 Task: Research Airbnb options in Belo sur Tsiribihina, Madagascar from 8th December, 2023 to 15th December, 2023 for 8 adults. Place can be shared room with 5 bedrooms having 8 beds and 5 bathrooms. Property type can be flat. Amenities needed are: wifi, TV, free parkinig on premises, gym, breakfast.
Action: Mouse moved to (360, 137)
Screenshot: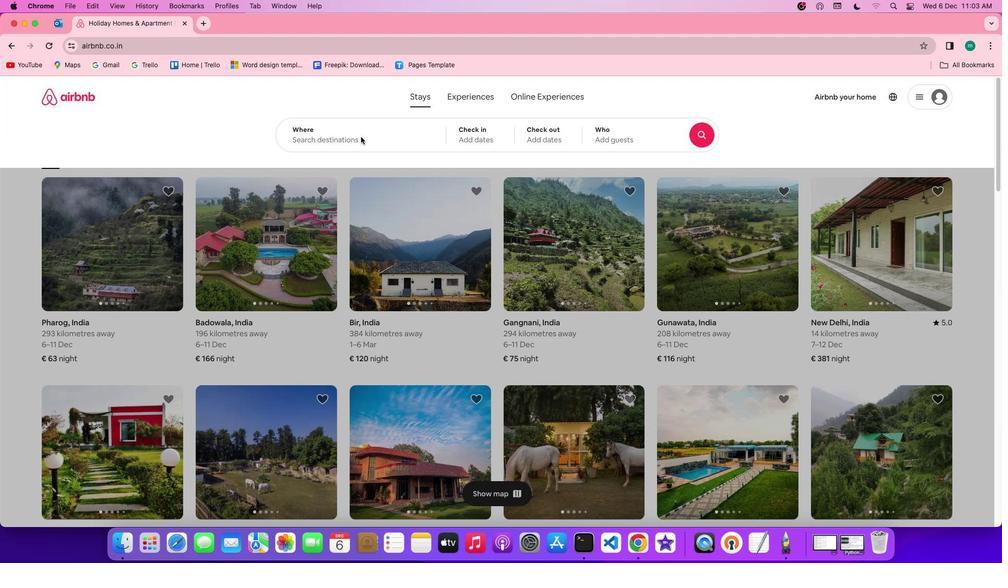 
Action: Mouse pressed left at (360, 137)
Screenshot: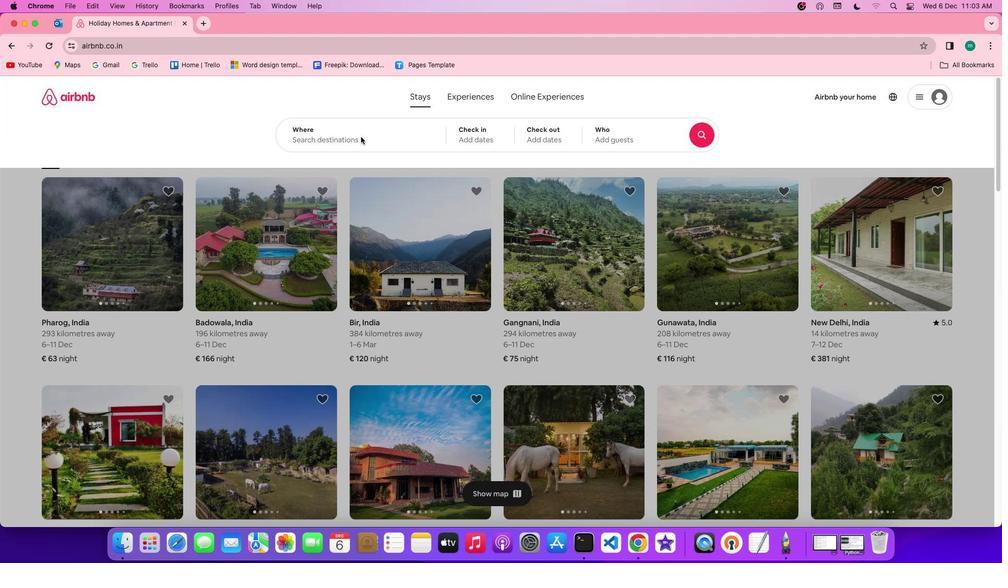 
Action: Mouse moved to (360, 137)
Screenshot: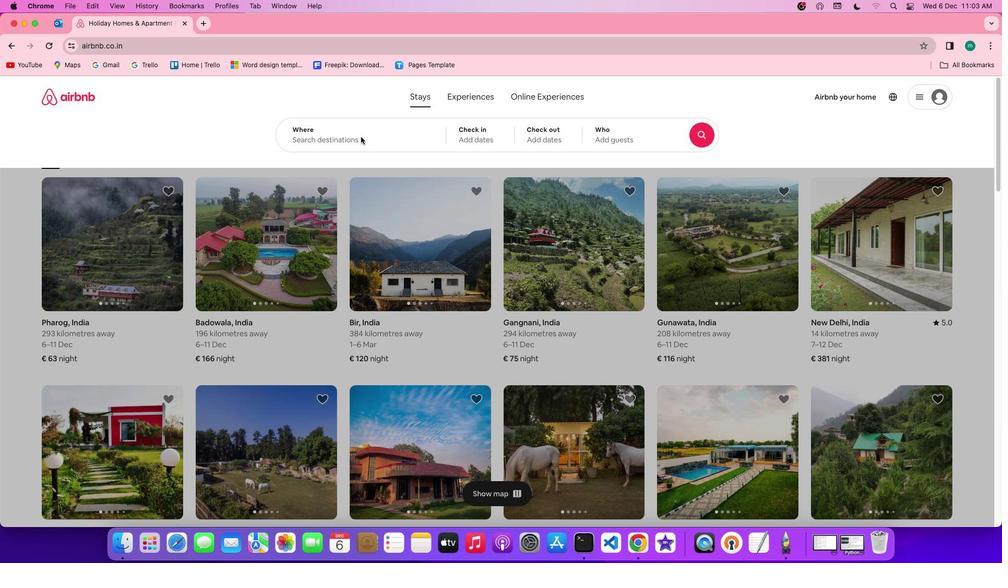 
Action: Mouse pressed left at (360, 137)
Screenshot: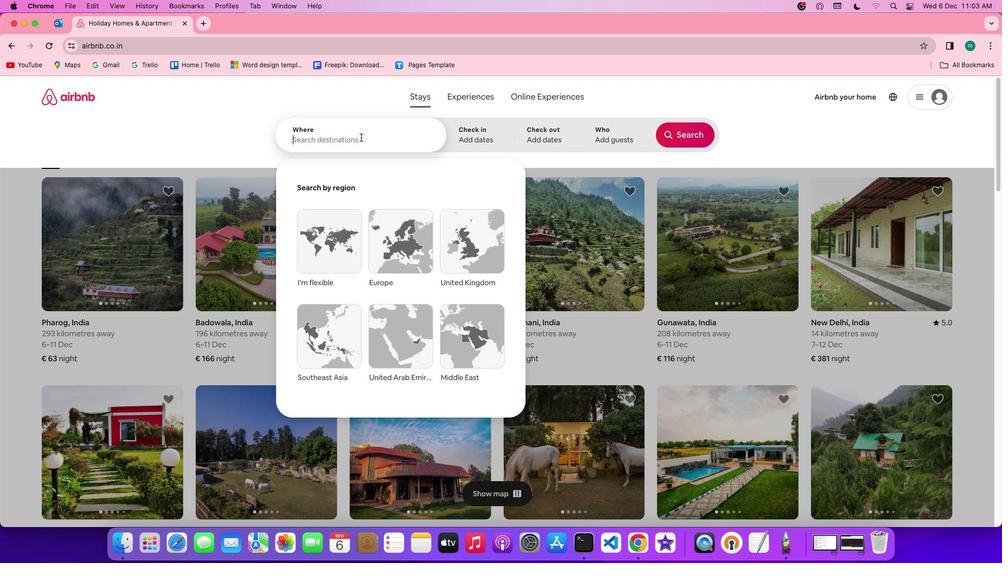
Action: Mouse moved to (345, 141)
Screenshot: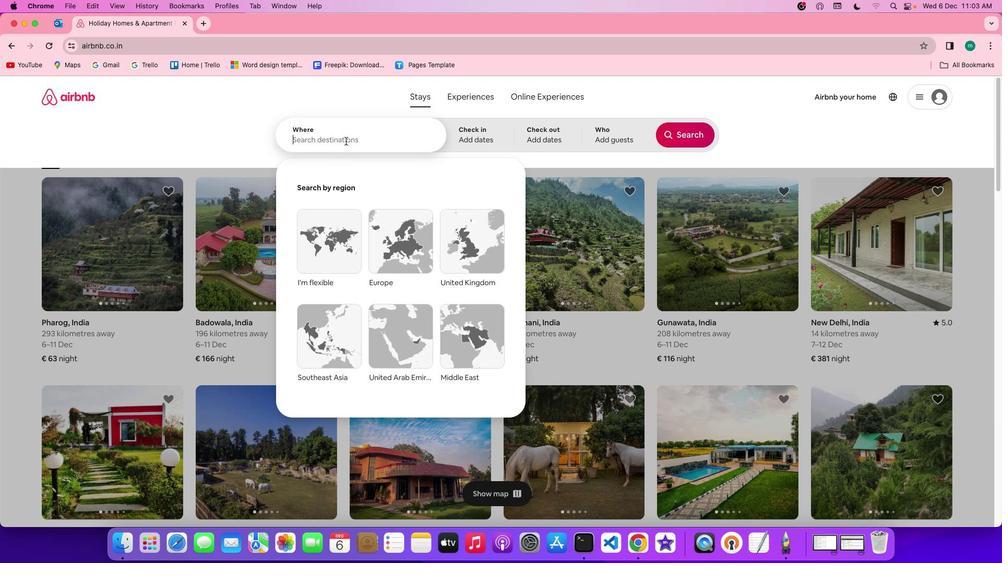 
Action: Key pressed Key.shift'B''e''l''o'Key.spaceKey.shift's''u''r'Key.spaceKey.shift't''s''i''r''i''b''i''h''i''n''a'','Key.spaceKey.shift'm''a''d''g''a''s''c''a''r'
Screenshot: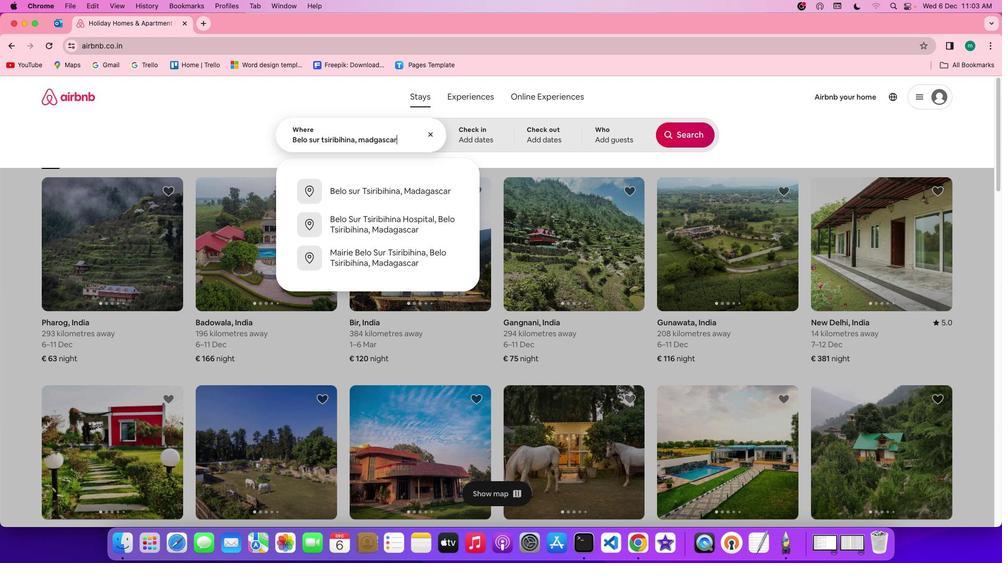
Action: Mouse moved to (481, 146)
Screenshot: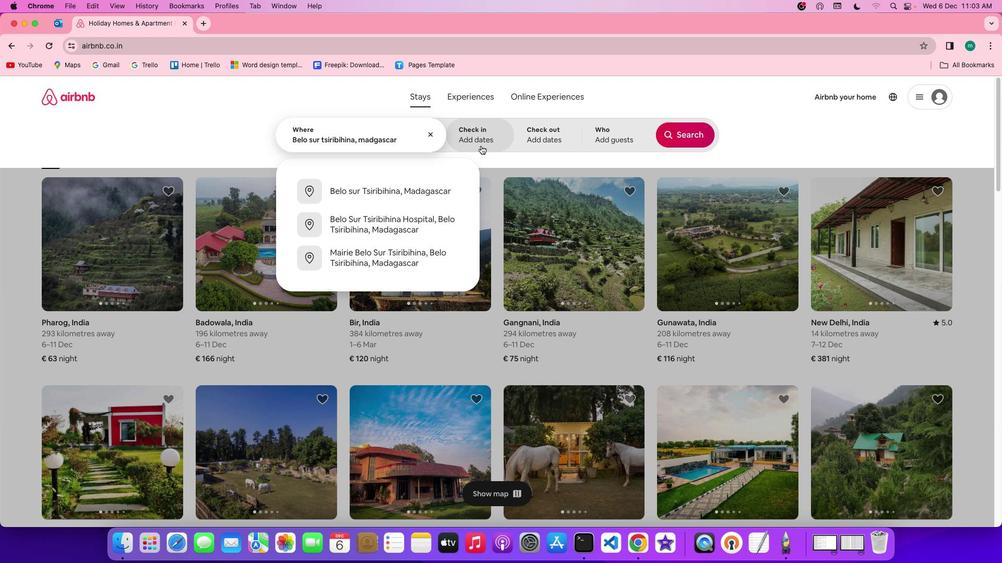
Action: Mouse pressed left at (481, 146)
Screenshot: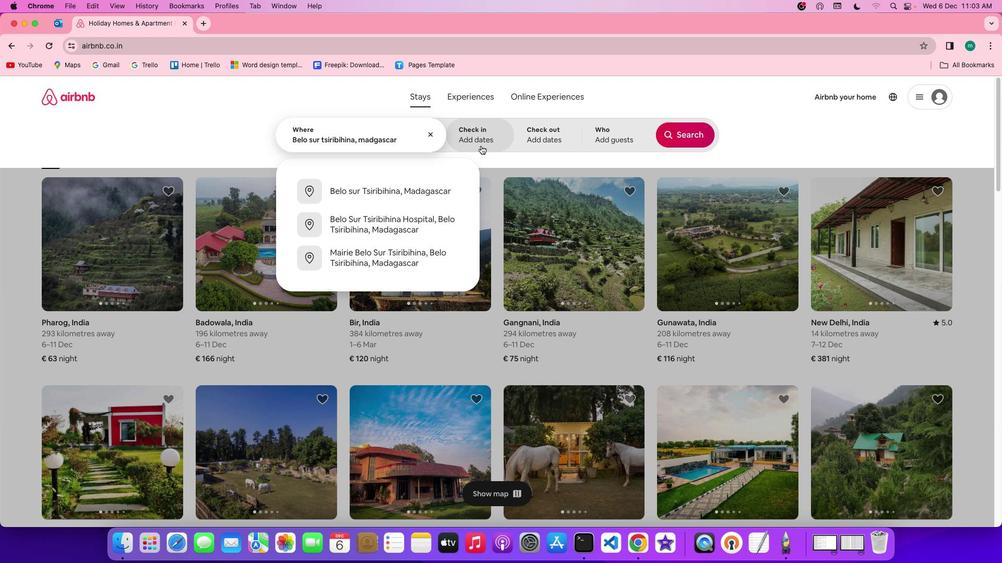 
Action: Mouse moved to (445, 284)
Screenshot: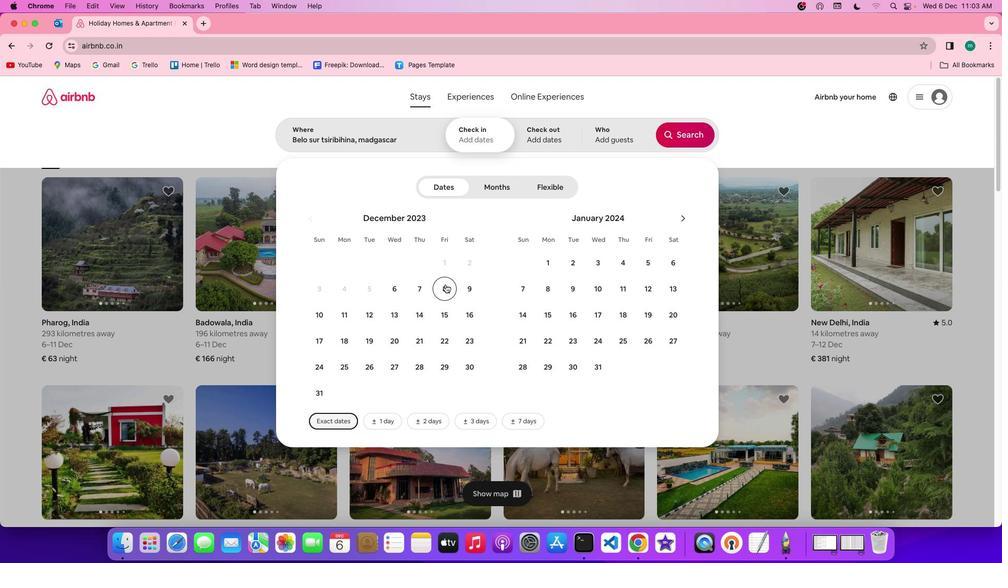 
Action: Mouse pressed left at (445, 284)
Screenshot: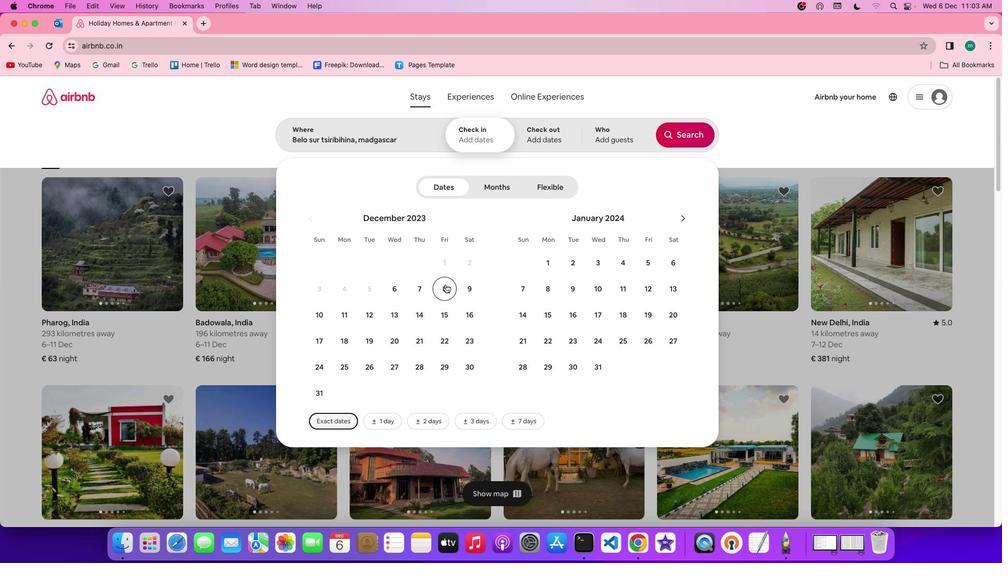 
Action: Mouse moved to (449, 309)
Screenshot: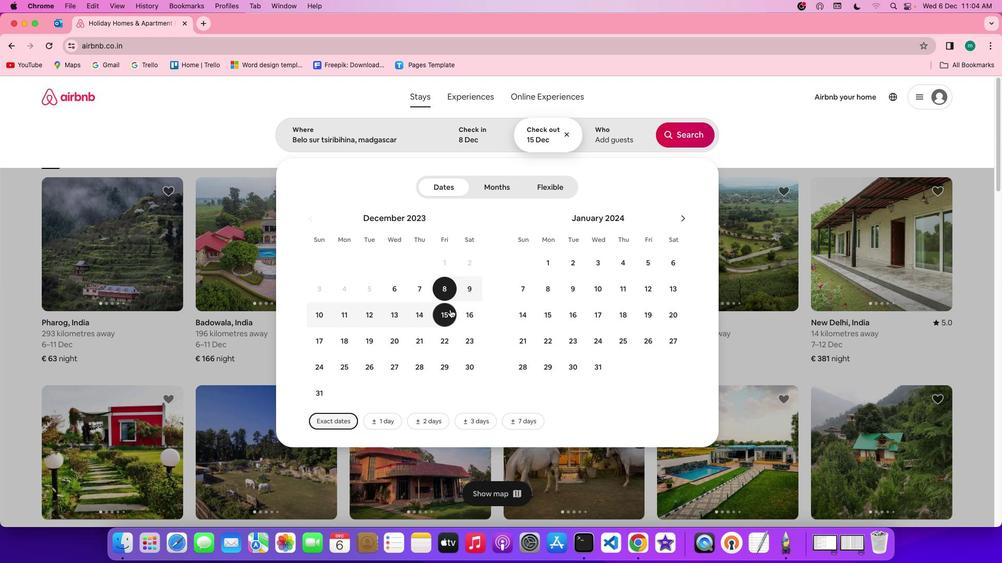
Action: Mouse pressed left at (449, 309)
Screenshot: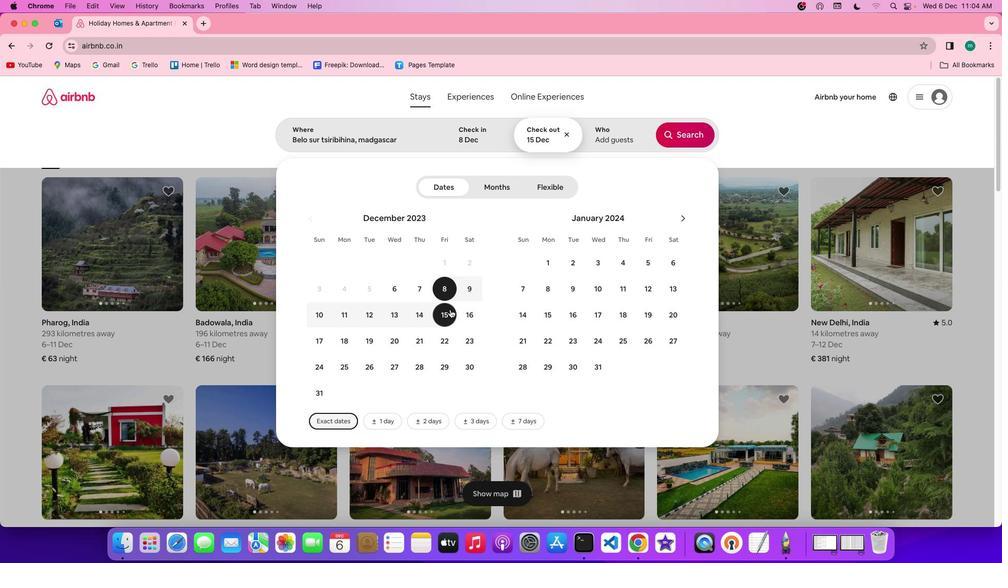 
Action: Mouse moved to (615, 126)
Screenshot: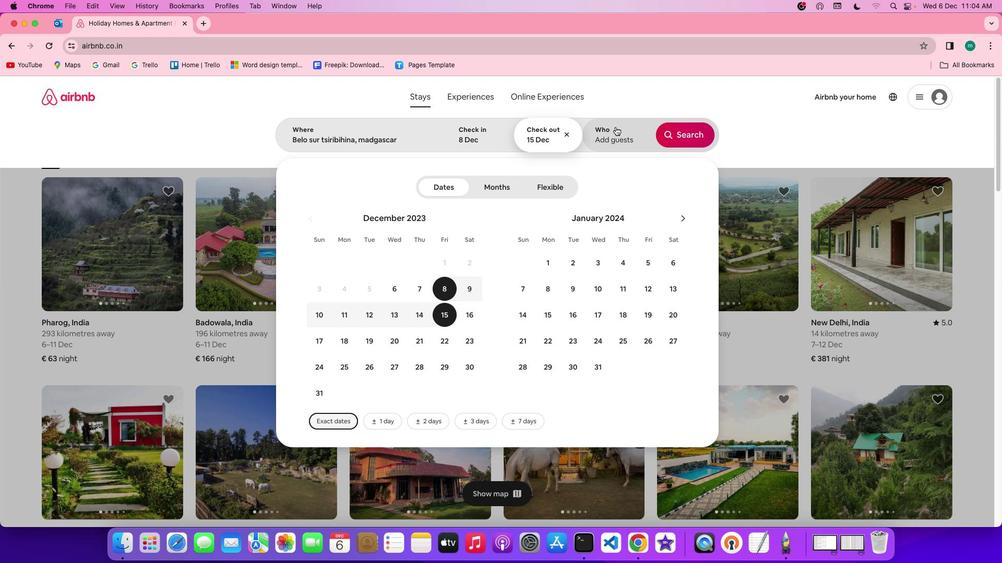 
Action: Mouse pressed left at (615, 126)
Screenshot: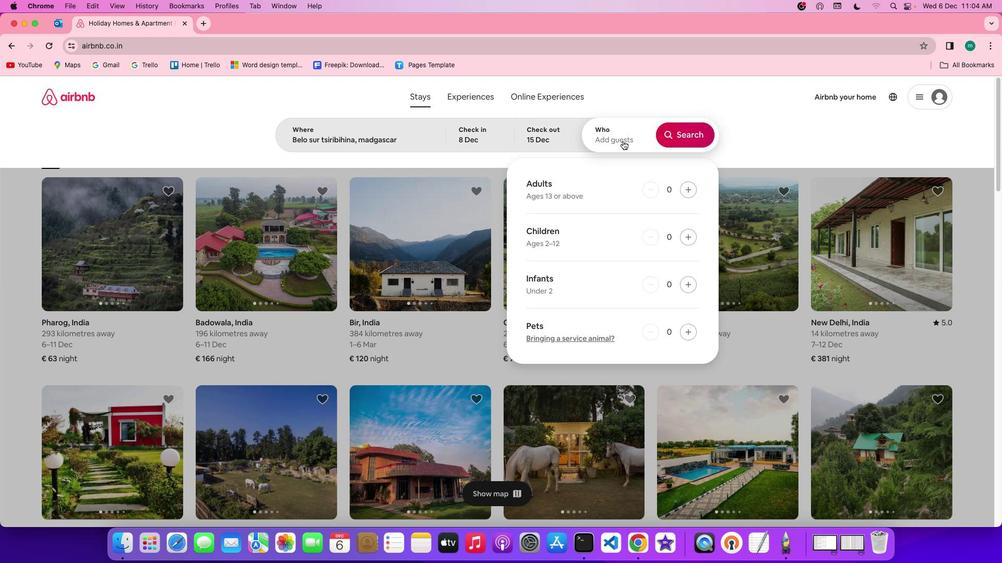 
Action: Mouse moved to (689, 187)
Screenshot: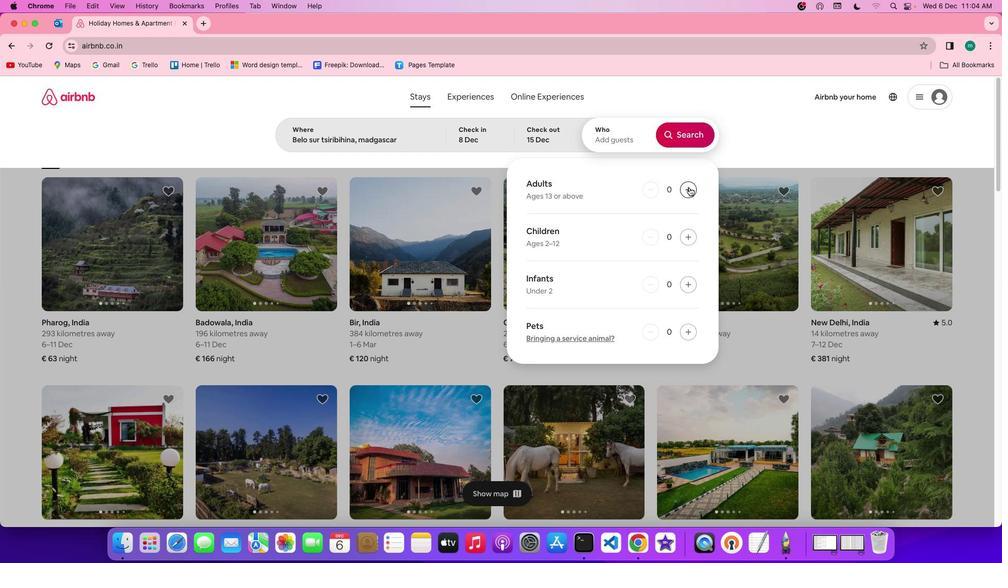 
Action: Mouse pressed left at (689, 187)
Screenshot: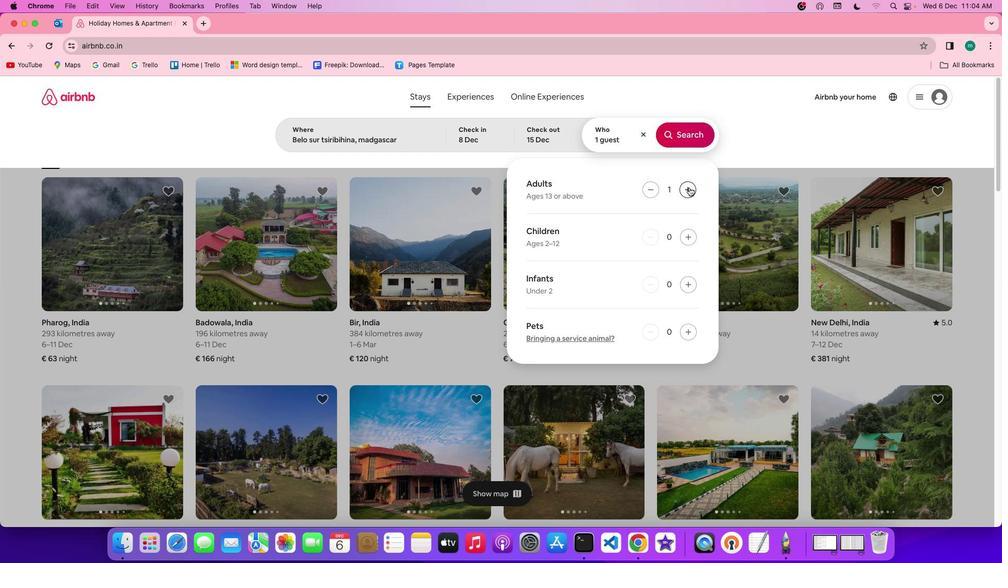 
Action: Mouse pressed left at (689, 187)
Screenshot: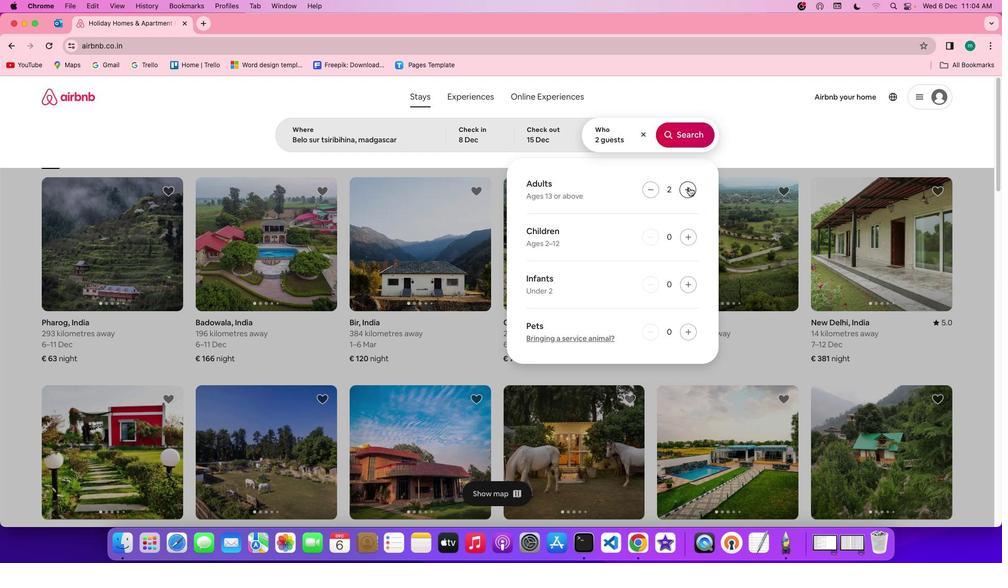 
Action: Mouse pressed left at (689, 187)
Screenshot: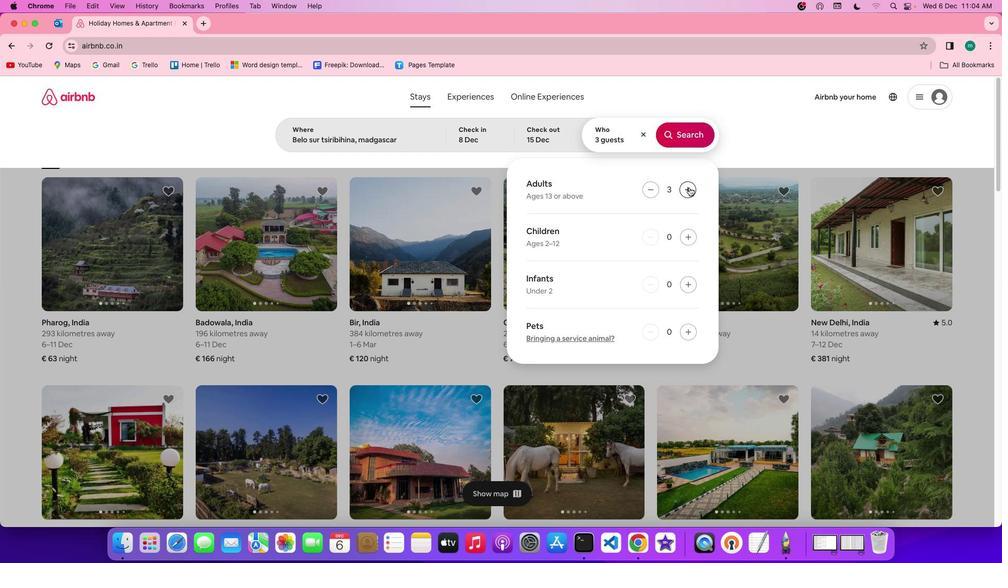 
Action: Mouse pressed left at (689, 187)
Screenshot: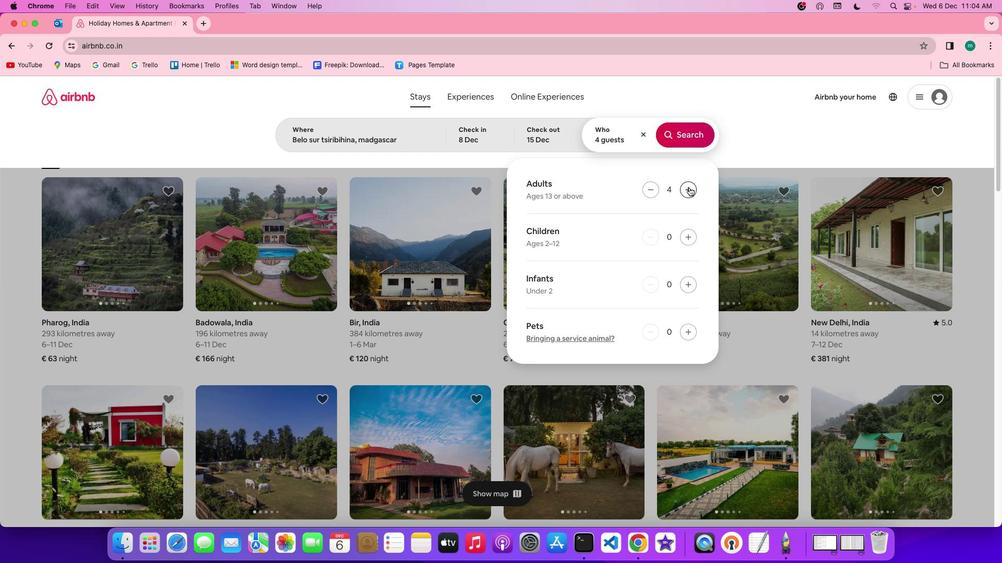 
Action: Mouse pressed left at (689, 187)
Screenshot: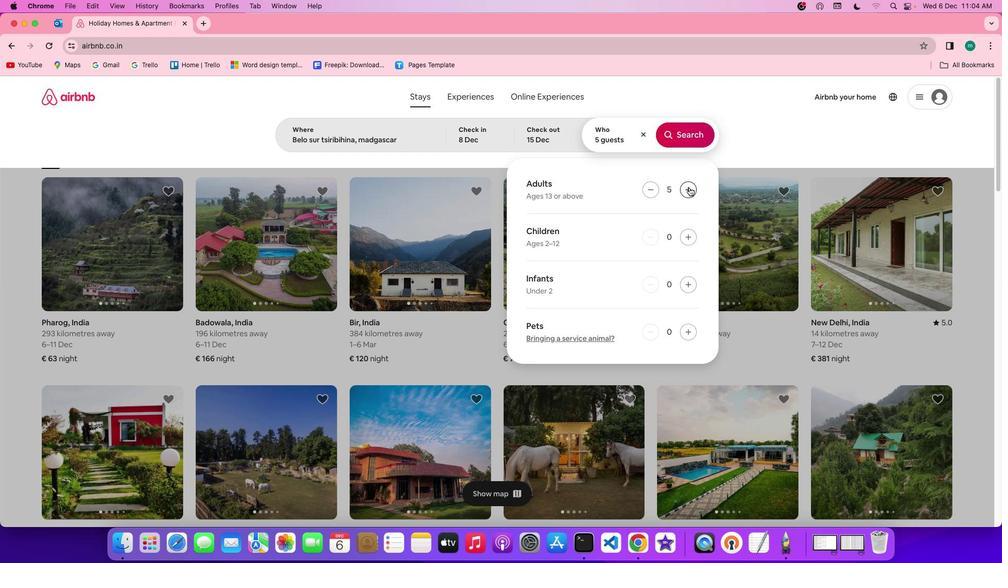 
Action: Mouse pressed left at (689, 187)
Screenshot: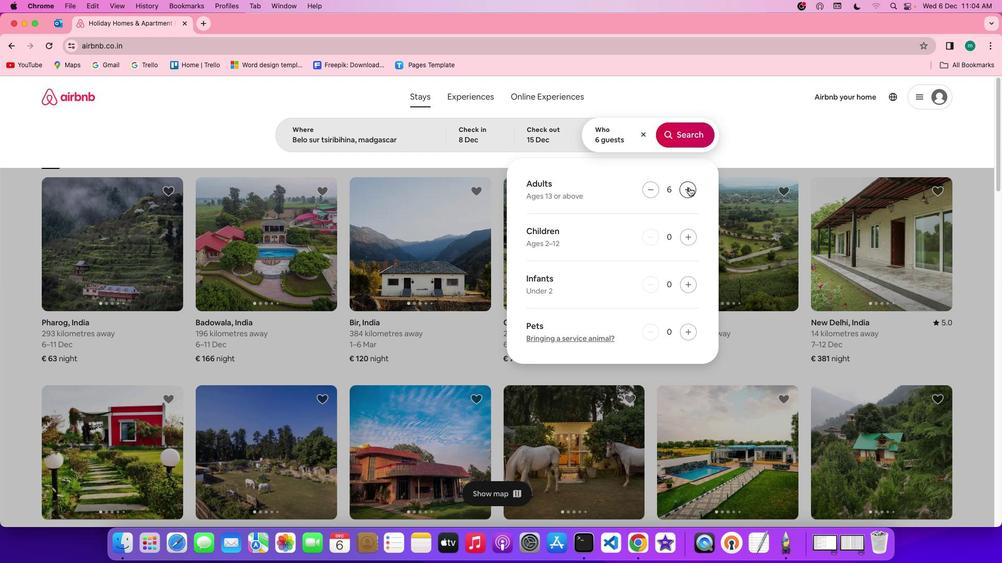 
Action: Mouse pressed left at (689, 187)
Screenshot: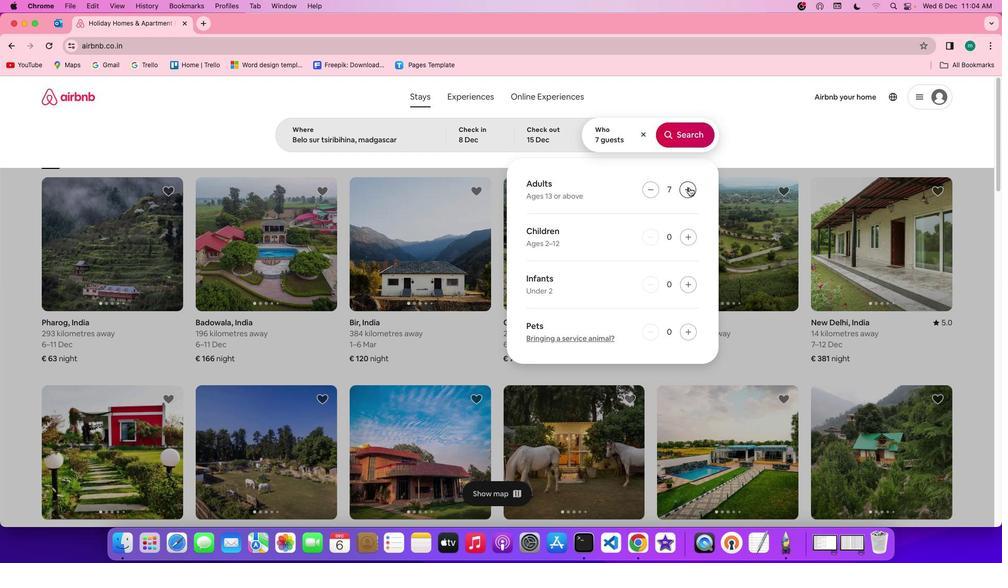 
Action: Mouse pressed left at (689, 187)
Screenshot: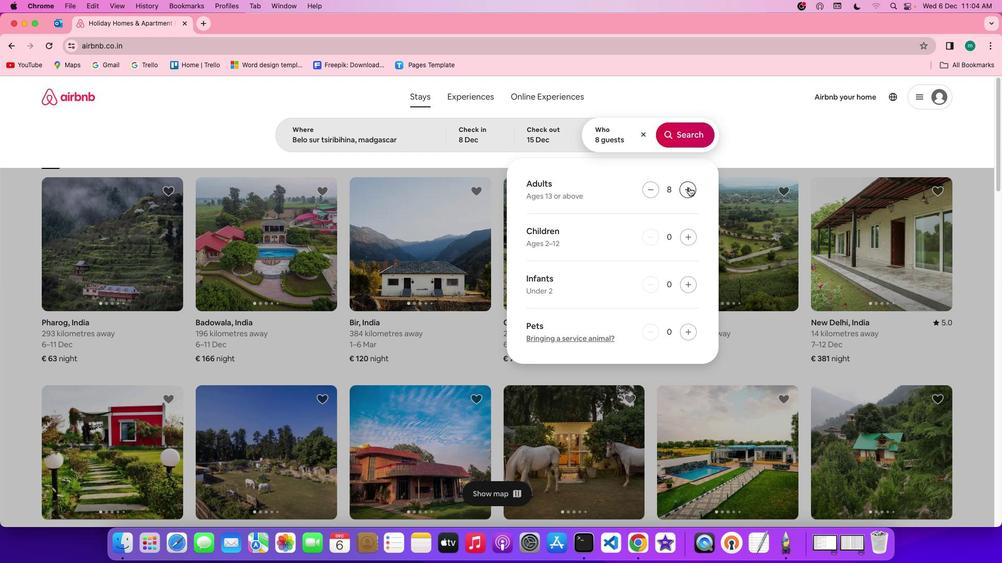 
Action: Mouse moved to (692, 143)
Screenshot: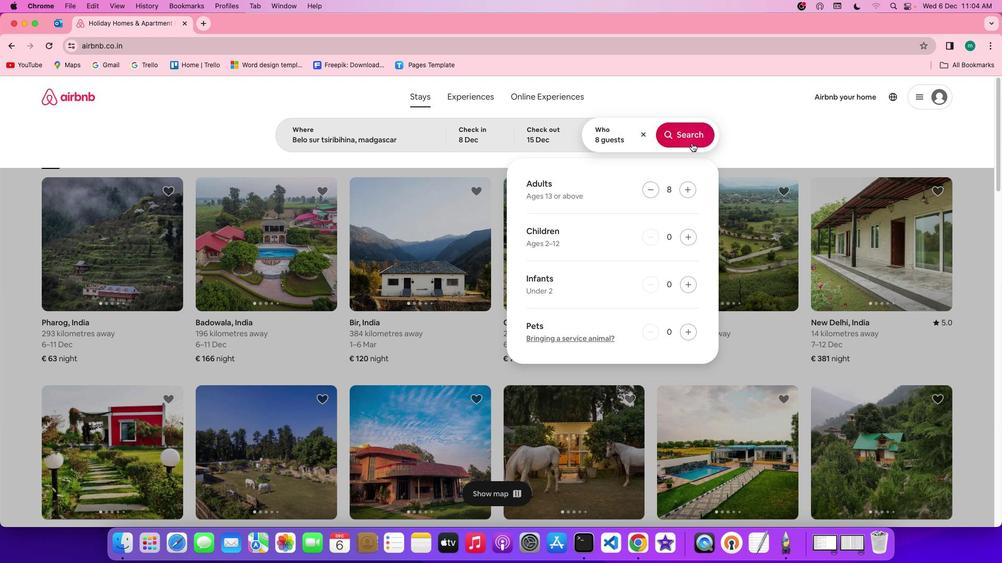 
Action: Mouse pressed left at (692, 143)
Screenshot: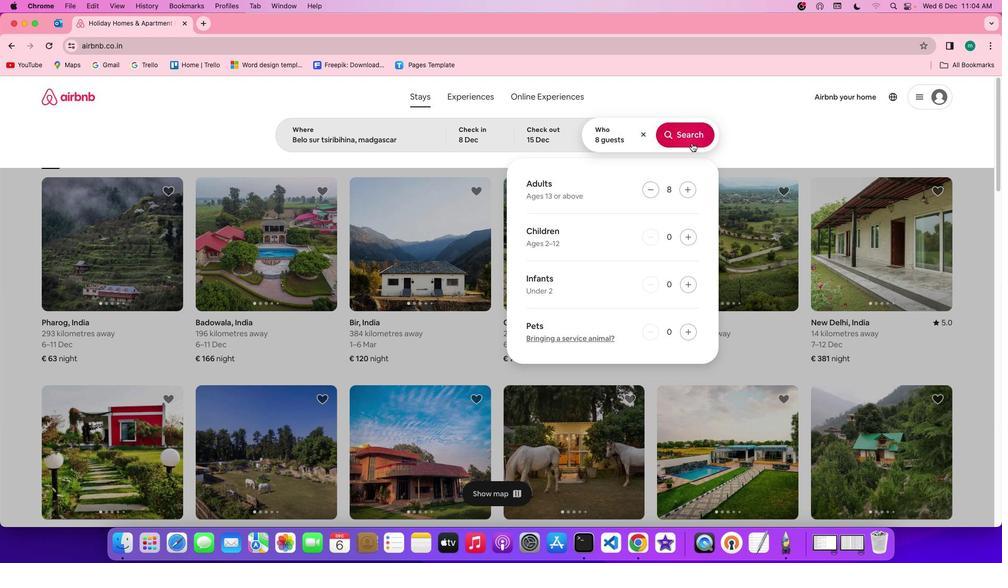
Action: Mouse moved to (828, 133)
Screenshot: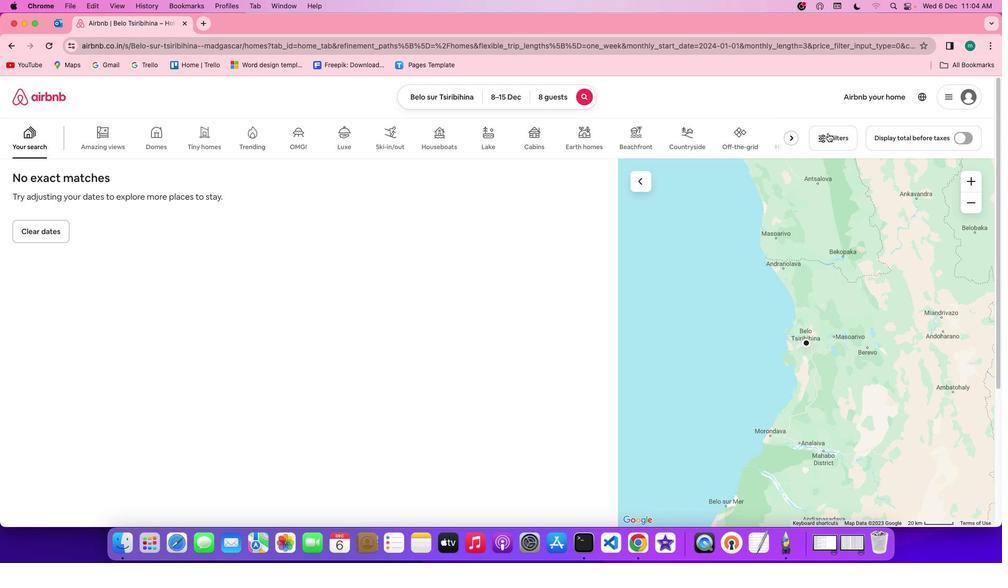 
Action: Mouse pressed left at (828, 133)
Screenshot: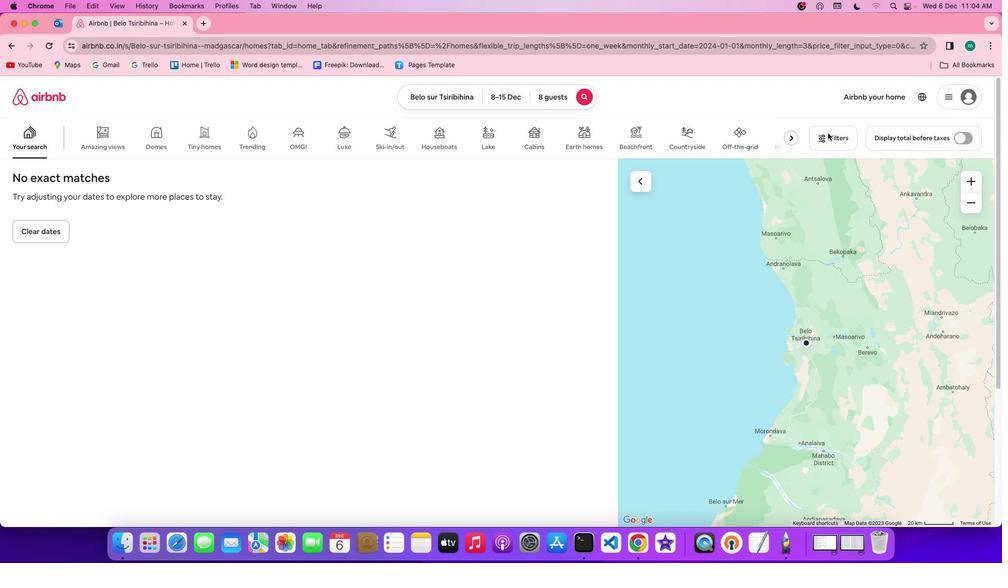
Action: Mouse moved to (536, 317)
Screenshot: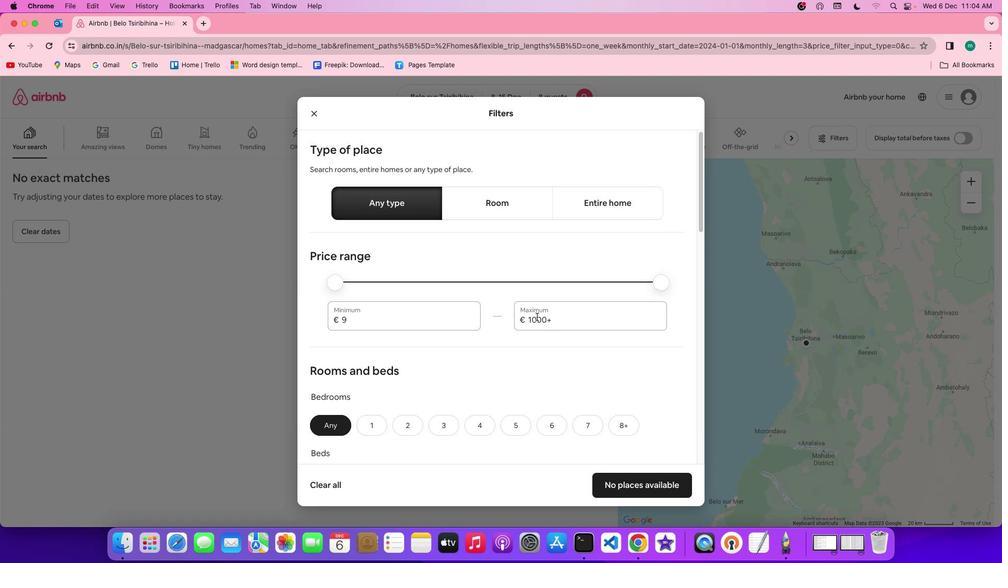 
Action: Mouse scrolled (536, 317) with delta (0, 0)
Screenshot: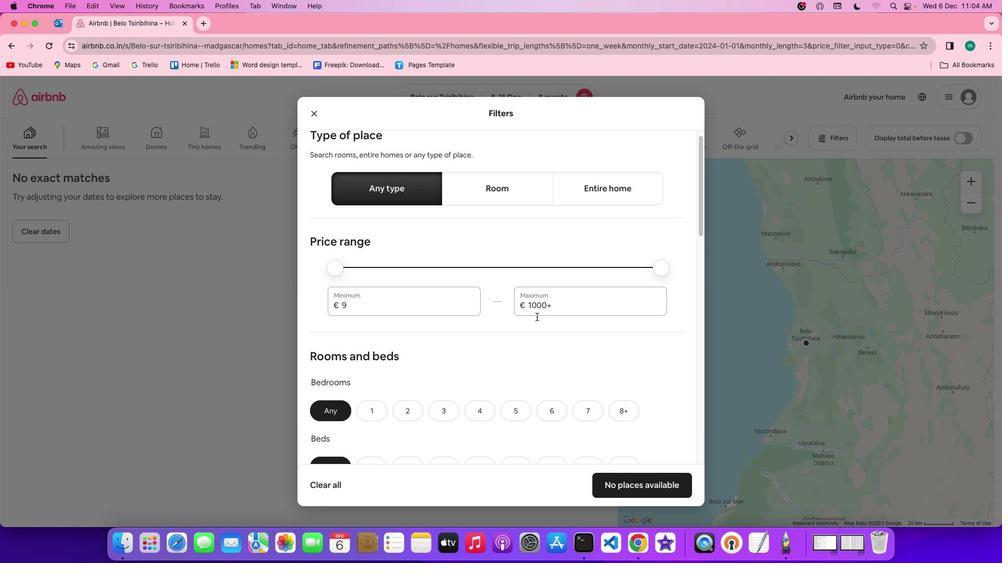 
Action: Mouse scrolled (536, 317) with delta (0, 0)
Screenshot: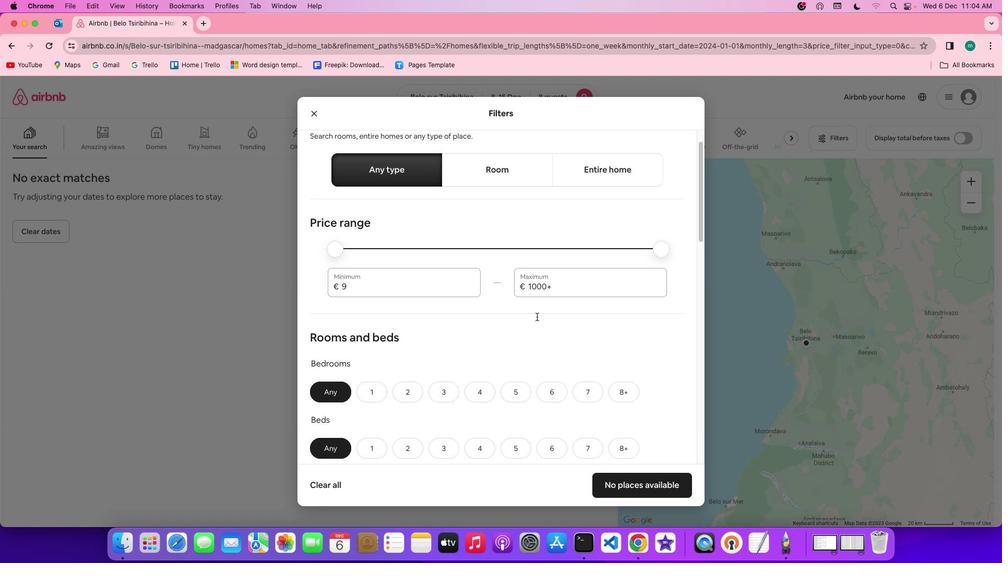 
Action: Mouse scrolled (536, 317) with delta (0, -1)
Screenshot: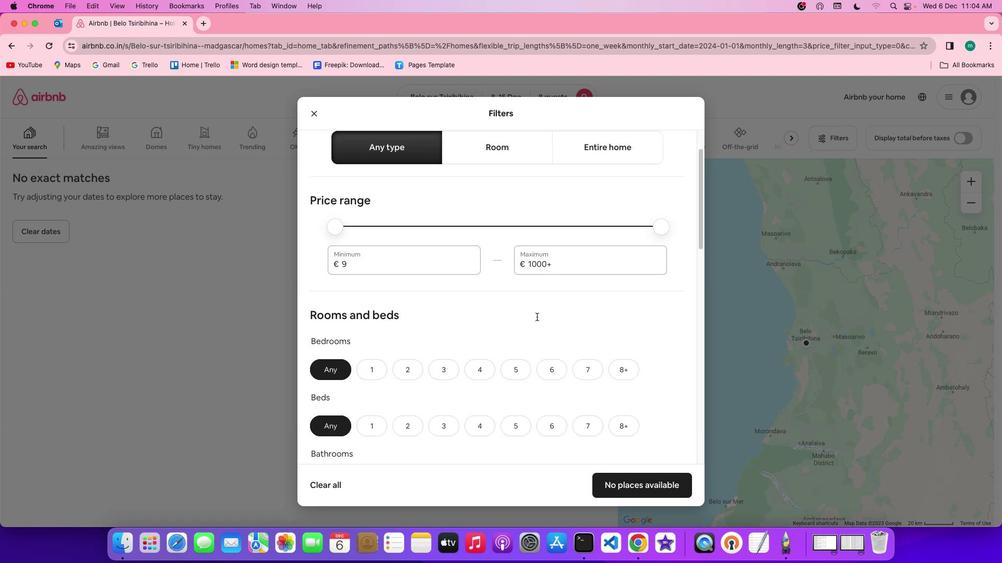 
Action: Mouse scrolled (536, 317) with delta (0, -1)
Screenshot: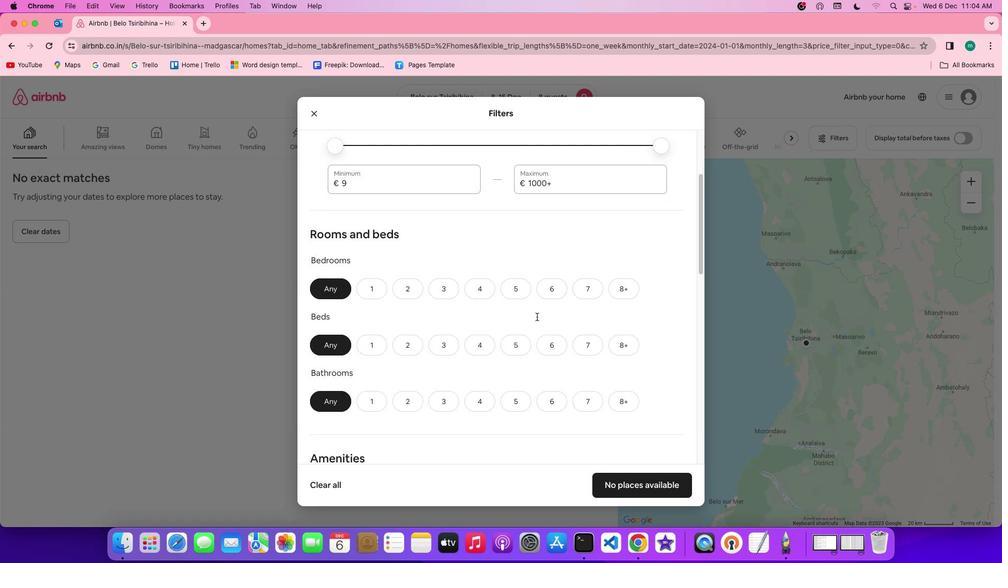 
Action: Mouse scrolled (536, 317) with delta (0, 0)
Screenshot: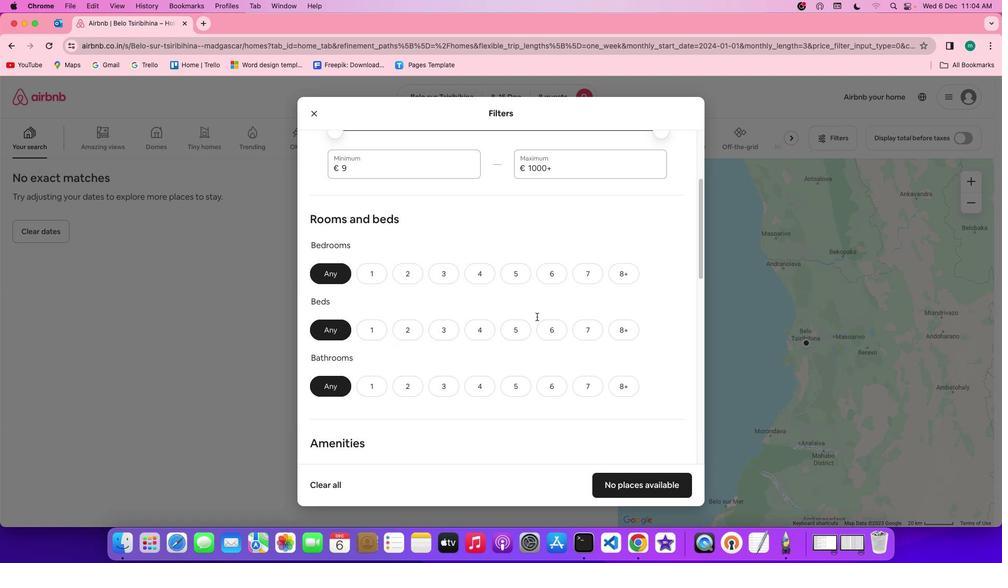 
Action: Mouse scrolled (536, 317) with delta (0, 0)
Screenshot: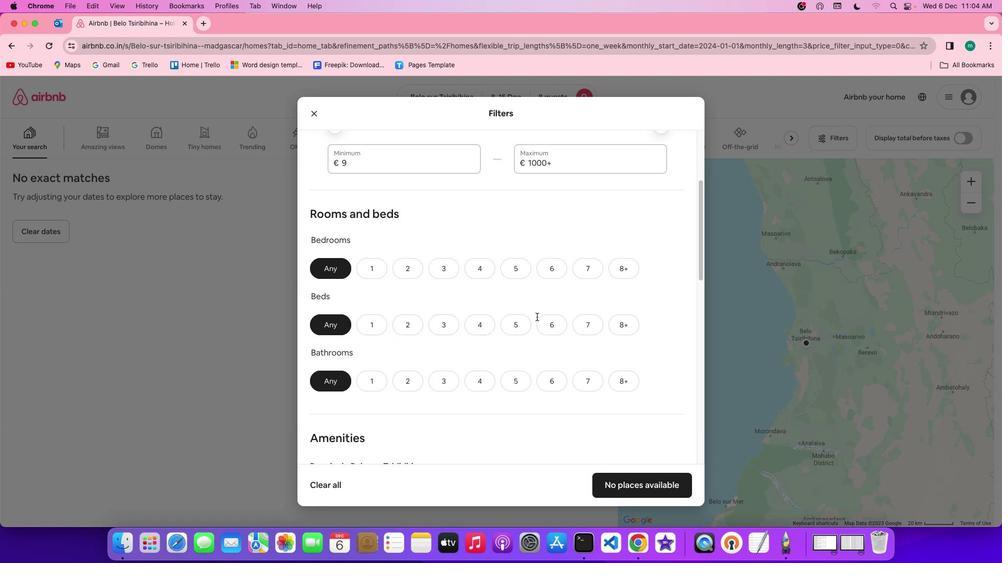 
Action: Mouse scrolled (536, 317) with delta (0, 0)
Screenshot: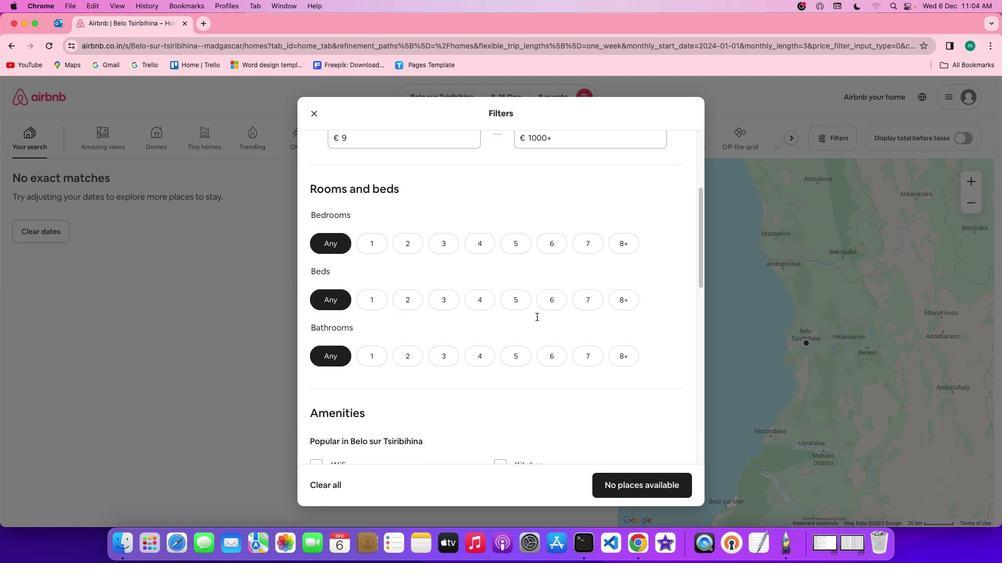 
Action: Mouse scrolled (536, 317) with delta (0, 0)
Screenshot: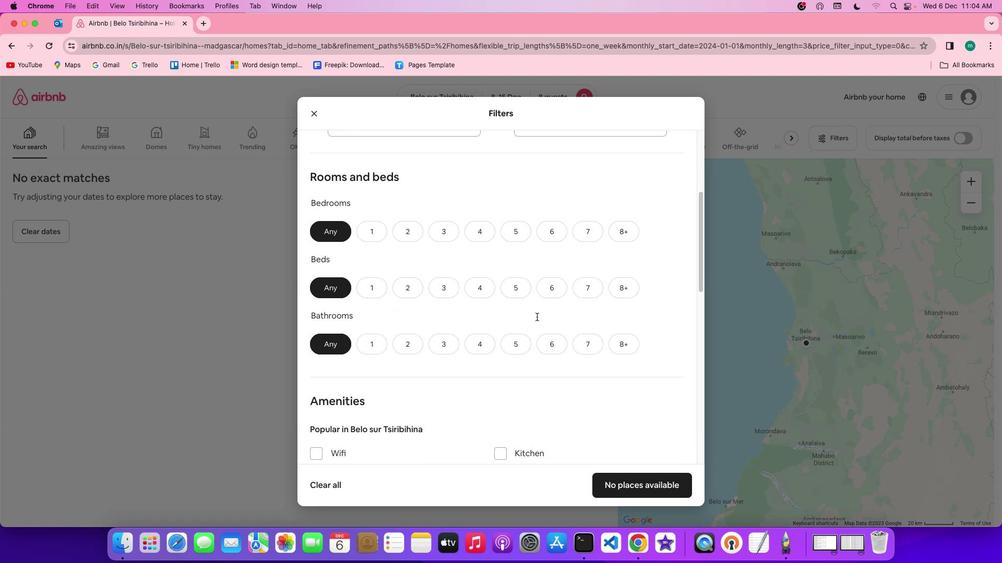 
Action: Mouse scrolled (536, 317) with delta (0, 0)
Screenshot: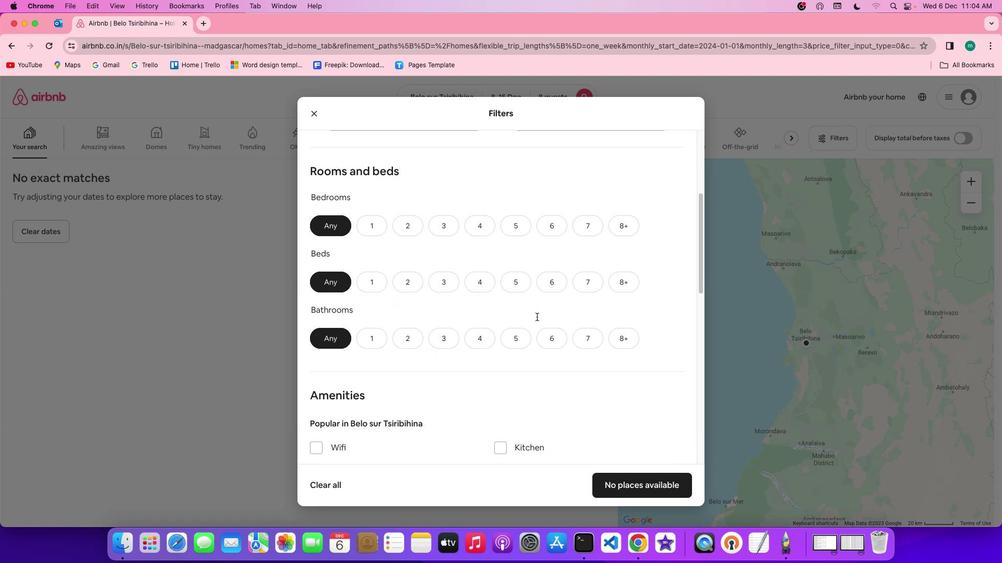 
Action: Mouse scrolled (536, 317) with delta (0, 0)
Screenshot: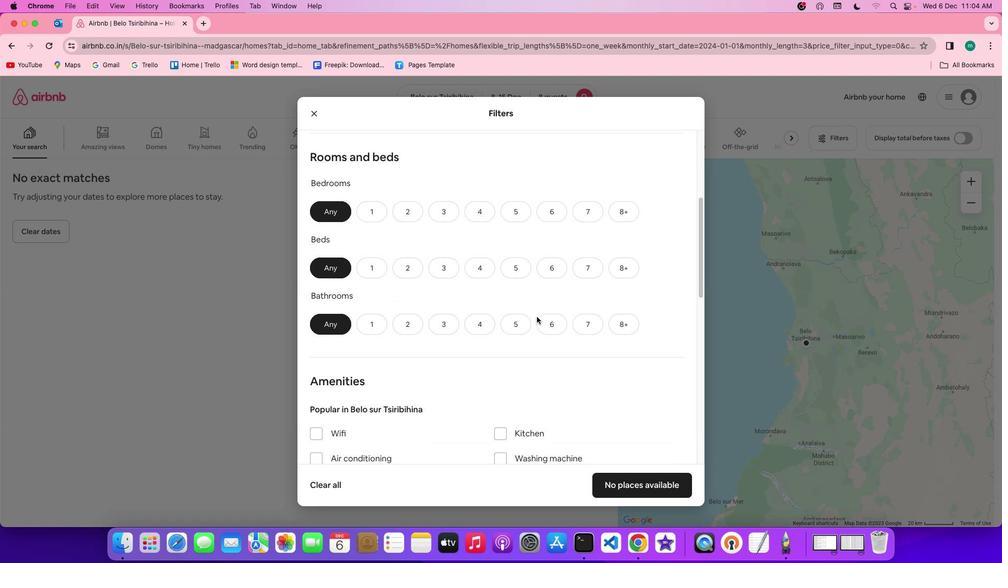 
Action: Mouse scrolled (536, 317) with delta (0, 0)
Screenshot: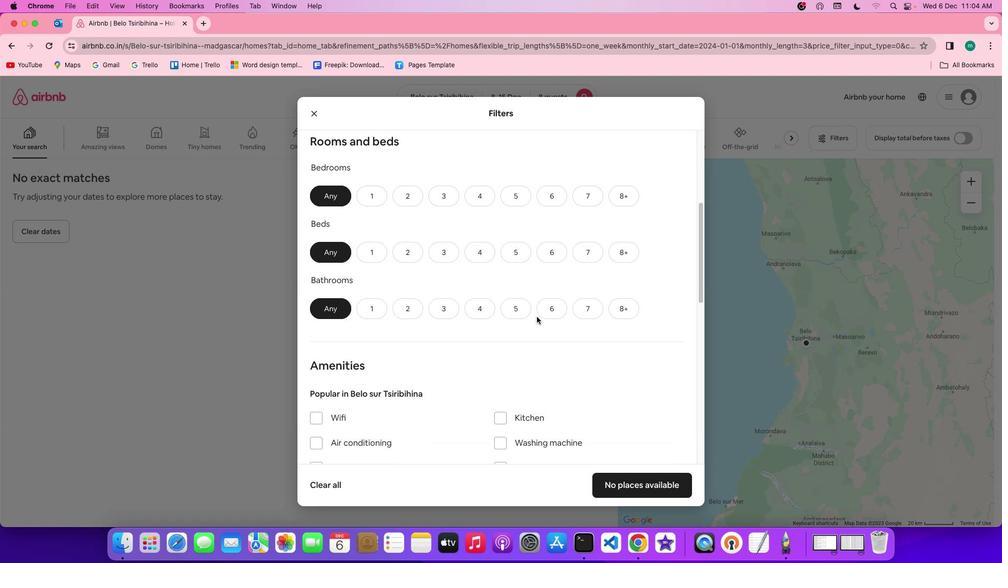 
Action: Mouse scrolled (536, 317) with delta (0, 0)
Screenshot: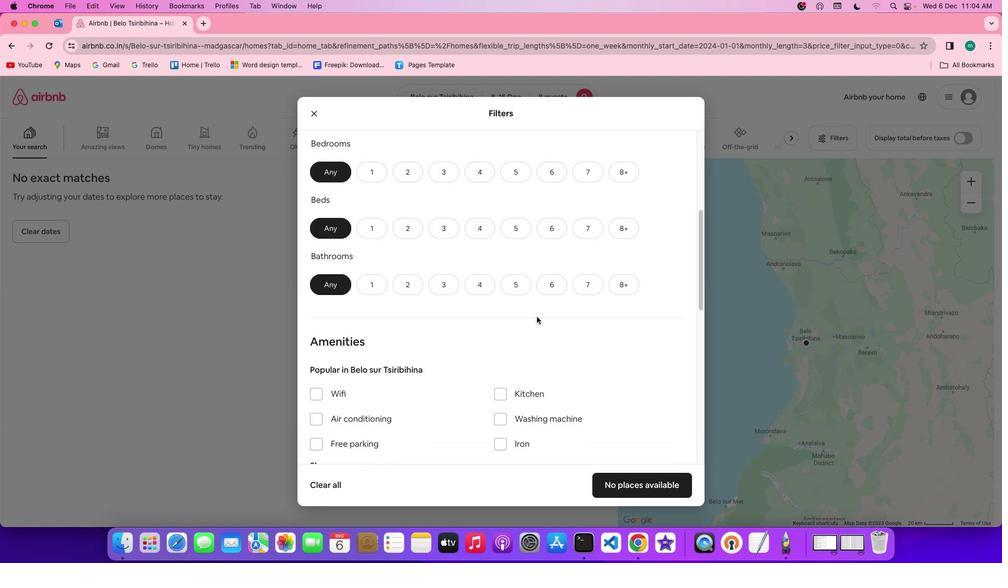 
Action: Mouse scrolled (536, 317) with delta (0, 0)
Screenshot: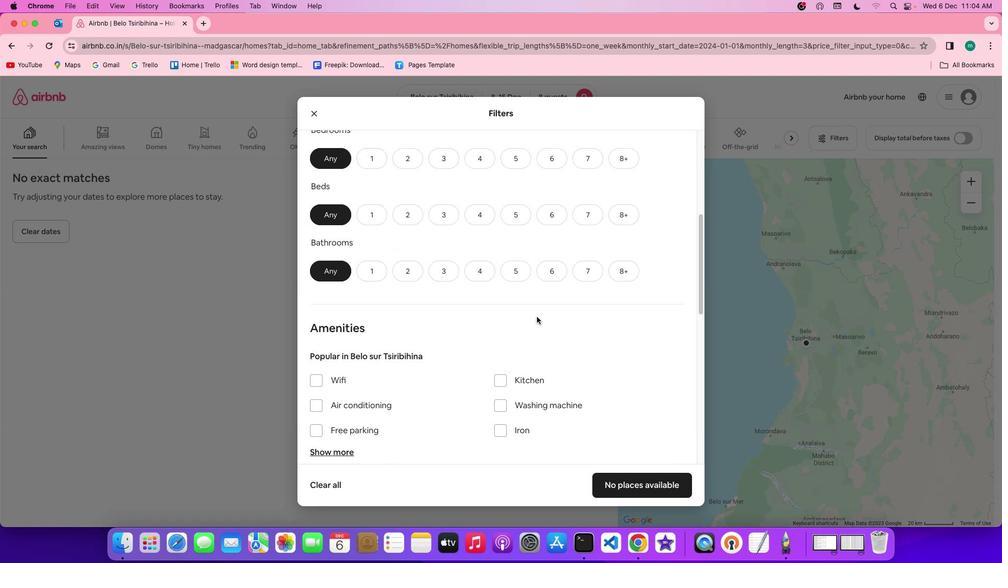 
Action: Mouse scrolled (536, 317) with delta (0, 0)
Screenshot: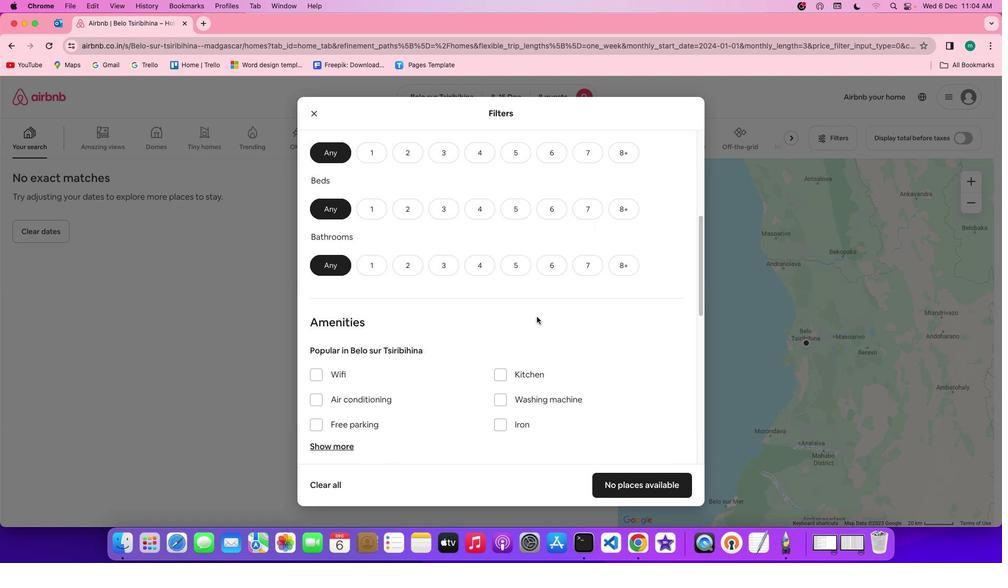
Action: Mouse scrolled (536, 317) with delta (0, 0)
Screenshot: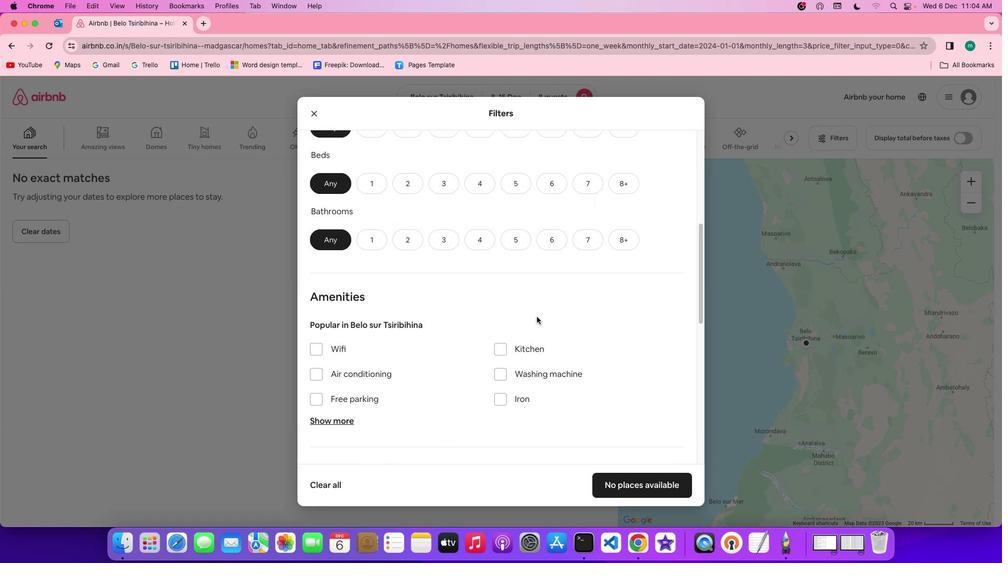 
Action: Mouse moved to (485, 274)
Screenshot: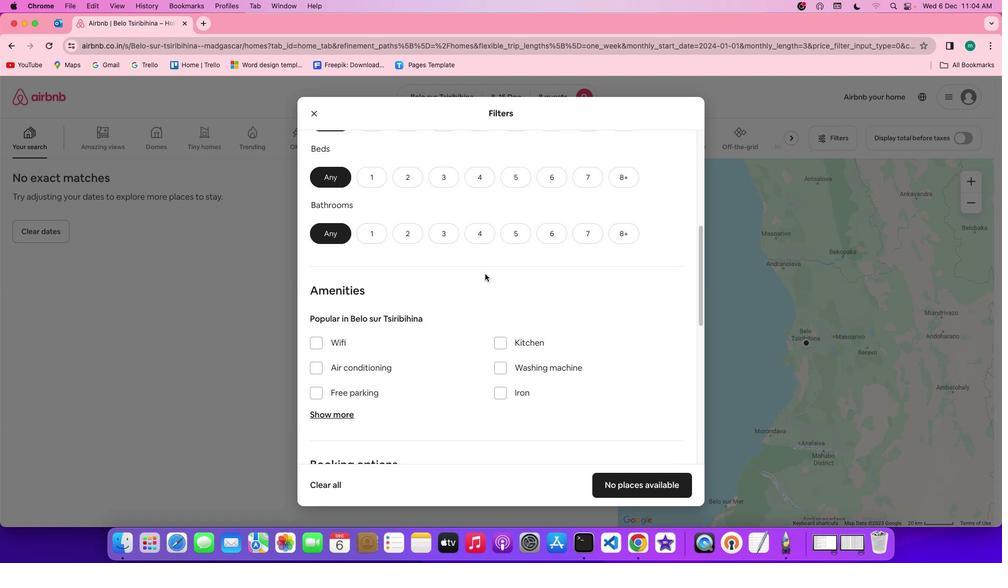 
Action: Mouse scrolled (485, 274) with delta (0, 0)
Screenshot: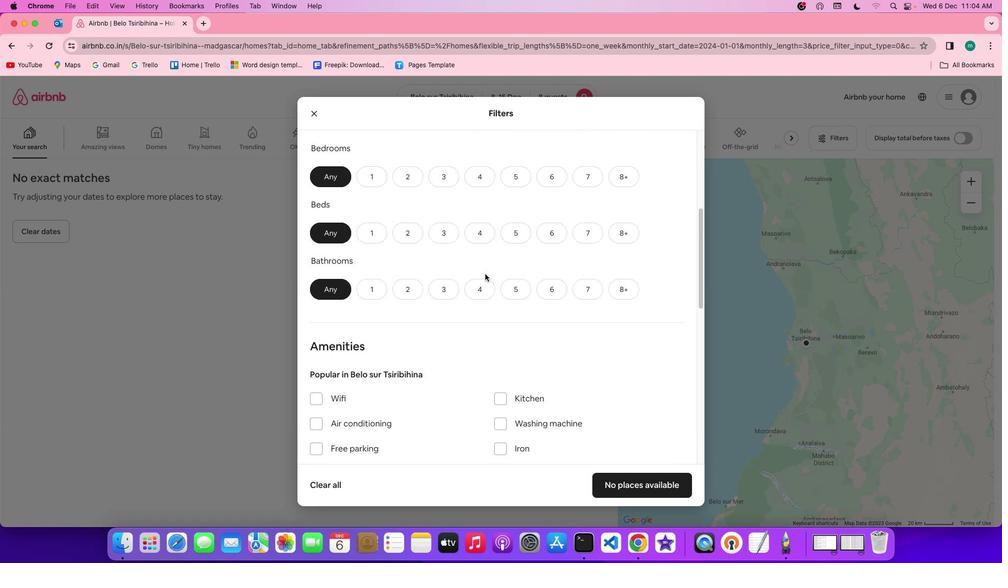
Action: Mouse scrolled (485, 274) with delta (0, 0)
Screenshot: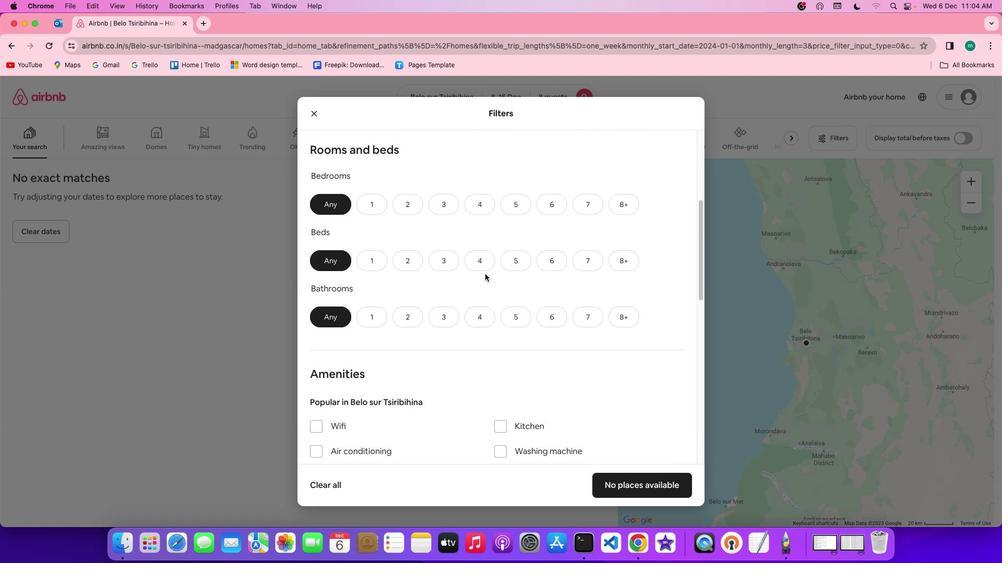 
Action: Mouse scrolled (485, 274) with delta (0, 1)
Screenshot: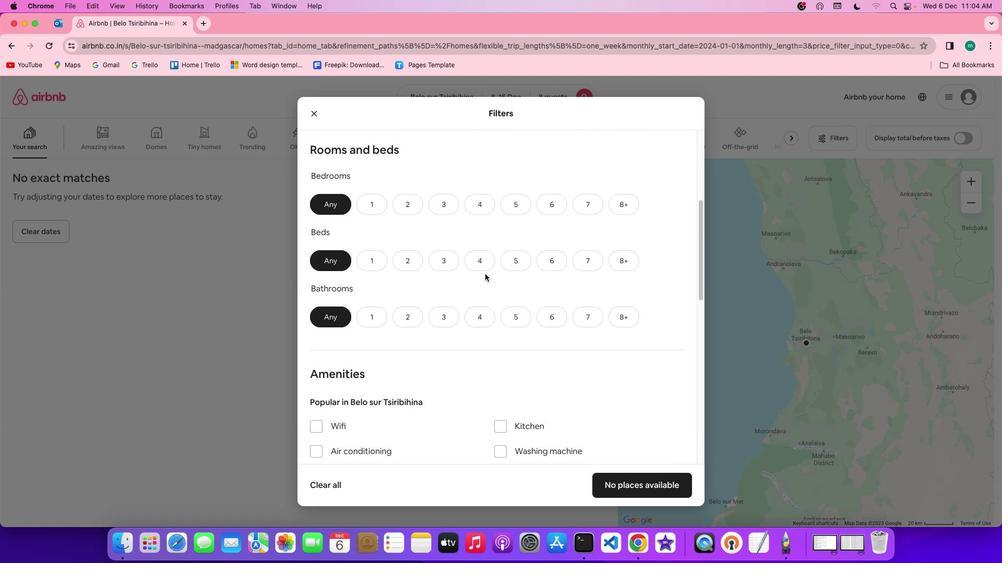 
Action: Mouse moved to (518, 224)
Screenshot: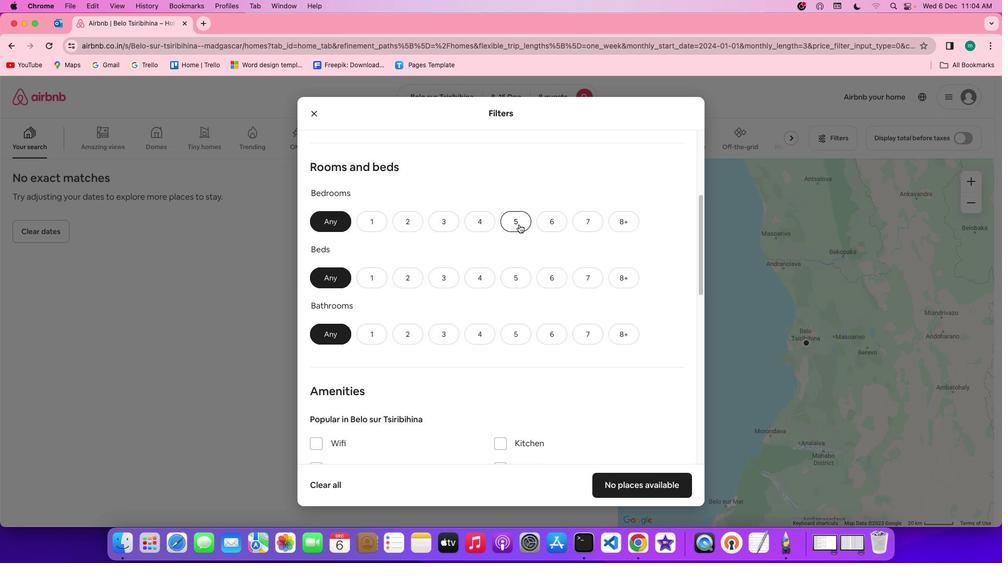 
Action: Mouse pressed left at (518, 224)
Screenshot: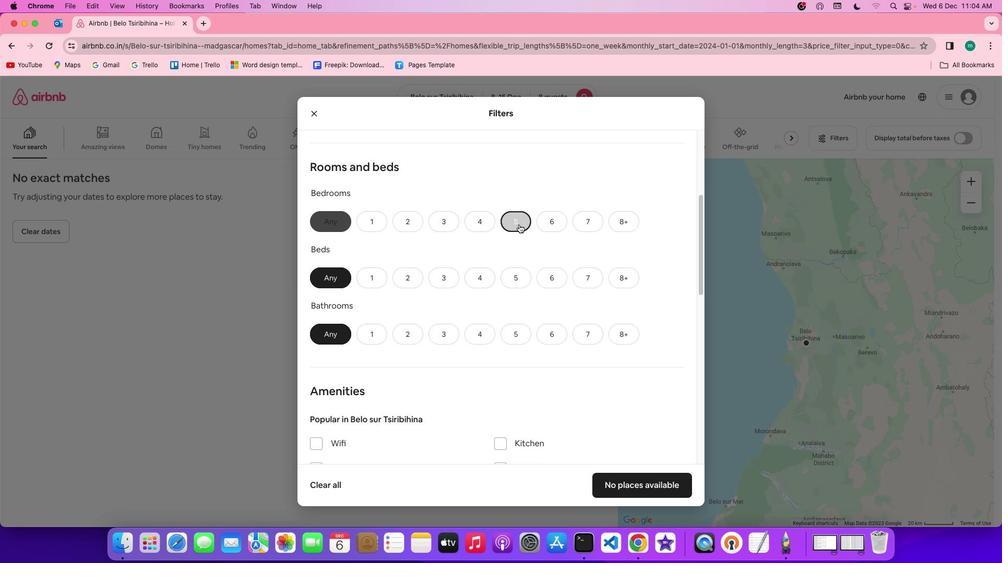 
Action: Mouse moved to (619, 281)
Screenshot: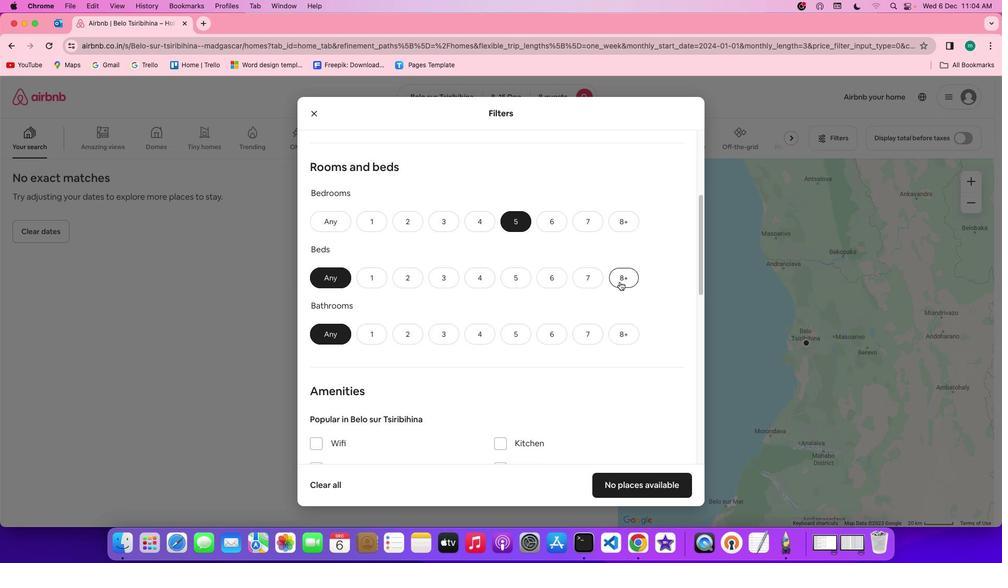 
Action: Mouse pressed left at (619, 281)
Screenshot: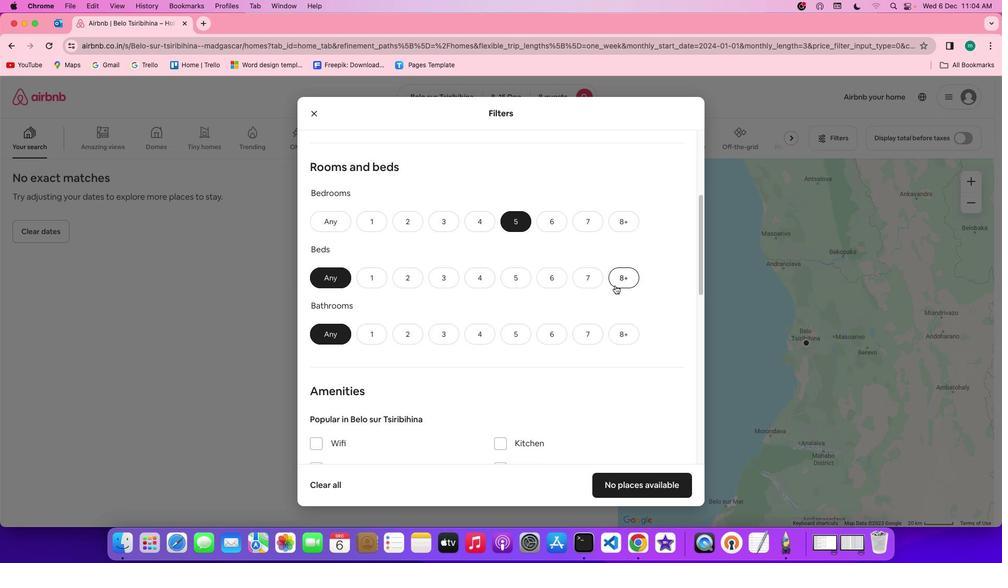 
Action: Mouse moved to (530, 332)
Screenshot: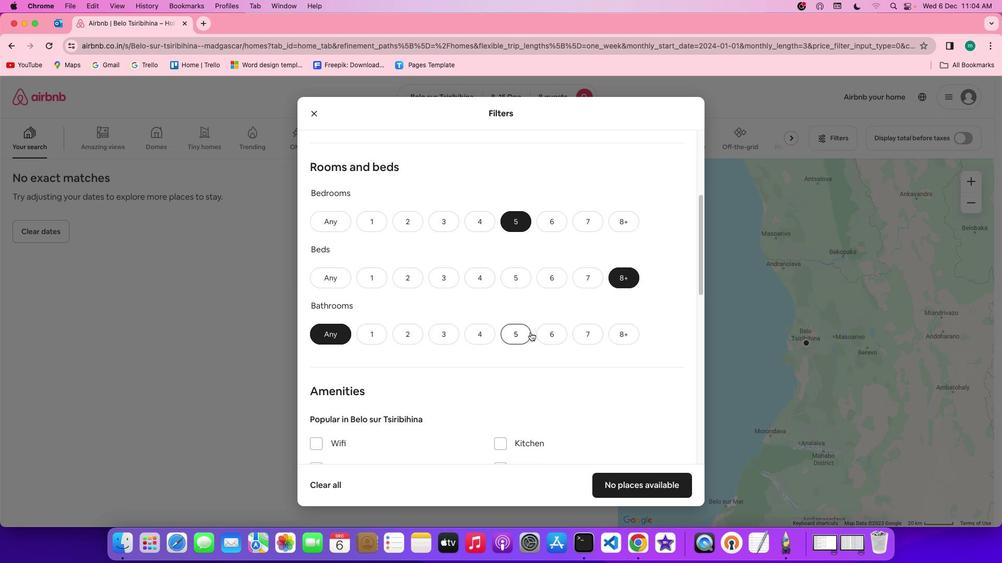 
Action: Mouse pressed left at (530, 332)
Screenshot: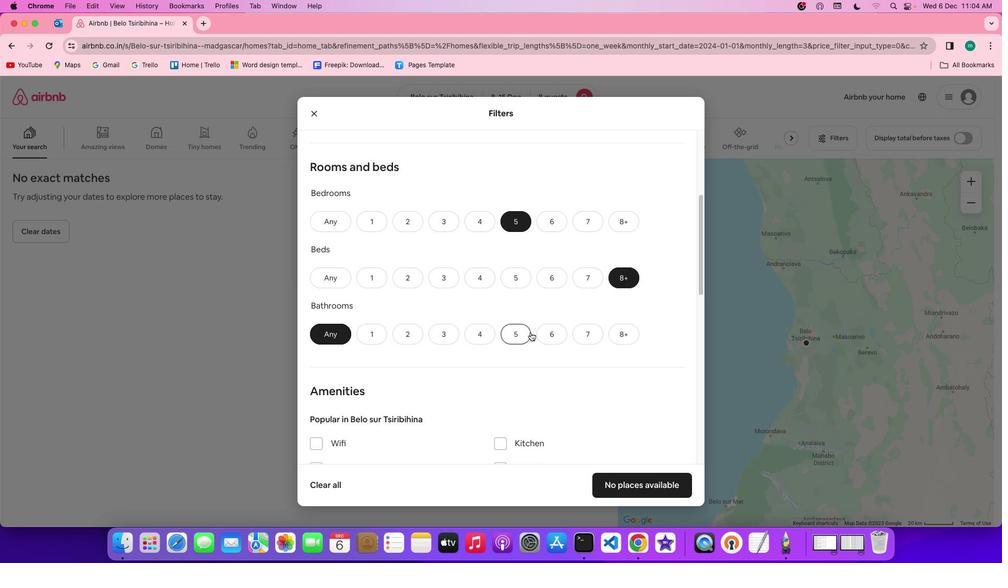 
Action: Mouse moved to (511, 336)
Screenshot: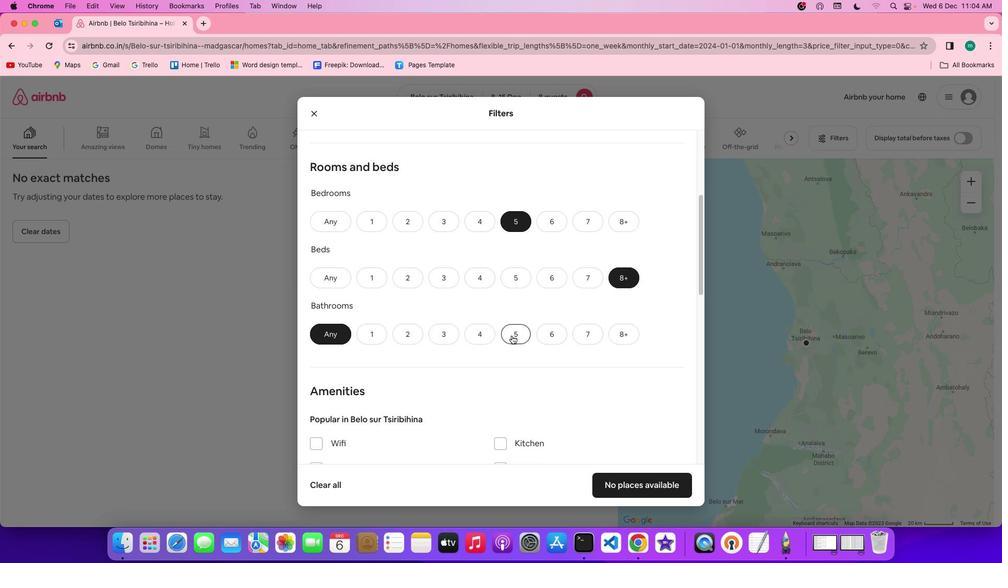
Action: Mouse pressed left at (511, 336)
Screenshot: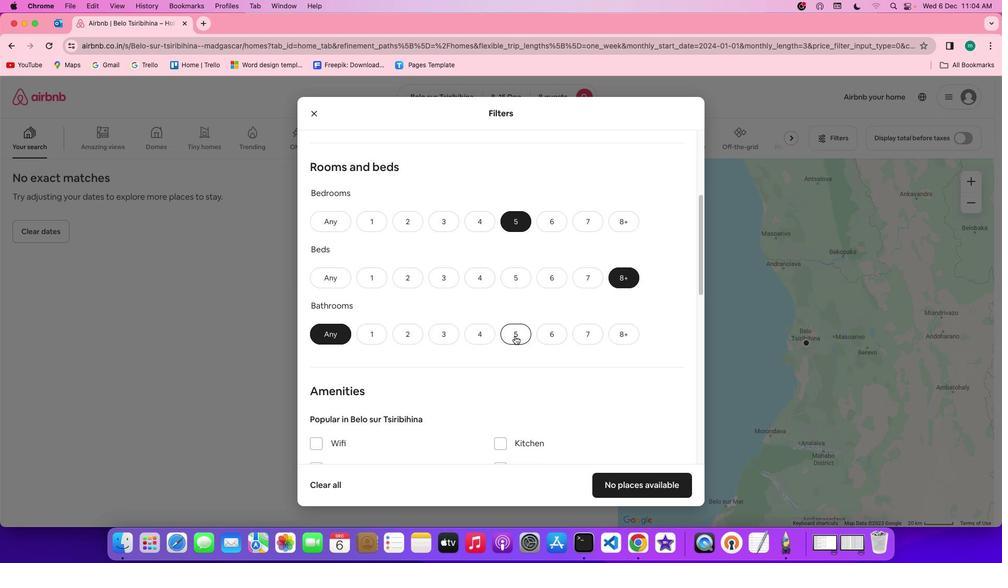 
Action: Mouse moved to (611, 353)
Screenshot: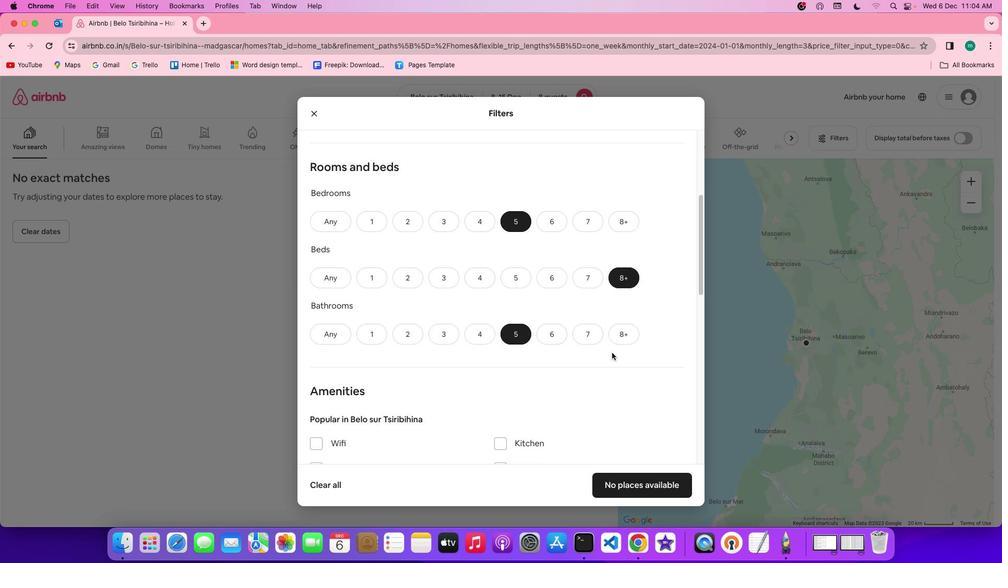 
Action: Mouse scrolled (611, 353) with delta (0, 0)
Screenshot: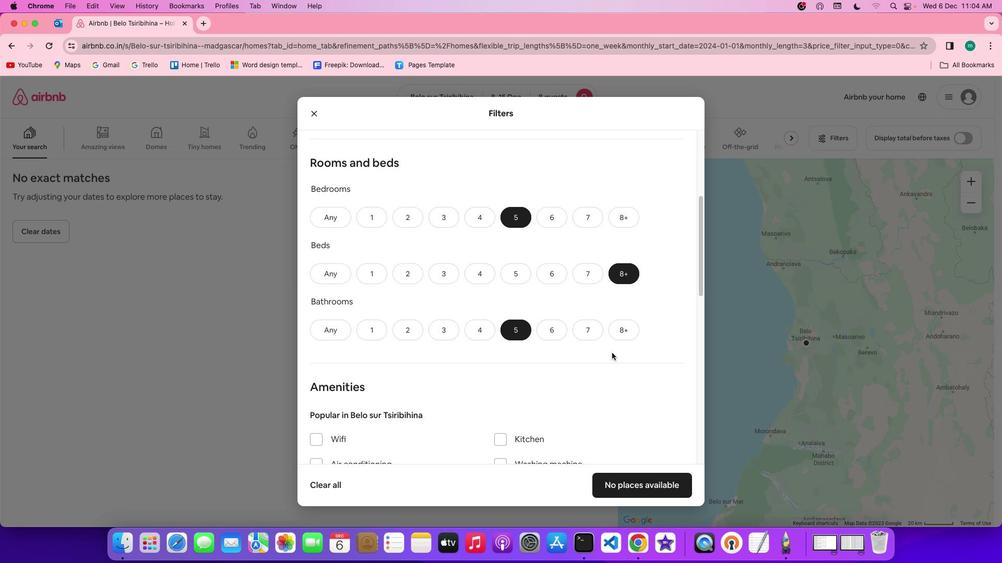 
Action: Mouse scrolled (611, 353) with delta (0, 0)
Screenshot: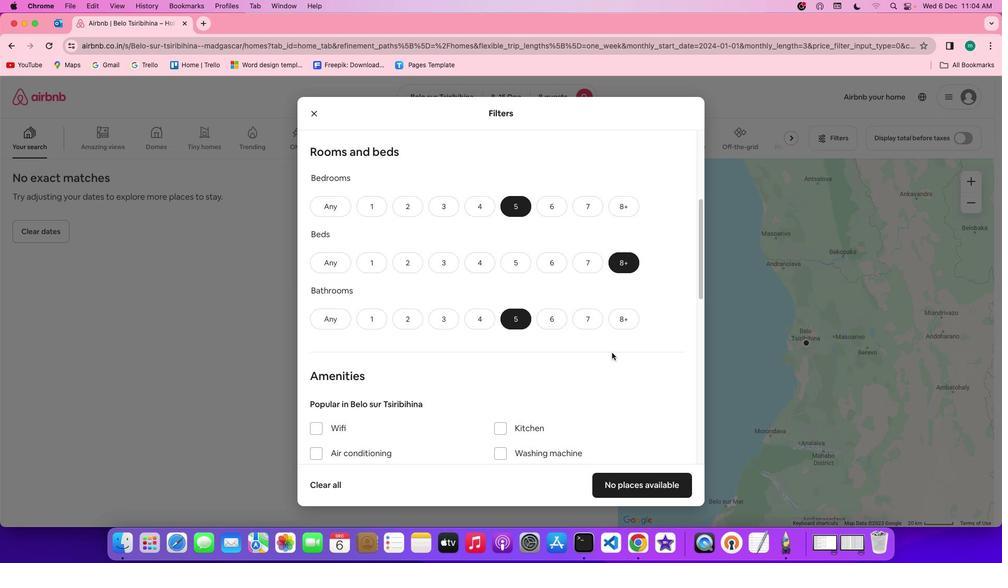 
Action: Mouse scrolled (611, 353) with delta (0, 0)
Screenshot: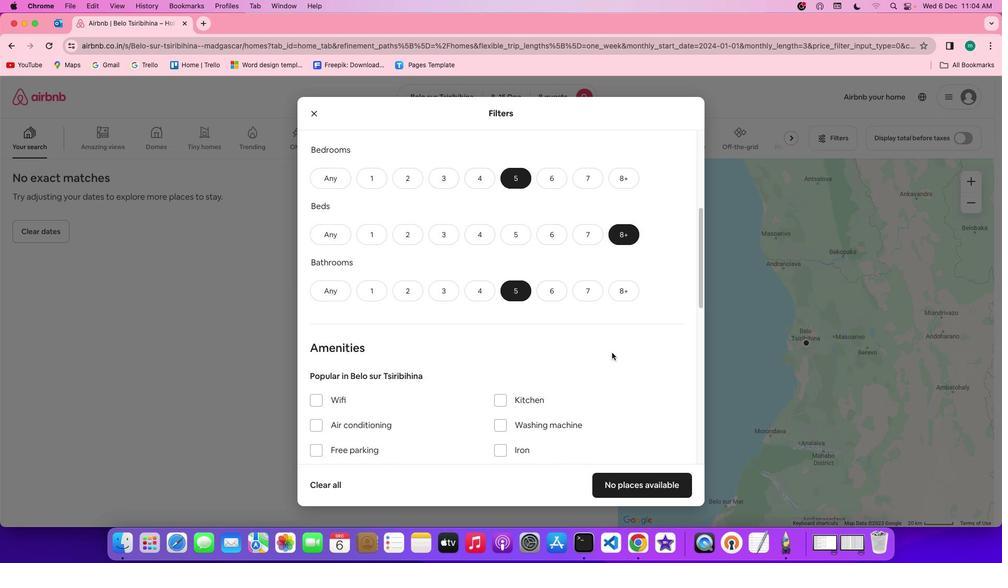 
Action: Mouse scrolled (611, 353) with delta (0, 0)
Screenshot: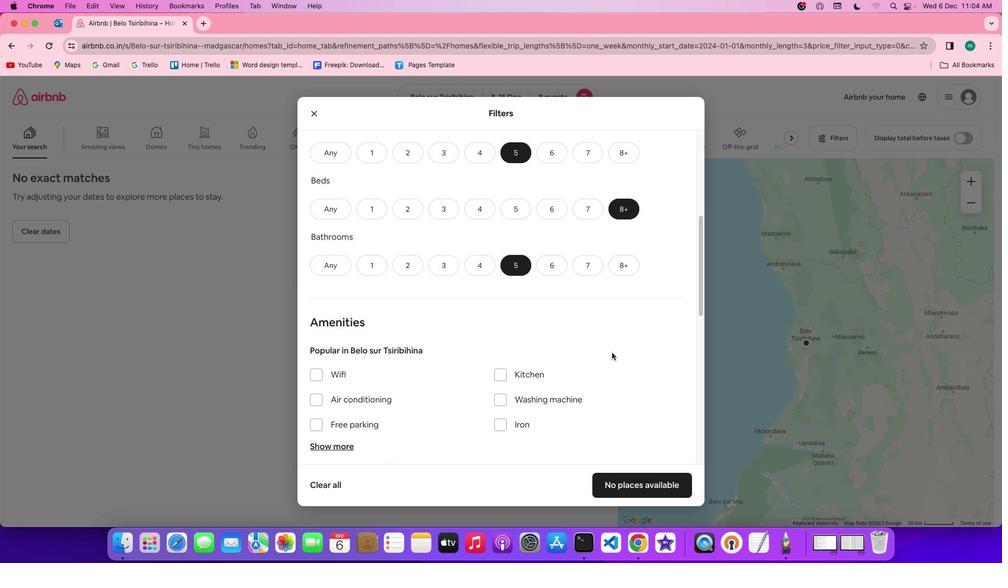 
Action: Mouse scrolled (611, 353) with delta (0, 0)
Screenshot: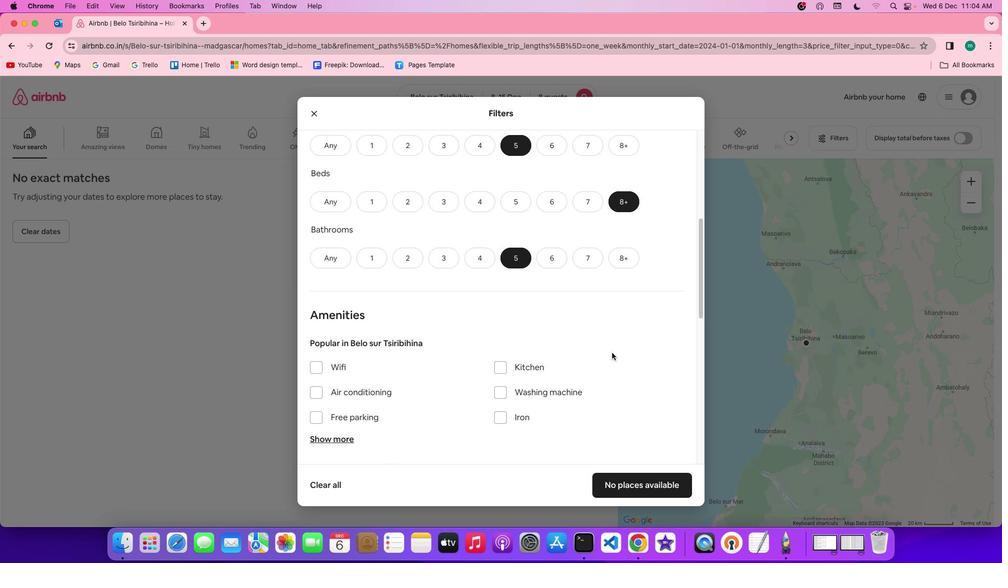 
Action: Mouse scrolled (611, 353) with delta (0, -1)
Screenshot: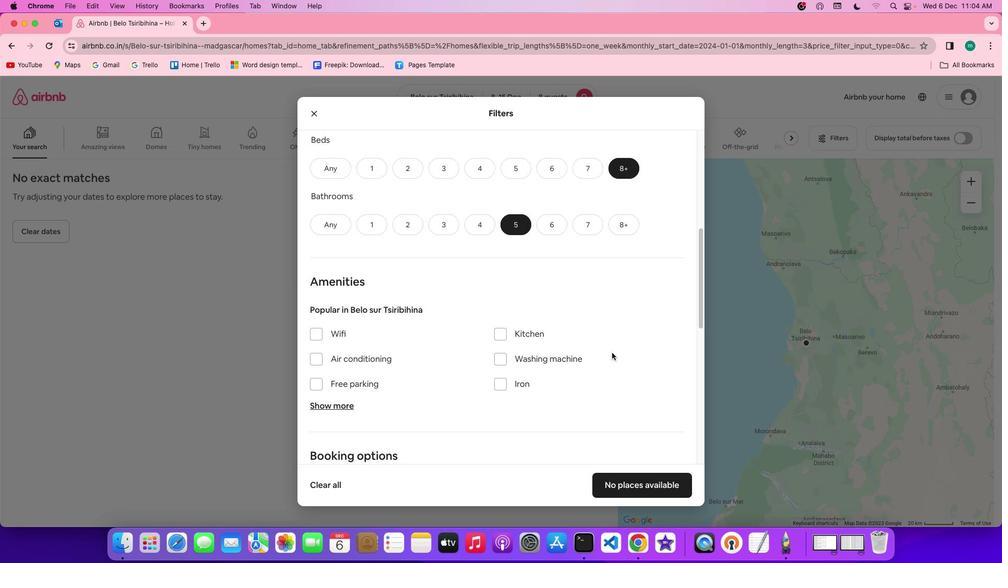 
Action: Mouse scrolled (611, 353) with delta (0, 0)
Screenshot: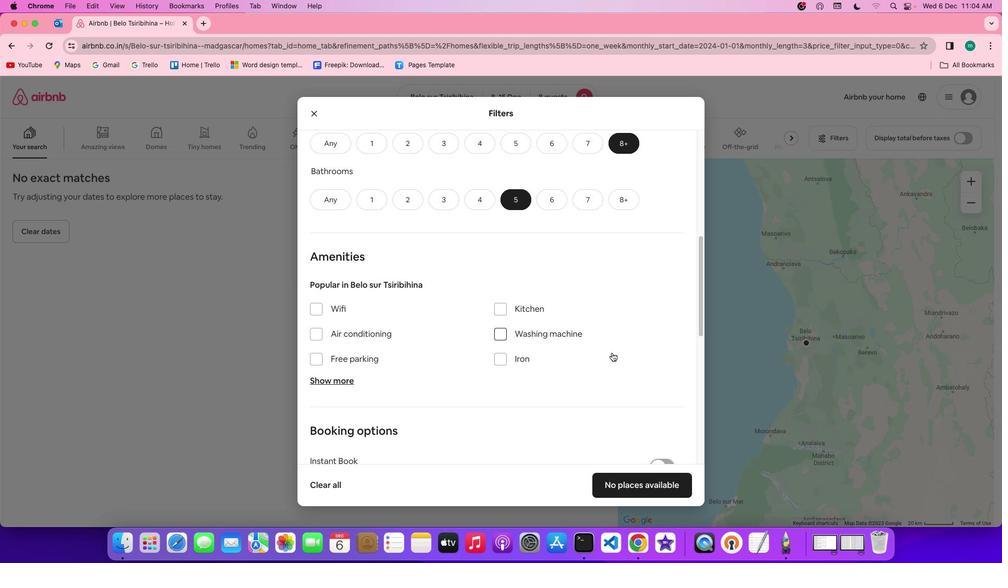 
Action: Mouse scrolled (611, 353) with delta (0, 0)
Screenshot: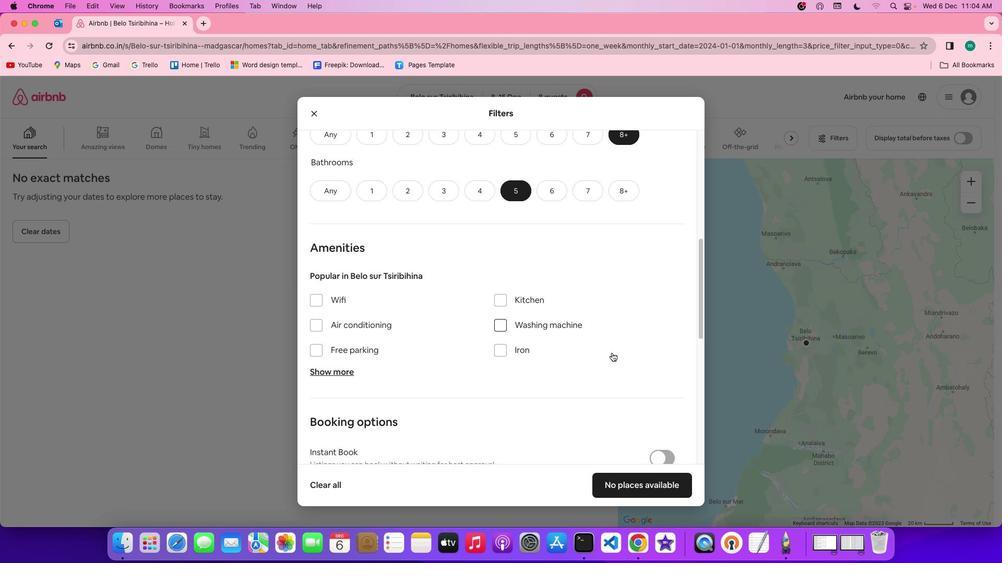 
Action: Mouse scrolled (611, 353) with delta (0, -1)
Screenshot: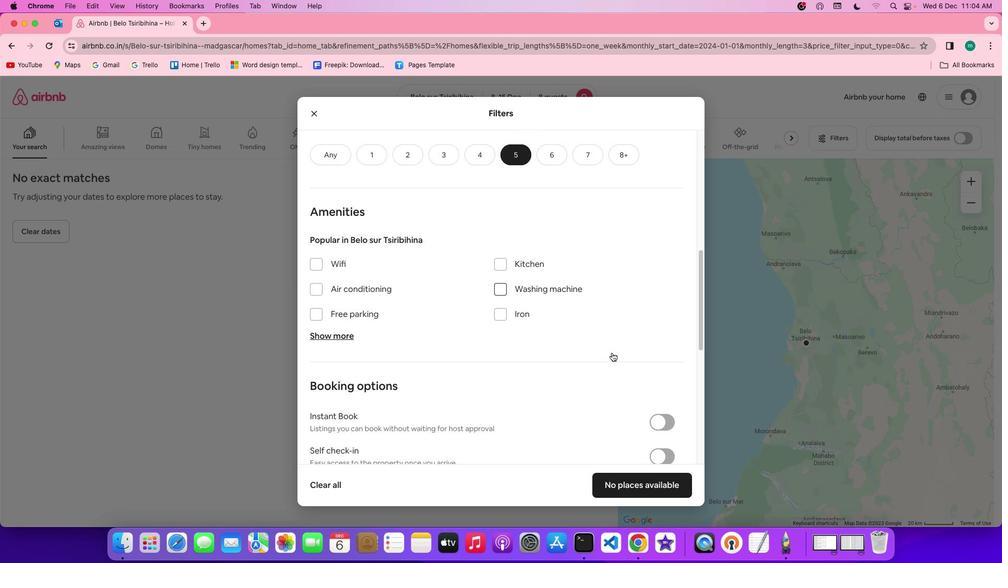 
Action: Mouse scrolled (611, 353) with delta (0, -1)
Screenshot: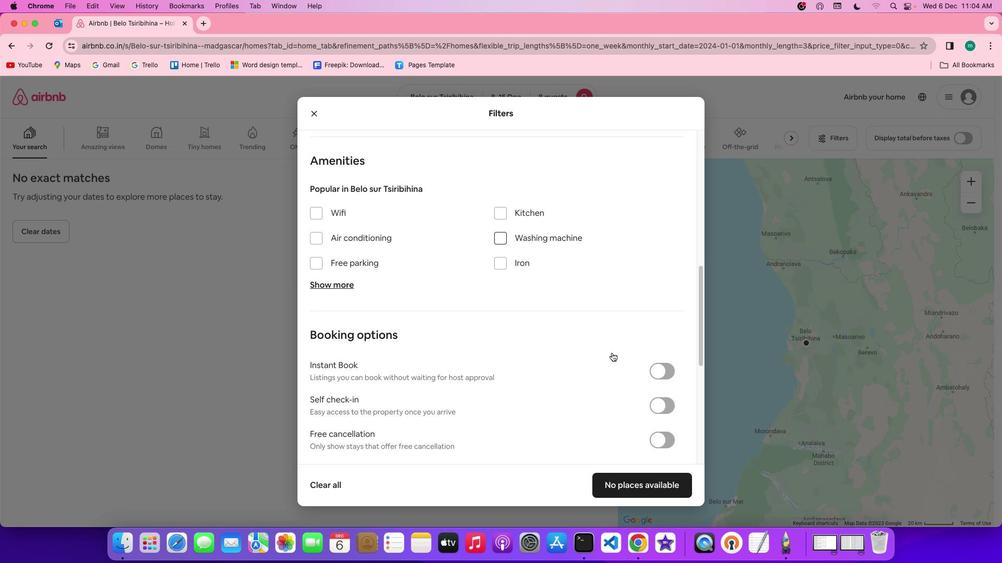 
Action: Mouse scrolled (611, 353) with delta (0, 0)
Screenshot: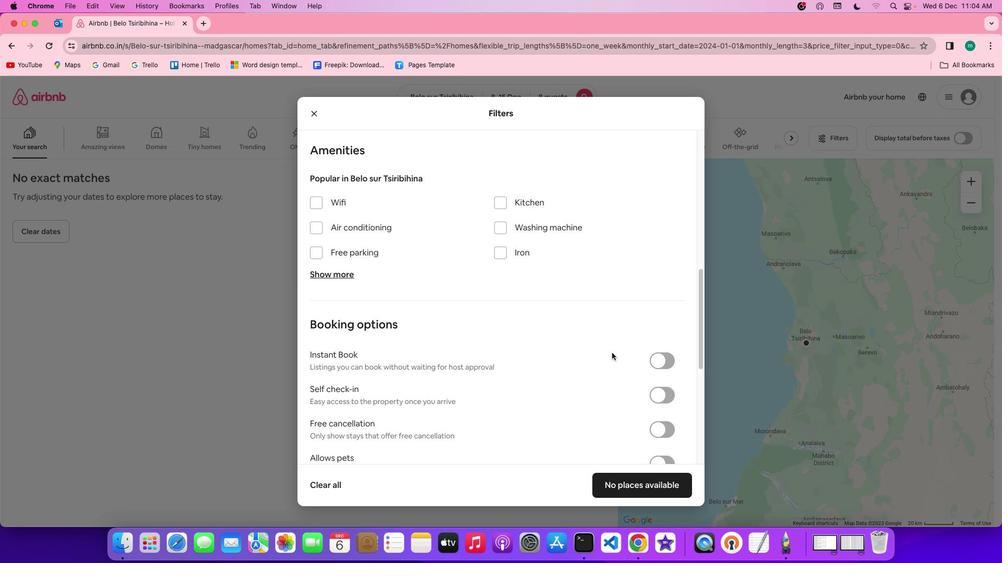 
Action: Mouse scrolled (611, 353) with delta (0, 0)
Screenshot: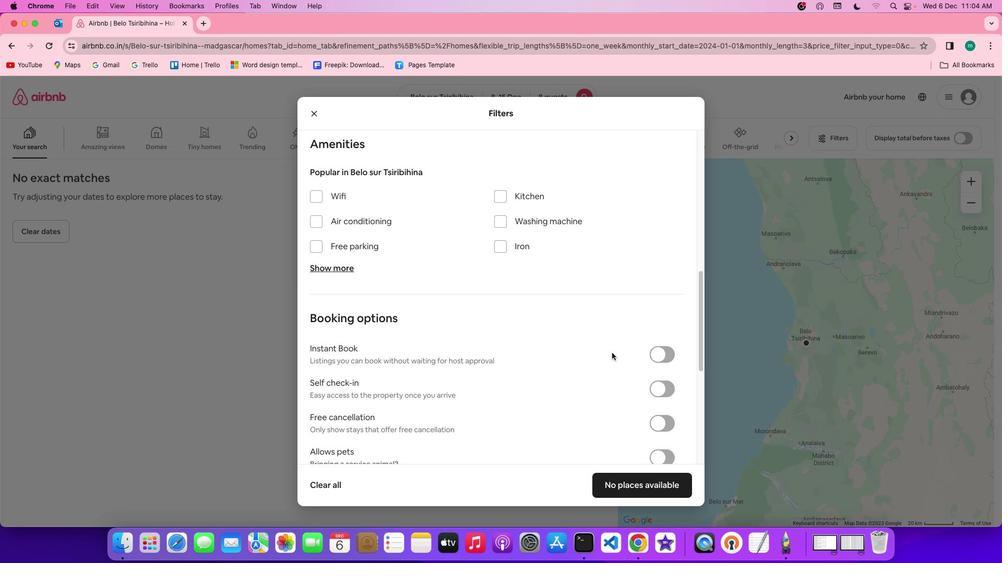 
Action: Mouse scrolled (611, 353) with delta (0, 0)
Screenshot: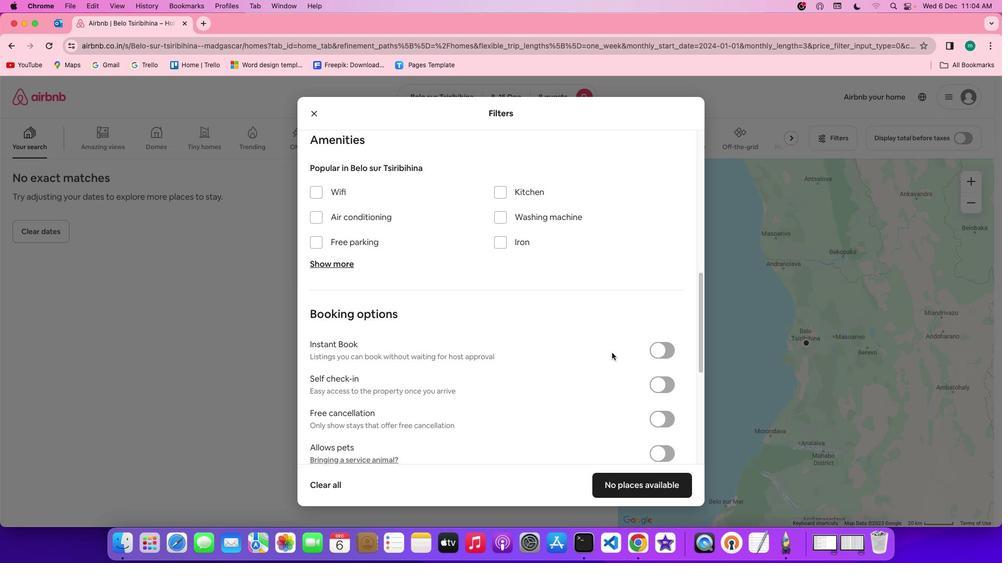 
Action: Mouse moved to (334, 267)
Screenshot: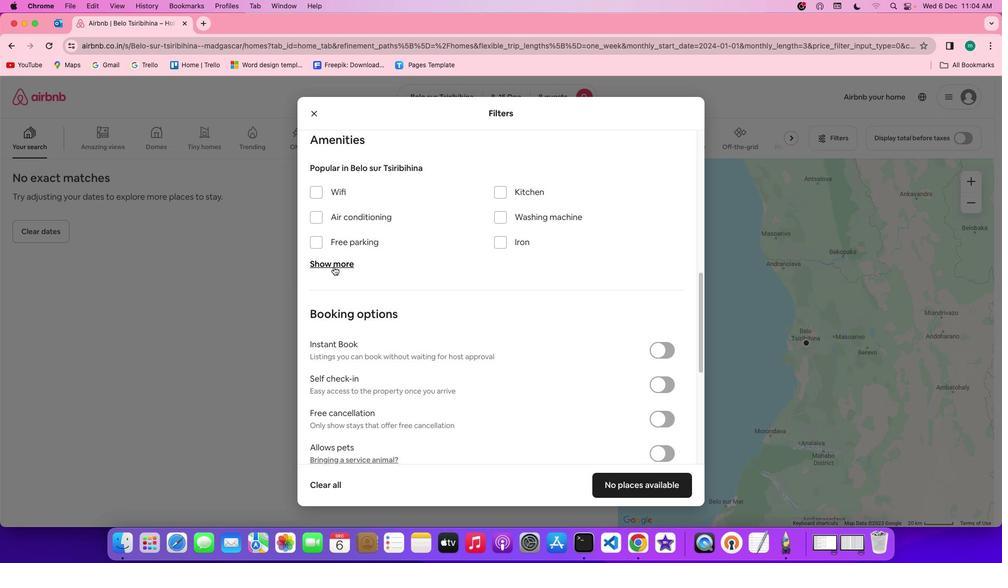 
Action: Mouse pressed left at (334, 267)
Screenshot: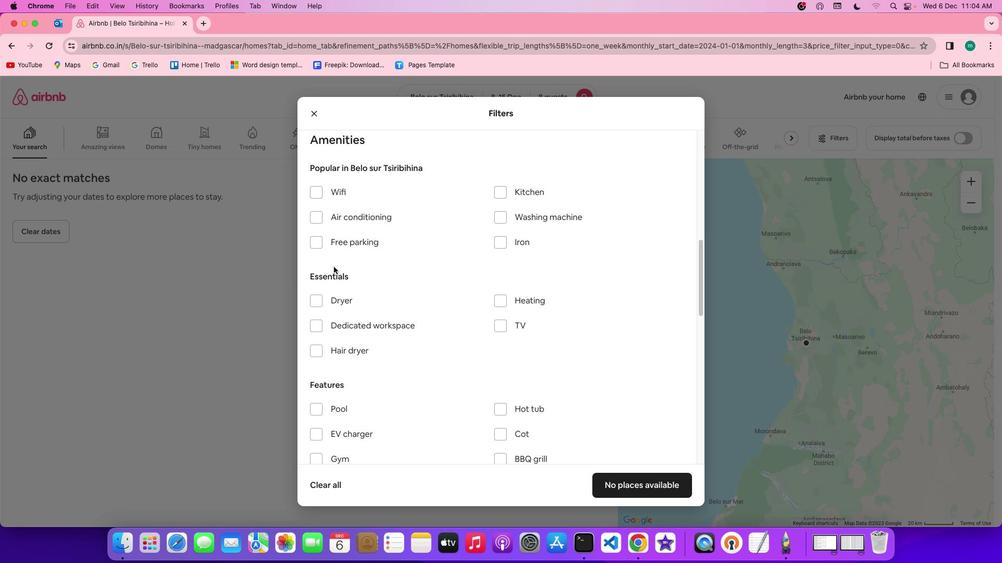 
Action: Mouse moved to (499, 313)
Screenshot: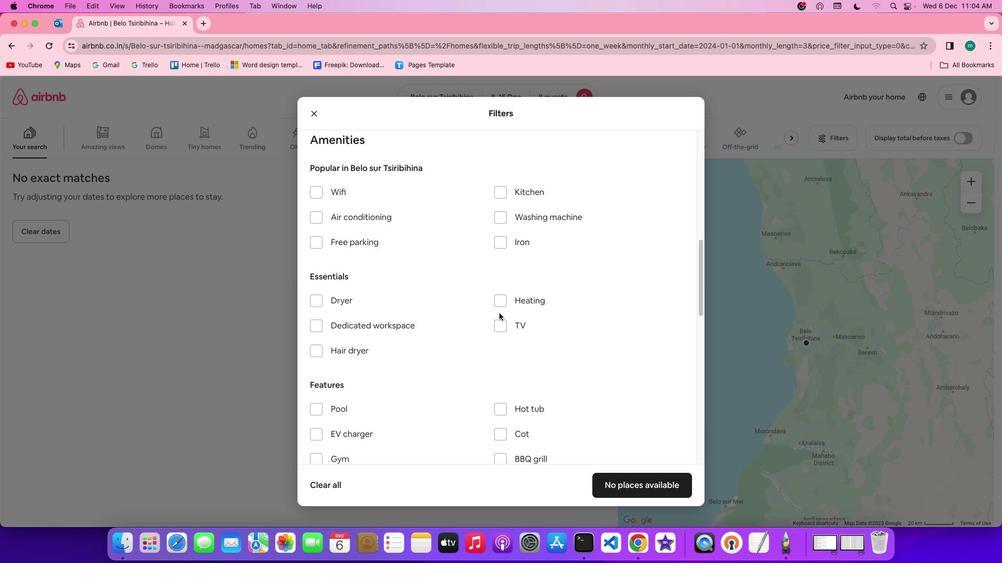 
Action: Mouse scrolled (499, 313) with delta (0, 0)
Screenshot: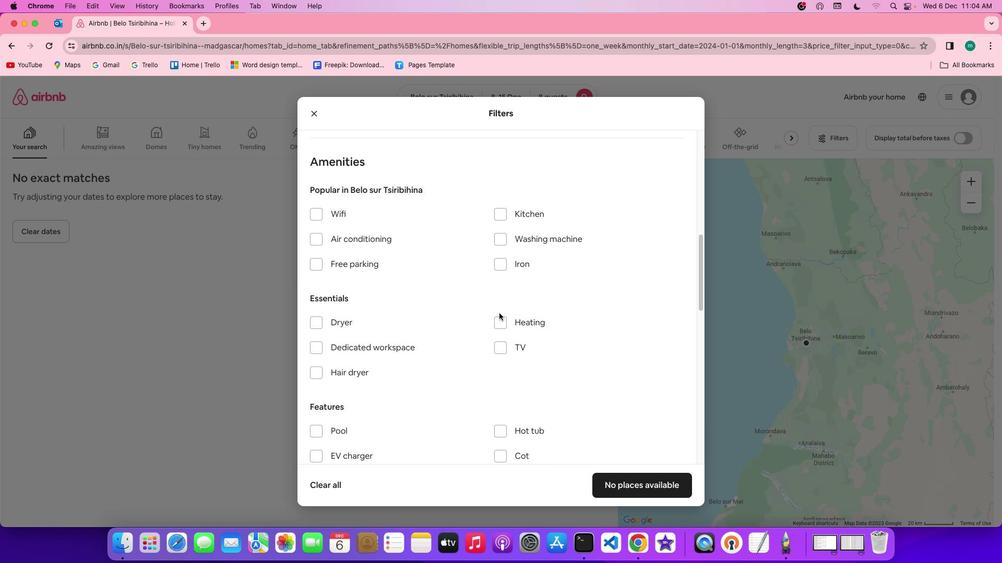 
Action: Mouse scrolled (499, 313) with delta (0, 0)
Screenshot: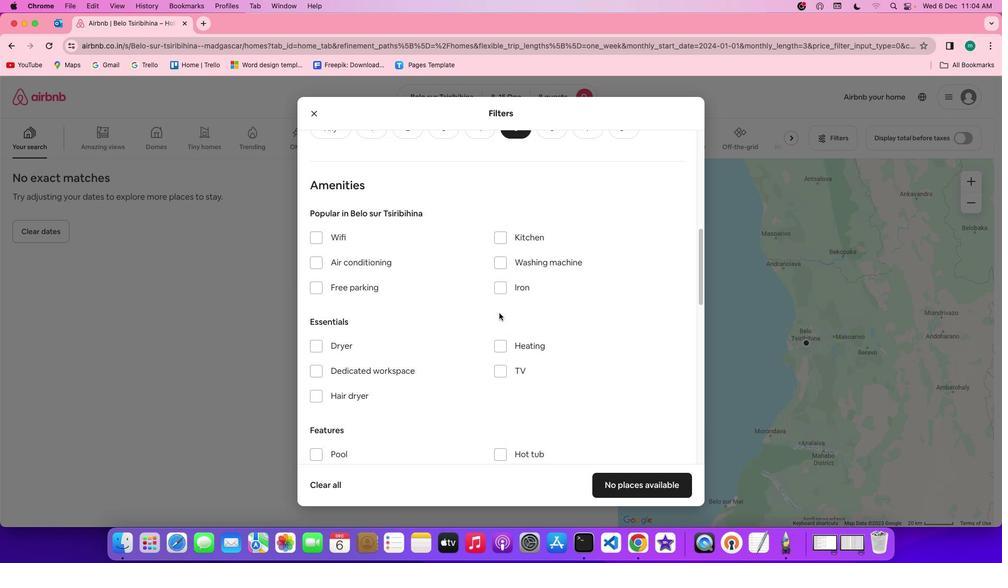 
Action: Mouse scrolled (499, 313) with delta (0, 1)
Screenshot: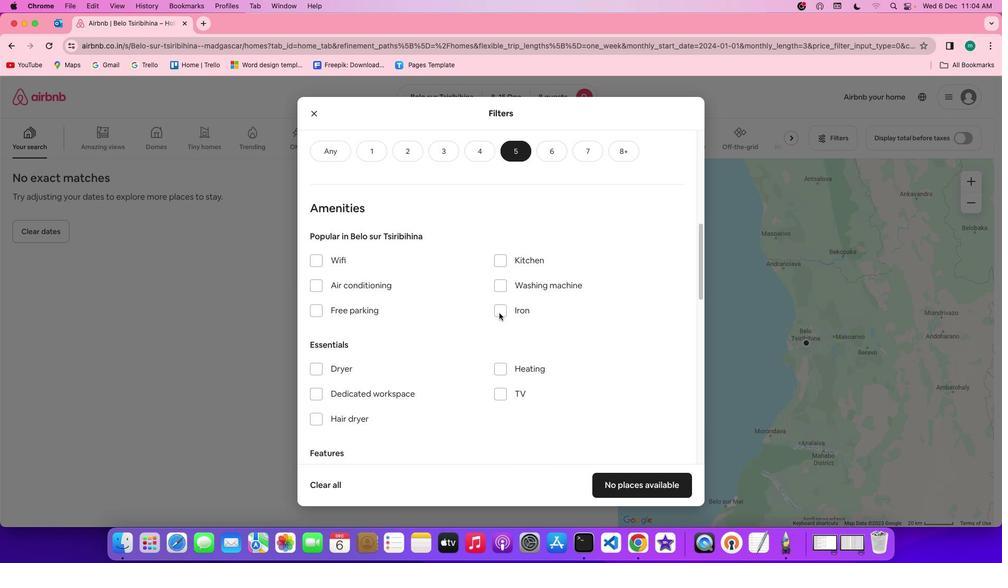 
Action: Mouse scrolled (499, 313) with delta (0, 0)
Screenshot: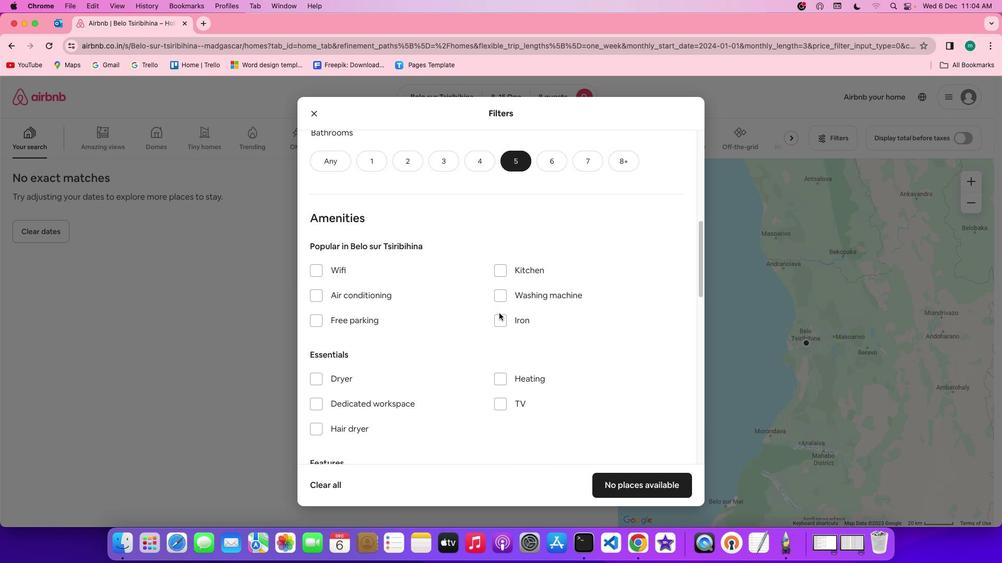 
Action: Mouse scrolled (499, 313) with delta (0, 0)
Screenshot: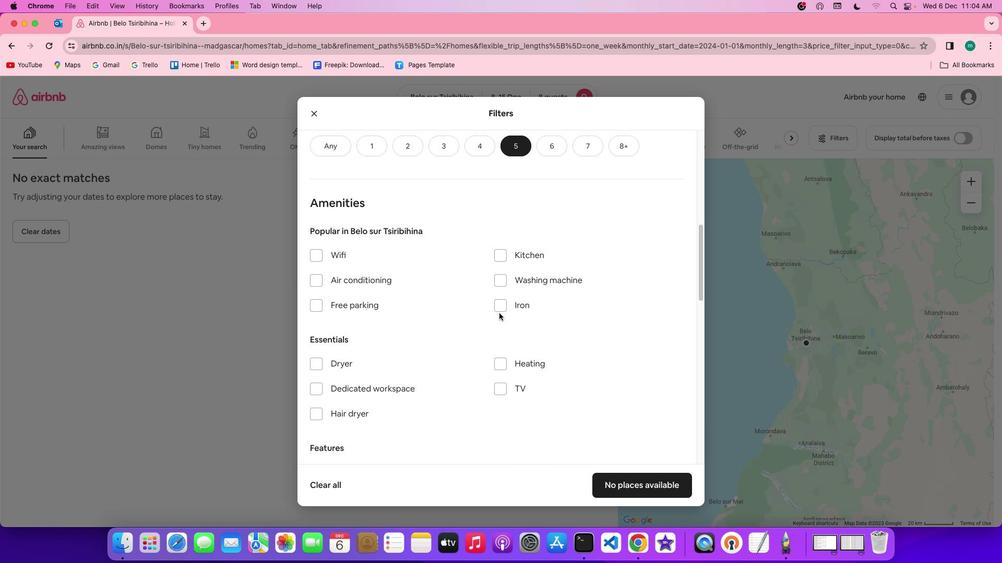 
Action: Mouse scrolled (499, 313) with delta (0, -1)
Screenshot: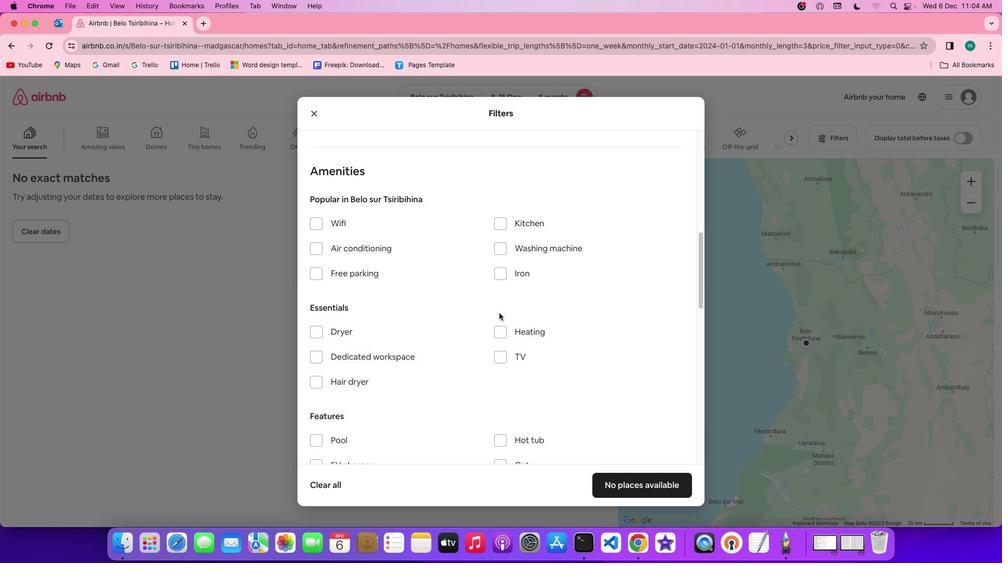 
Action: Mouse moved to (312, 212)
Screenshot: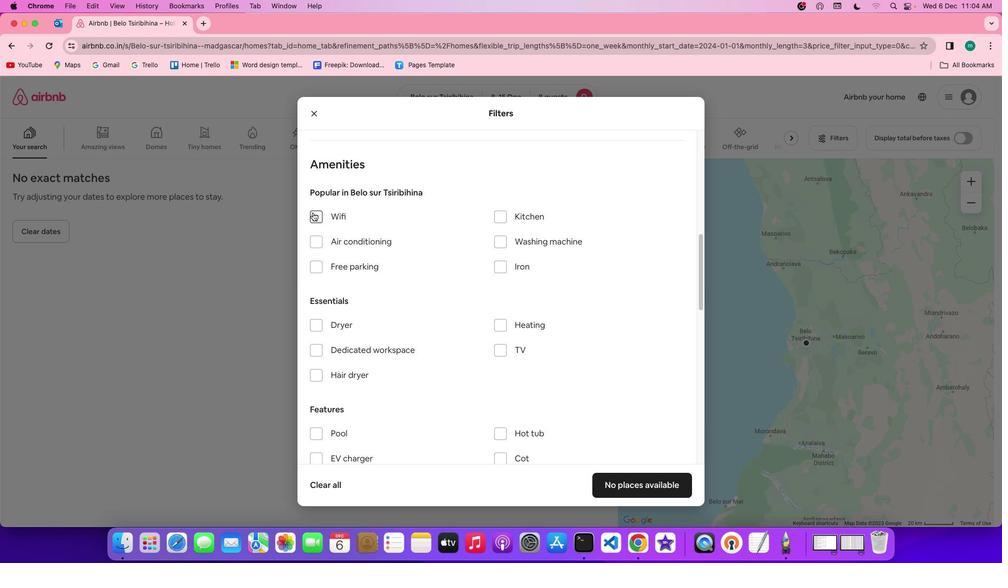 
Action: Mouse pressed left at (312, 212)
Screenshot: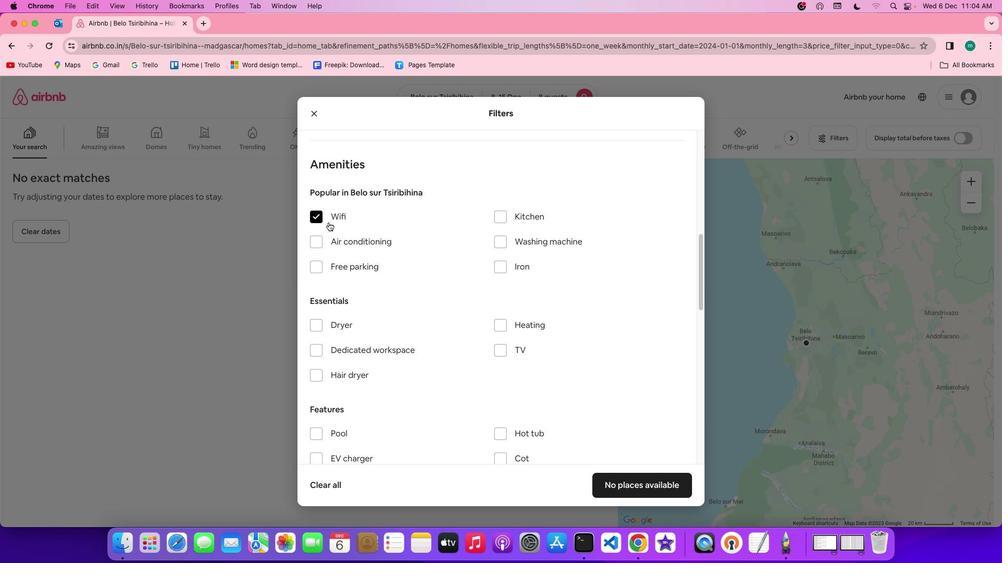 
Action: Mouse moved to (505, 352)
Screenshot: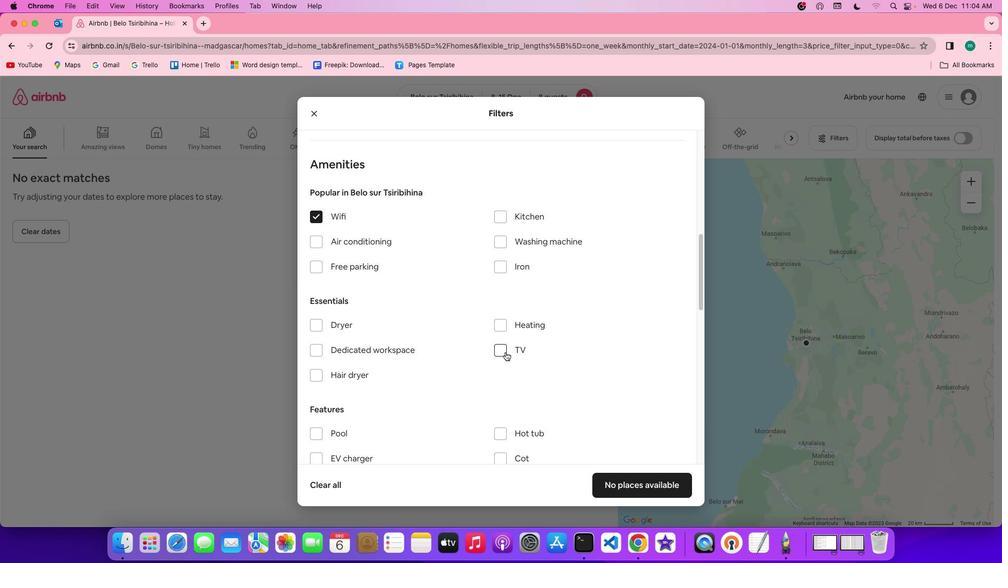 
Action: Mouse pressed left at (505, 352)
Screenshot: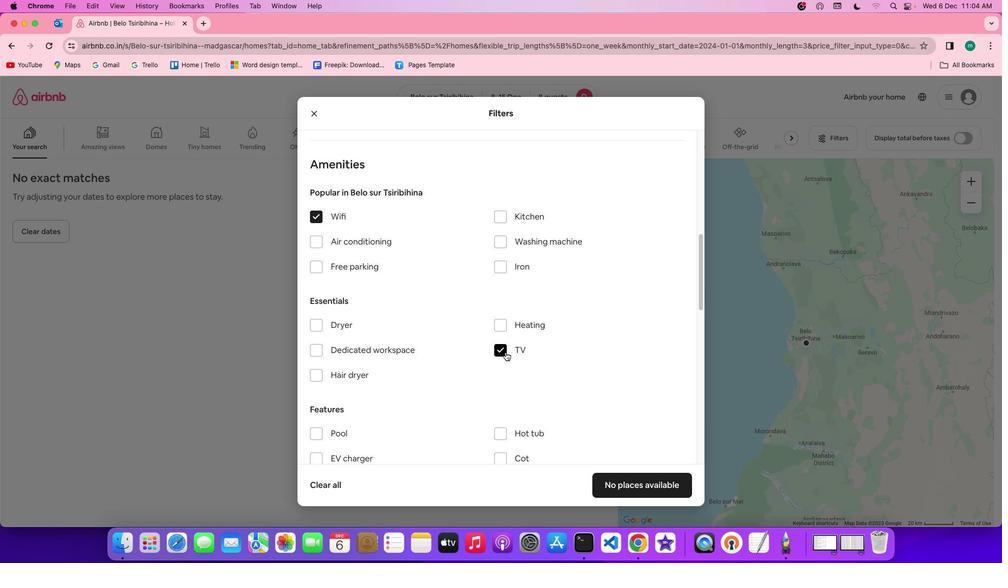 
Action: Mouse moved to (565, 337)
Screenshot: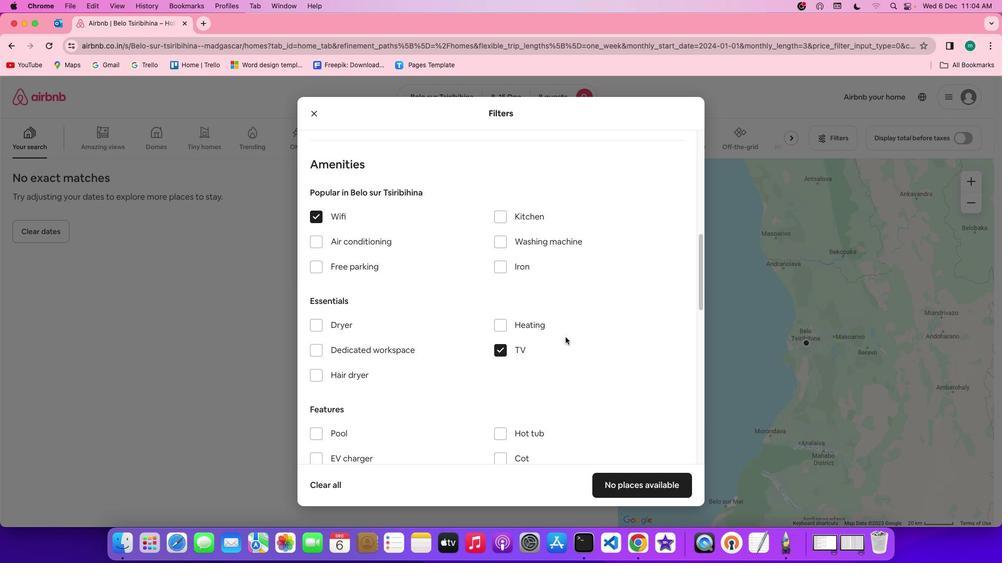 
Action: Mouse scrolled (565, 337) with delta (0, 0)
Screenshot: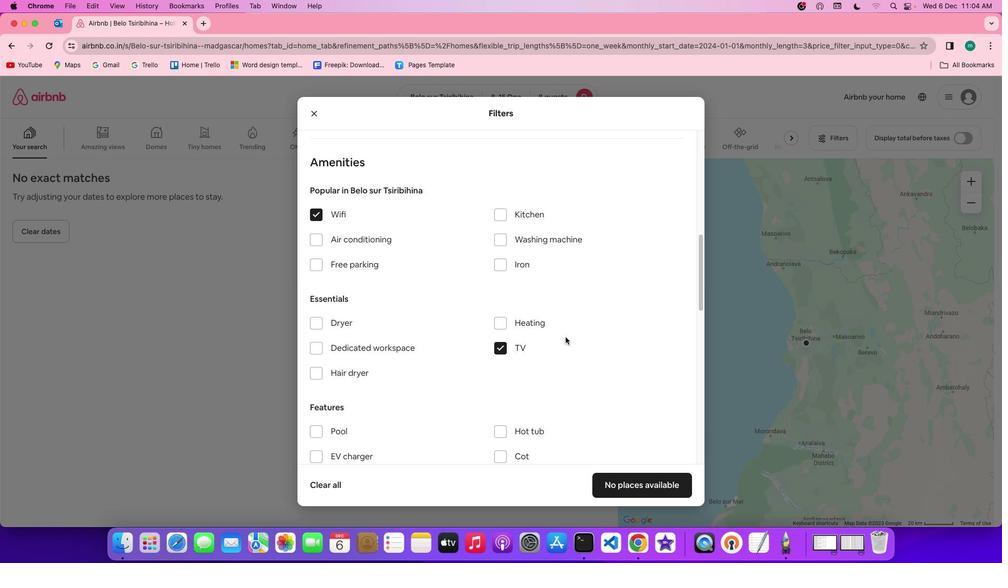 
Action: Mouse scrolled (565, 337) with delta (0, 0)
Screenshot: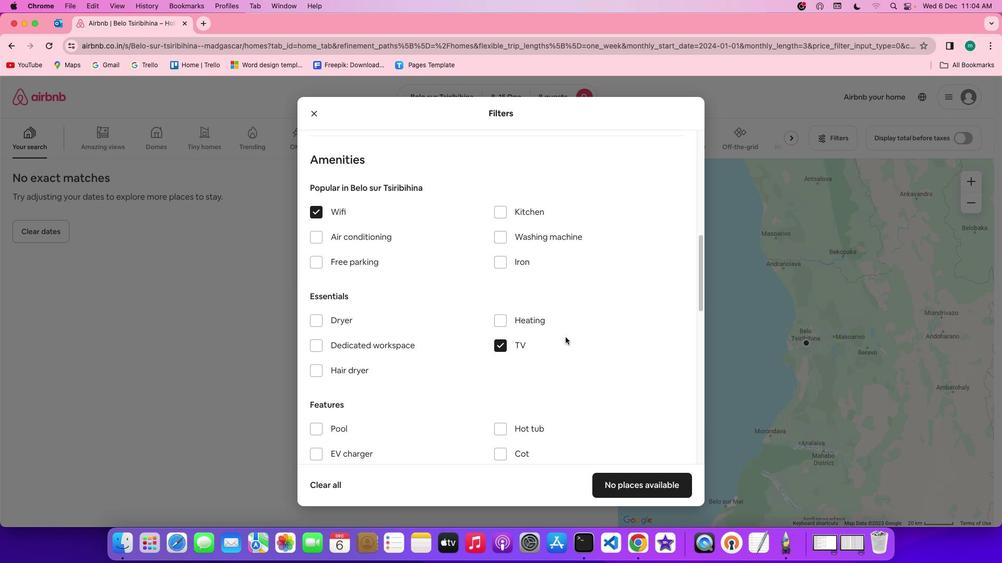 
Action: Mouse scrolled (565, 337) with delta (0, 0)
Screenshot: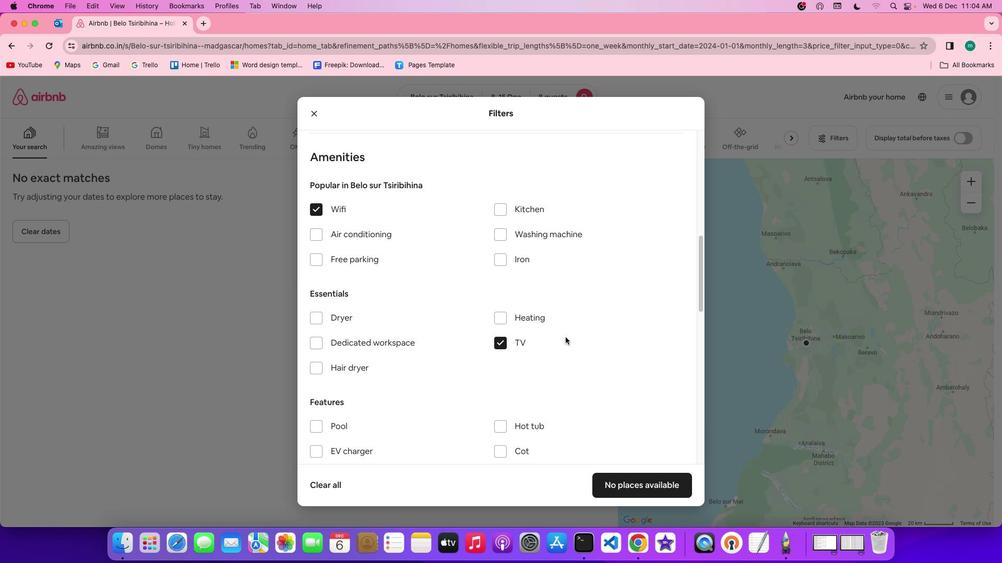 
Action: Mouse moved to (335, 260)
Screenshot: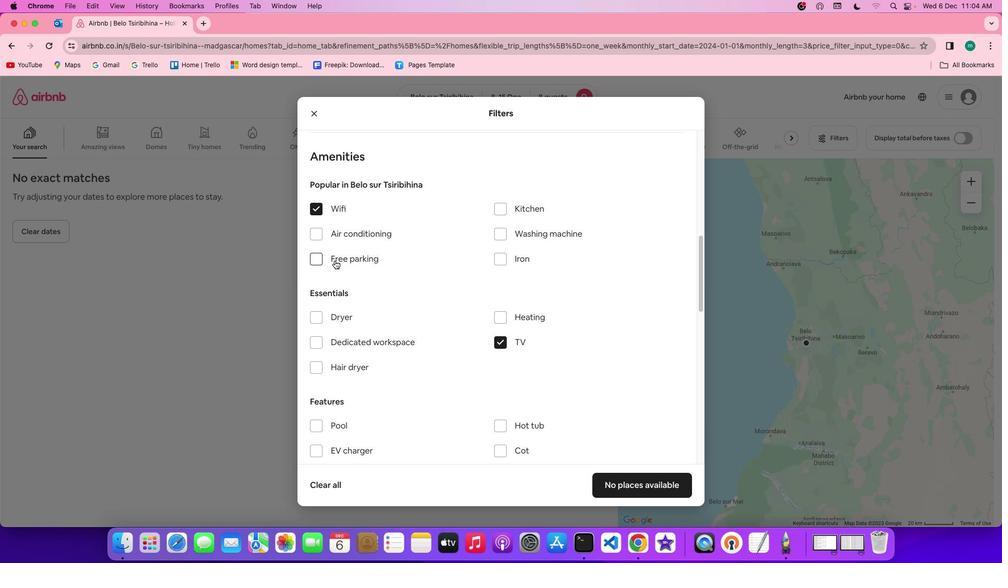 
Action: Mouse pressed left at (335, 260)
Screenshot: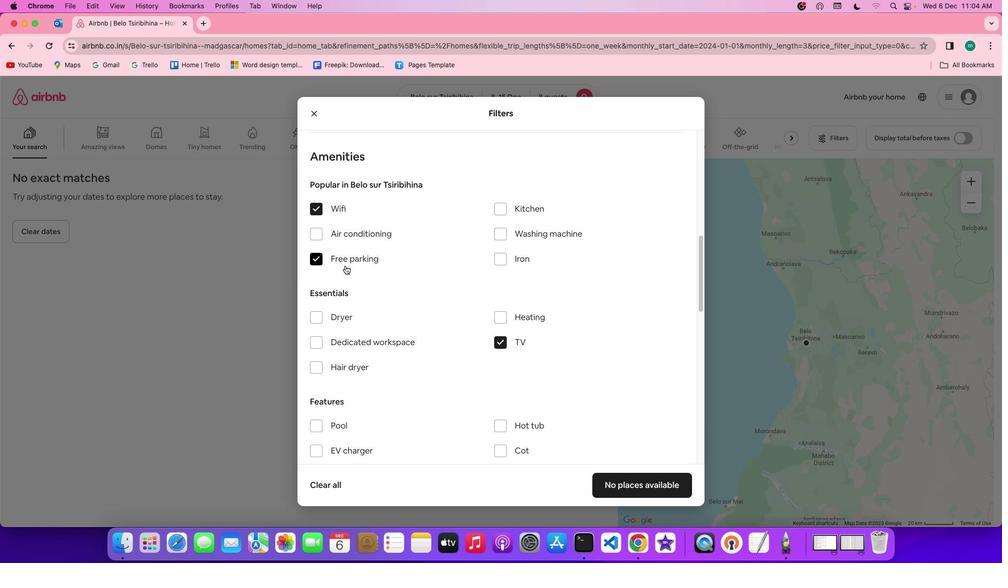 
Action: Mouse moved to (461, 292)
Screenshot: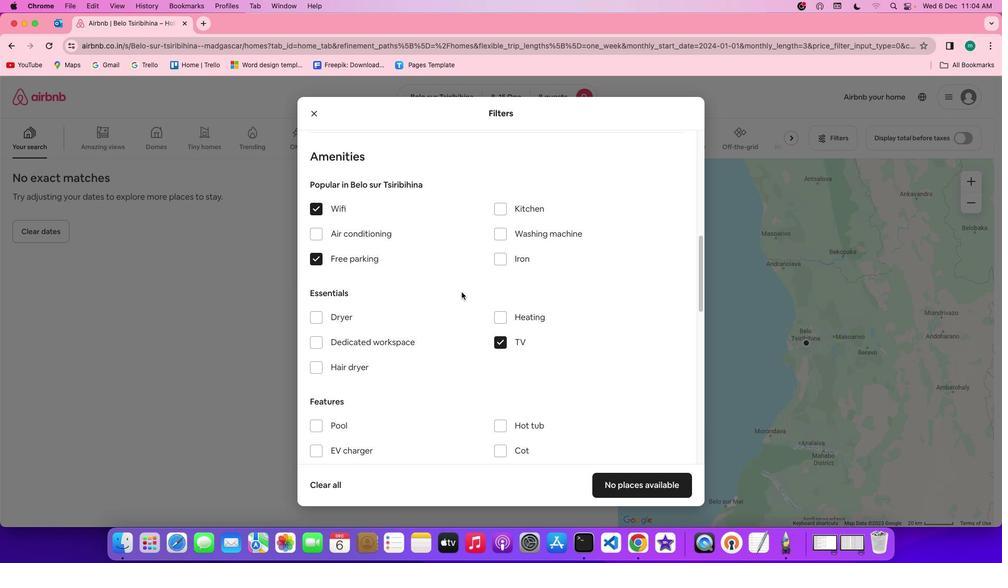 
Action: Mouse scrolled (461, 292) with delta (0, 0)
Screenshot: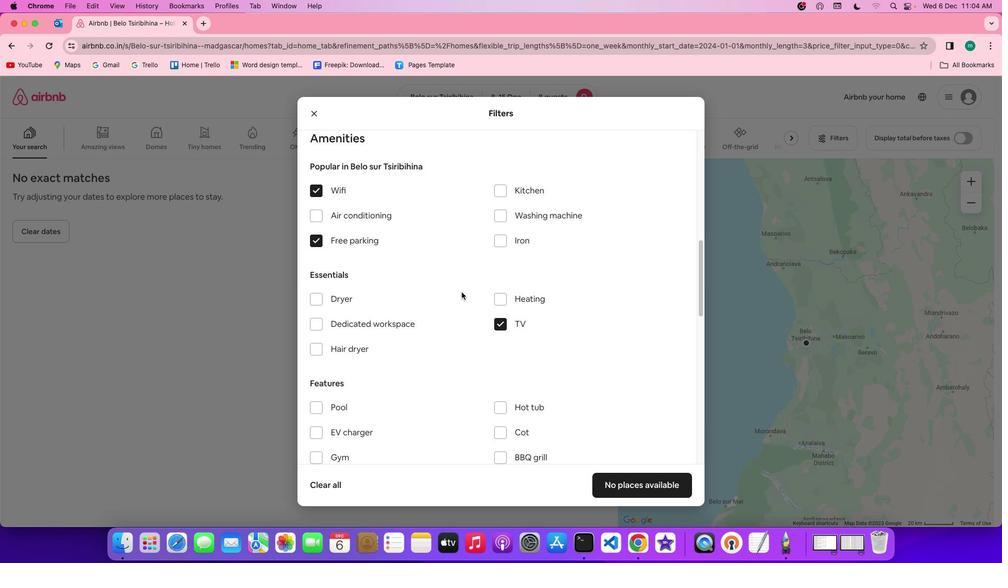 
Action: Mouse scrolled (461, 292) with delta (0, 0)
Screenshot: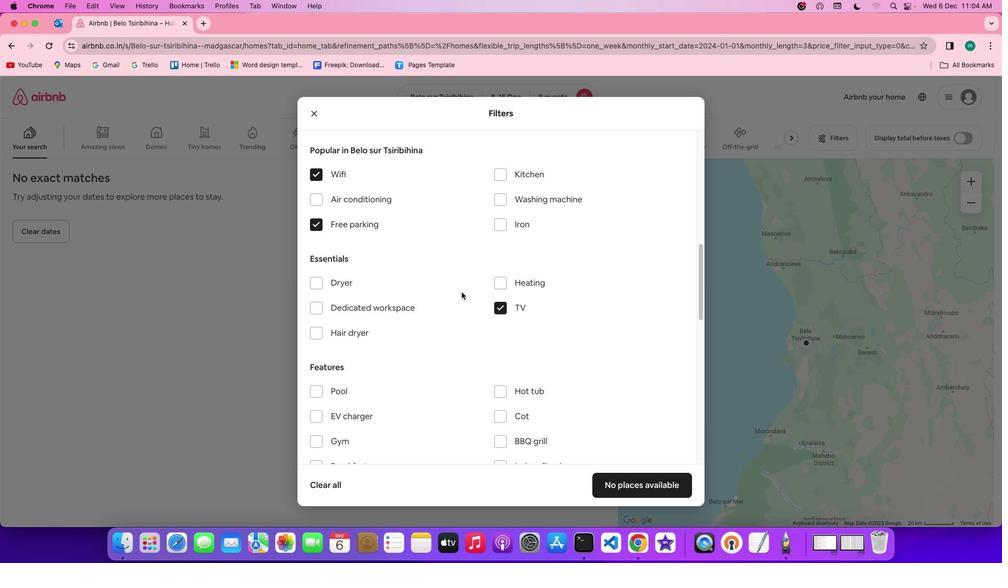 
Action: Mouse scrolled (461, 292) with delta (0, -1)
Screenshot: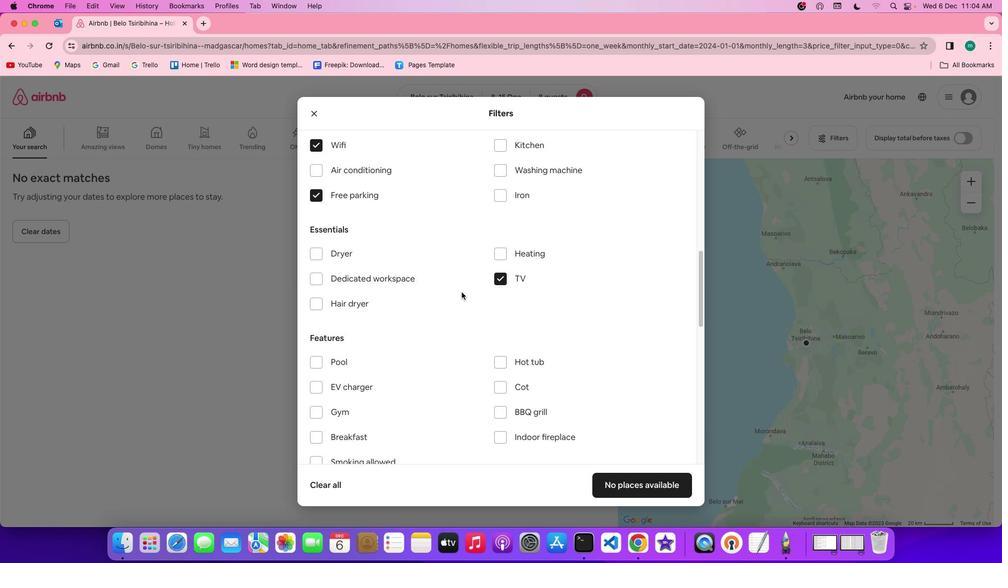 
Action: Mouse scrolled (461, 292) with delta (0, 0)
Screenshot: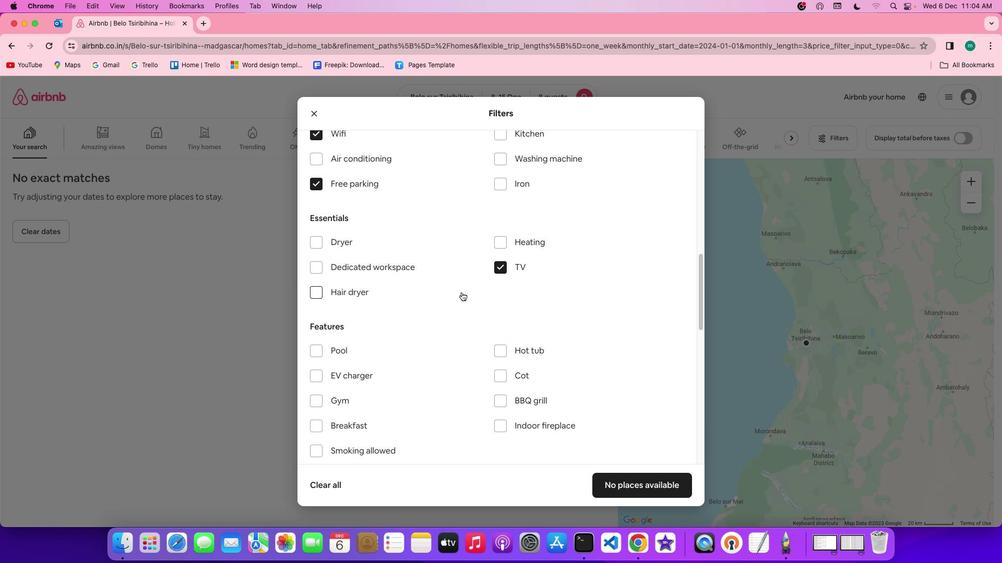 
Action: Mouse scrolled (461, 292) with delta (0, 0)
Screenshot: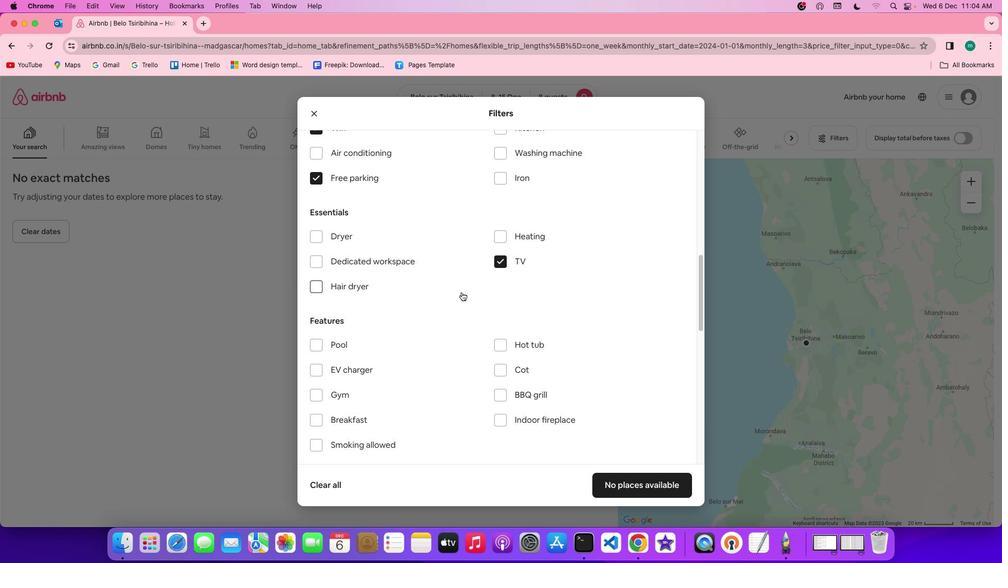 
Action: Mouse scrolled (461, 292) with delta (0, 0)
Screenshot: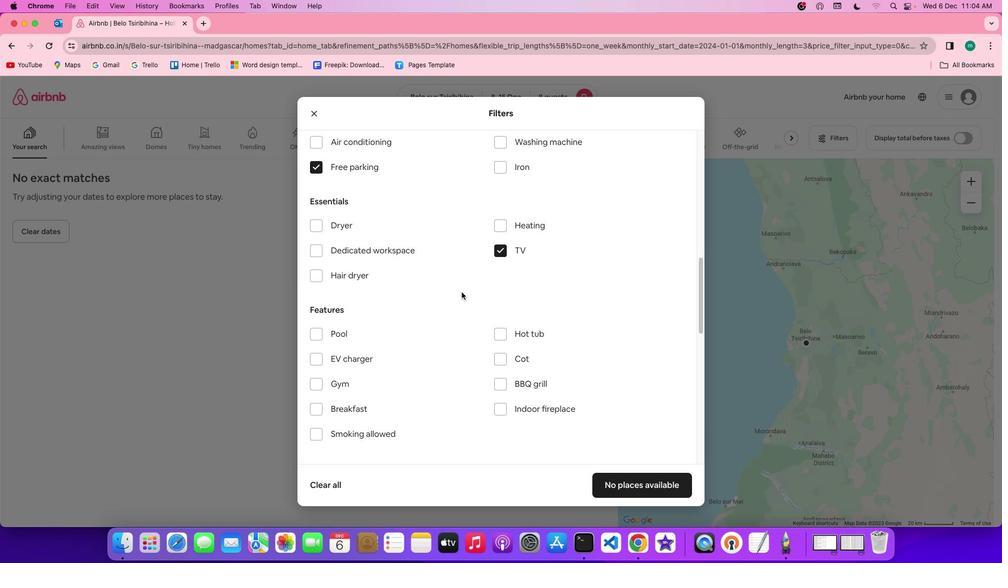 
Action: Mouse scrolled (461, 292) with delta (0, 0)
Screenshot: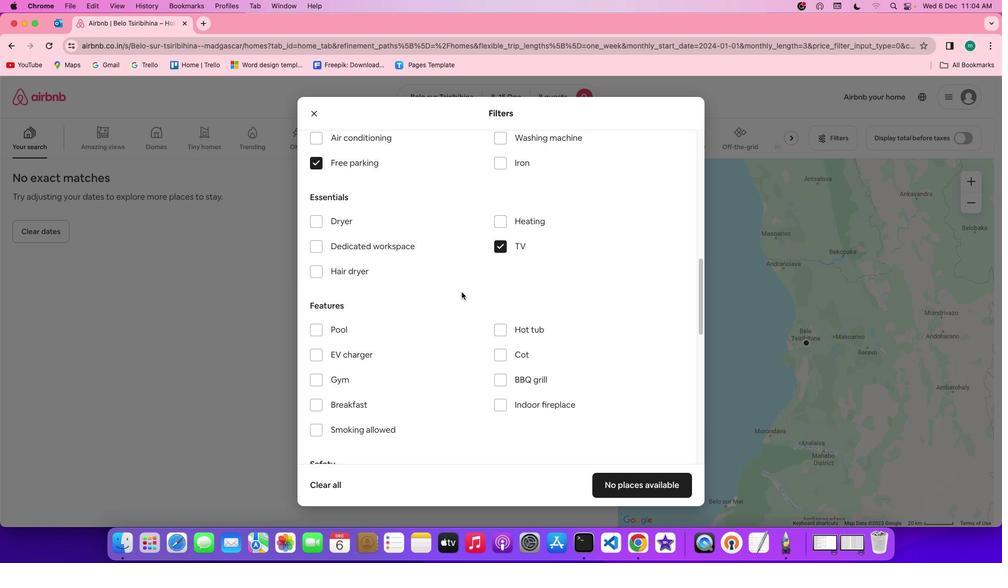 
Action: Mouse scrolled (461, 292) with delta (0, 0)
Screenshot: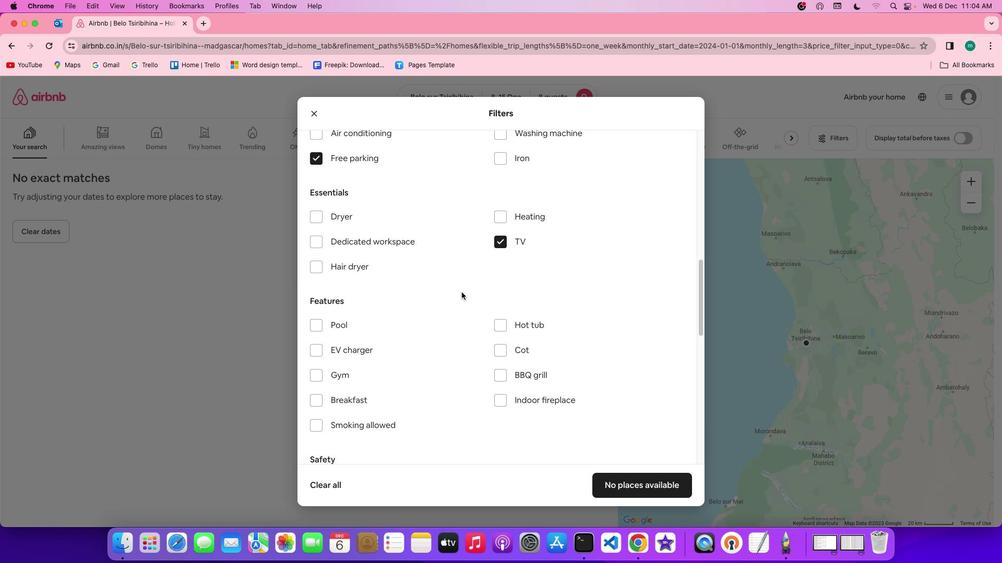 
Action: Mouse scrolled (461, 292) with delta (0, 0)
Screenshot: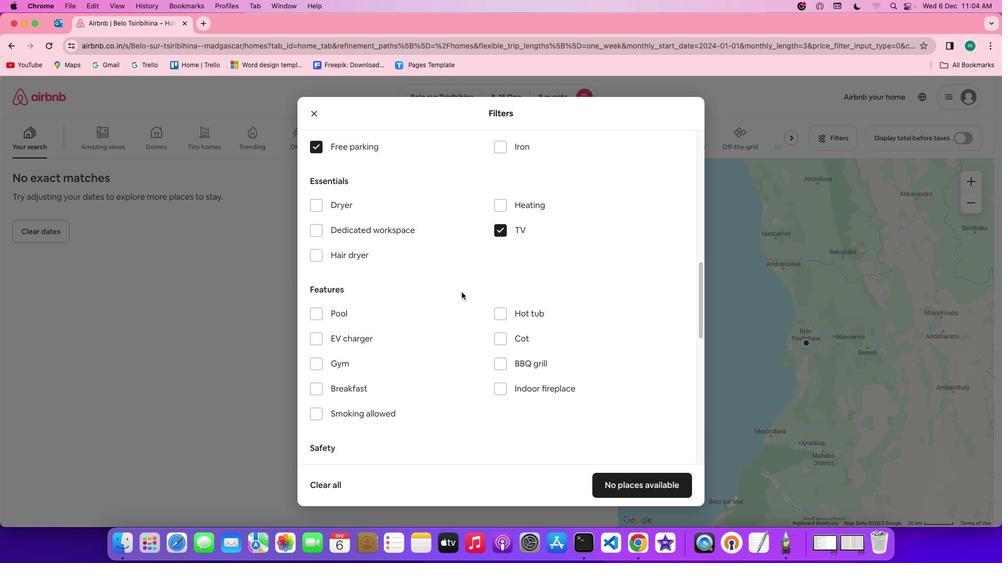 
Action: Mouse scrolled (461, 292) with delta (0, 0)
Screenshot: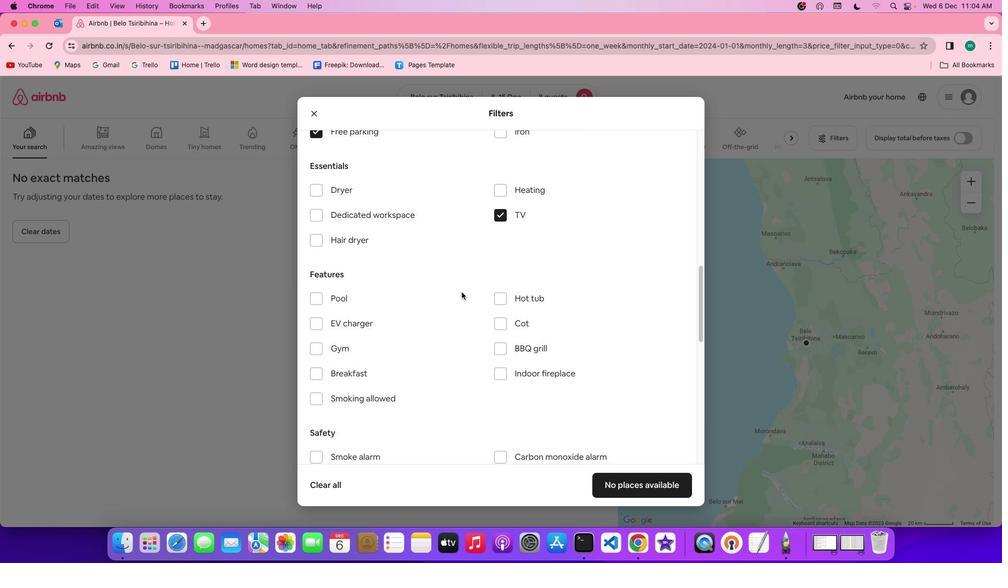 
Action: Mouse scrolled (461, 292) with delta (0, 0)
Screenshot: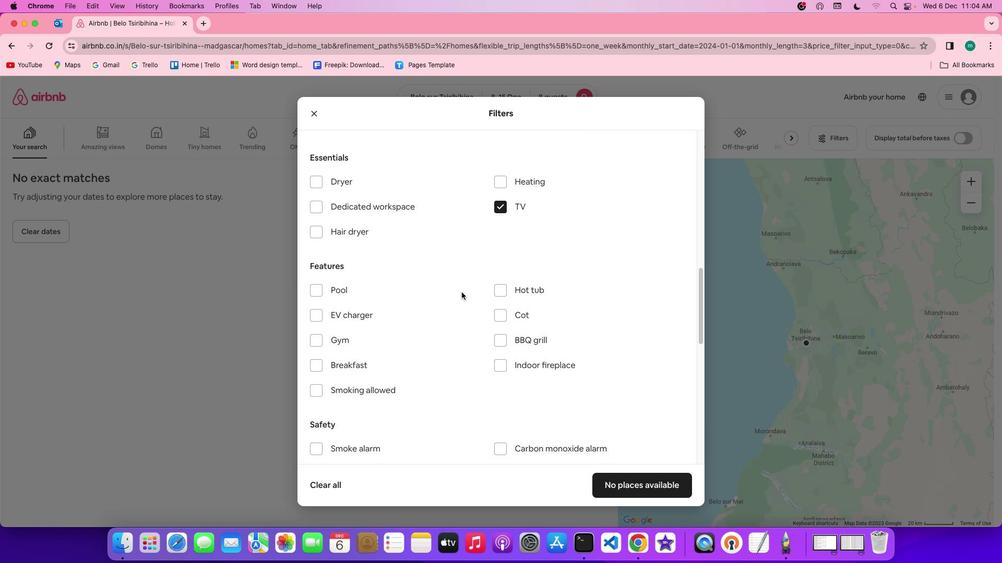 
Action: Mouse scrolled (461, 292) with delta (0, 0)
Screenshot: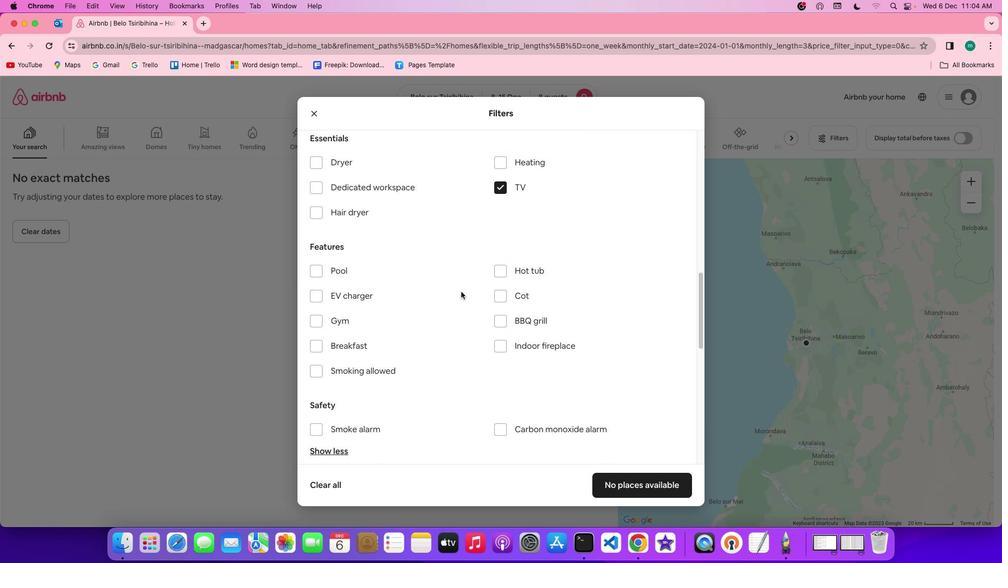 
Action: Mouse scrolled (461, 292) with delta (0, 0)
Screenshot: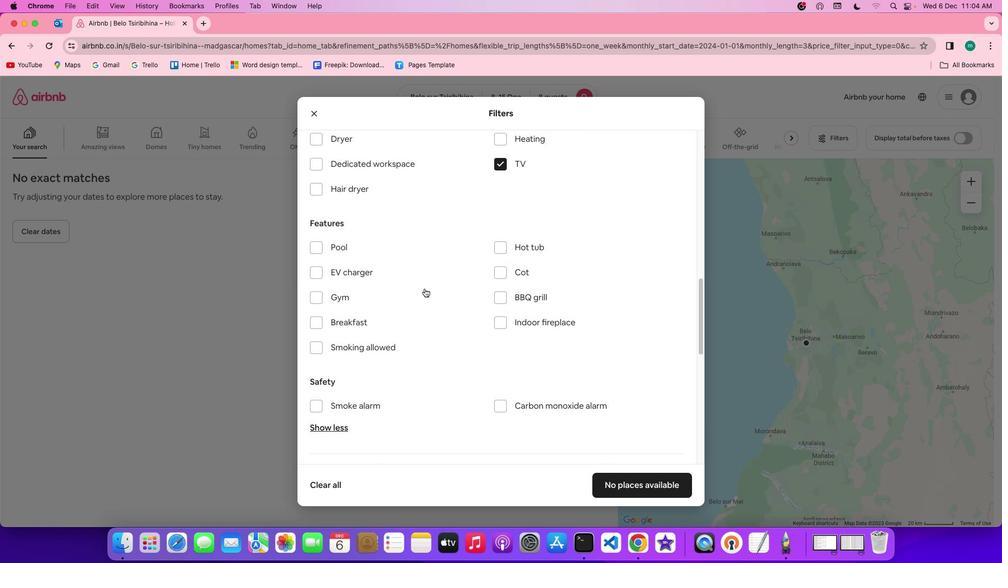 
Action: Mouse moved to (313, 291)
Screenshot: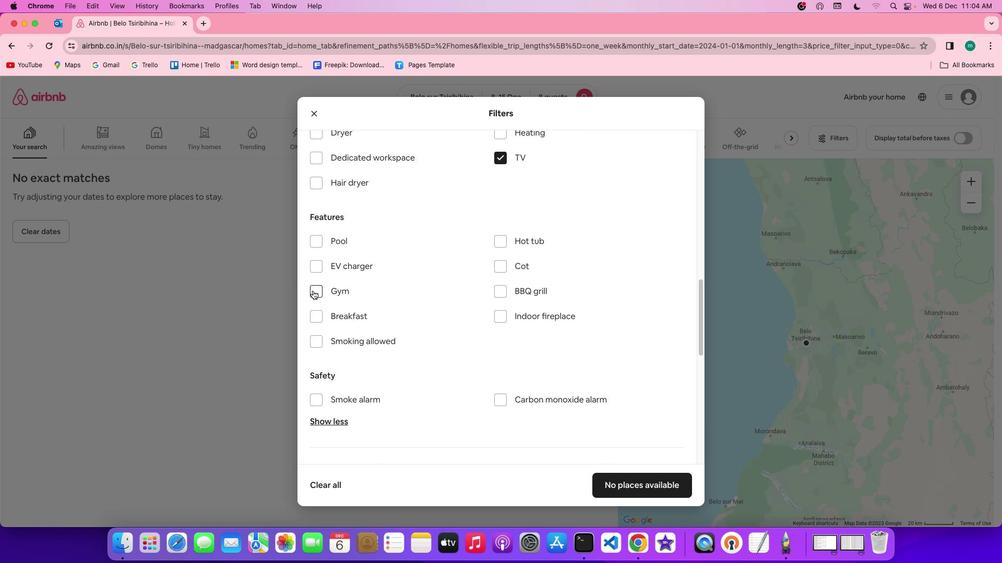 
Action: Mouse pressed left at (313, 291)
Screenshot: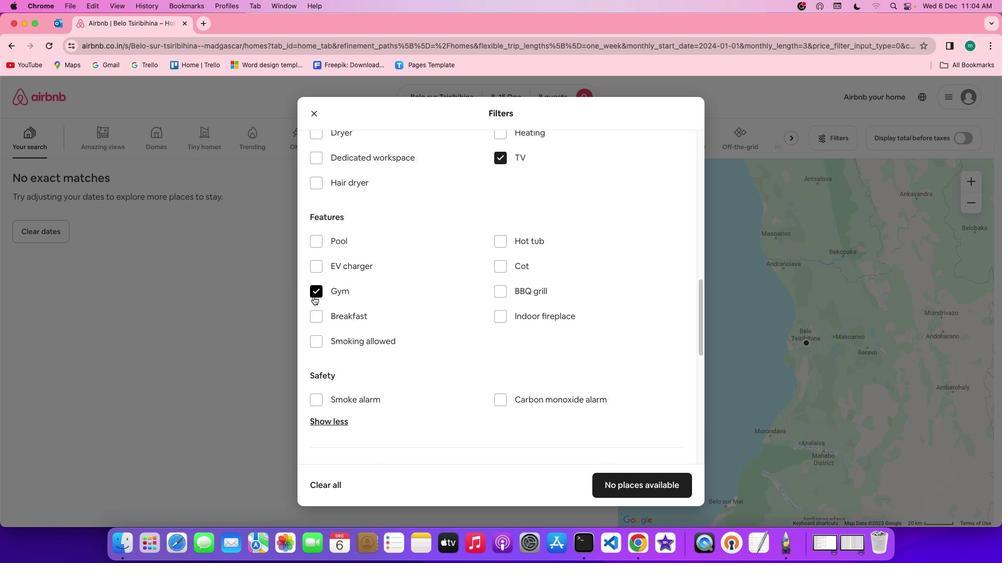 
Action: Mouse moved to (313, 318)
Screenshot: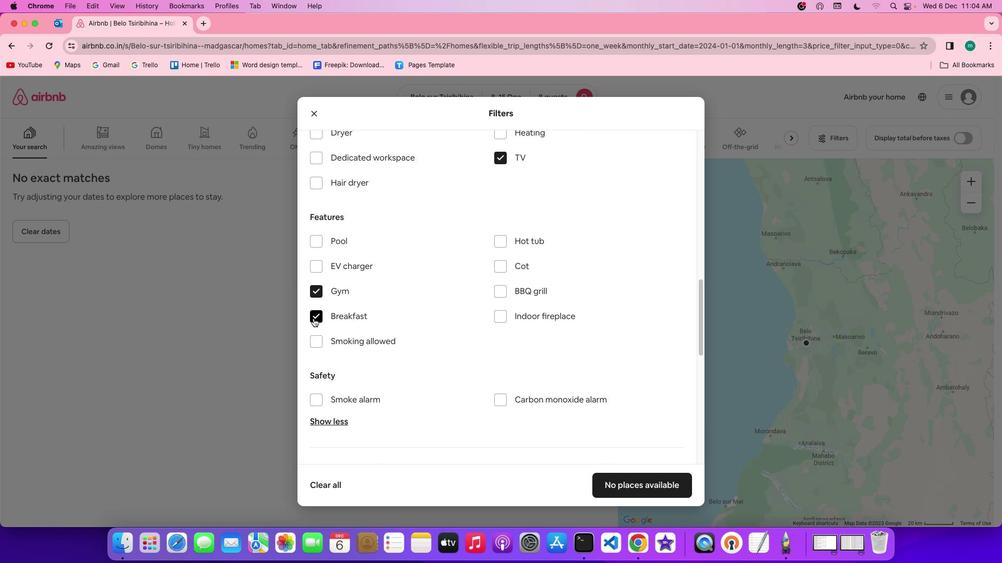 
Action: Mouse pressed left at (313, 318)
Screenshot: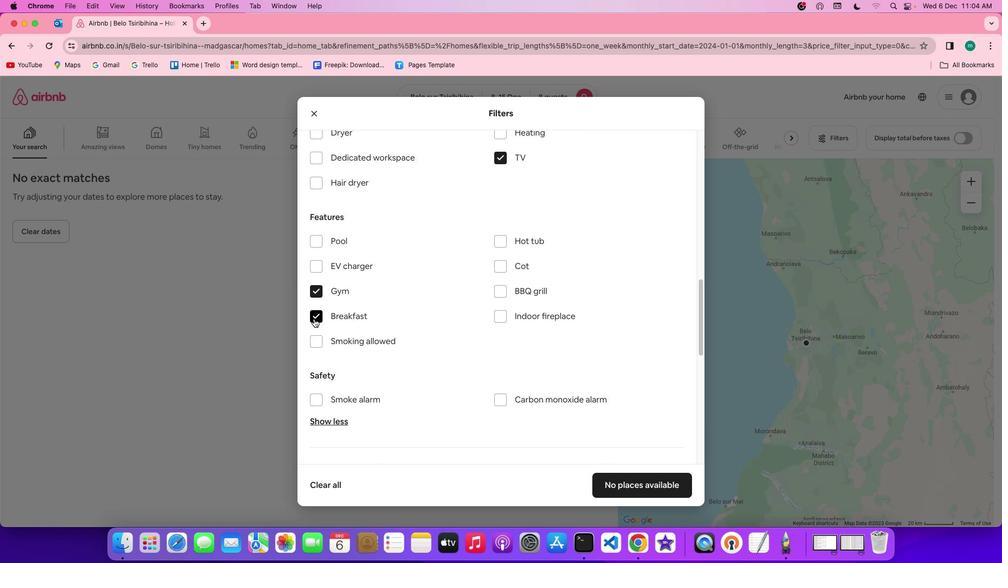 
Action: Mouse moved to (501, 332)
Screenshot: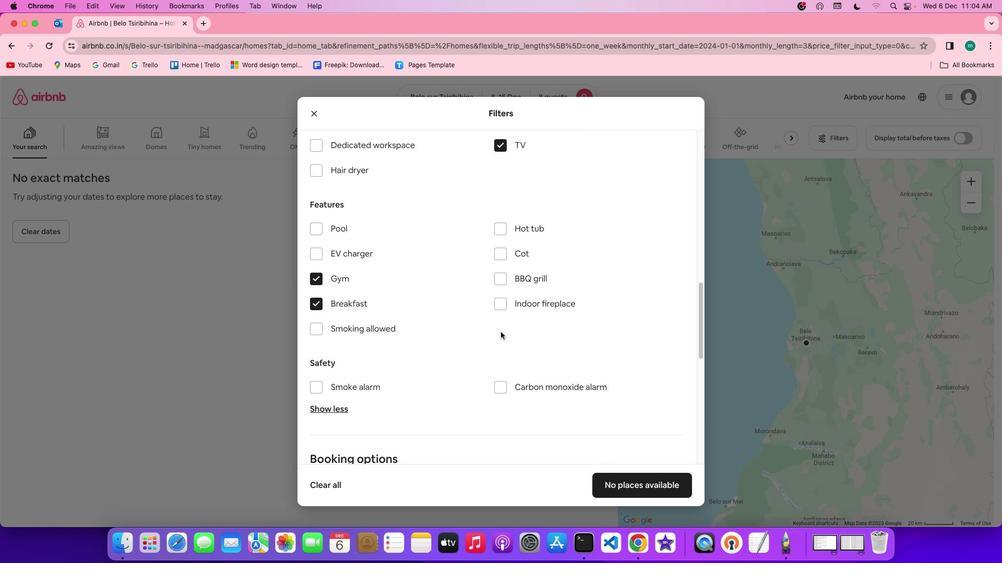 
Action: Mouse scrolled (501, 332) with delta (0, 0)
Screenshot: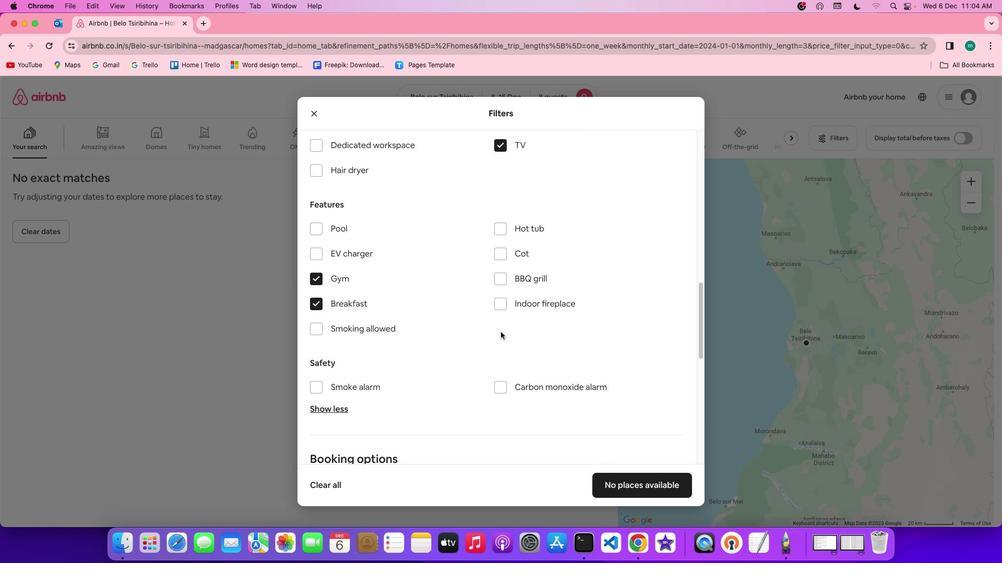 
Action: Mouse scrolled (501, 332) with delta (0, 0)
Screenshot: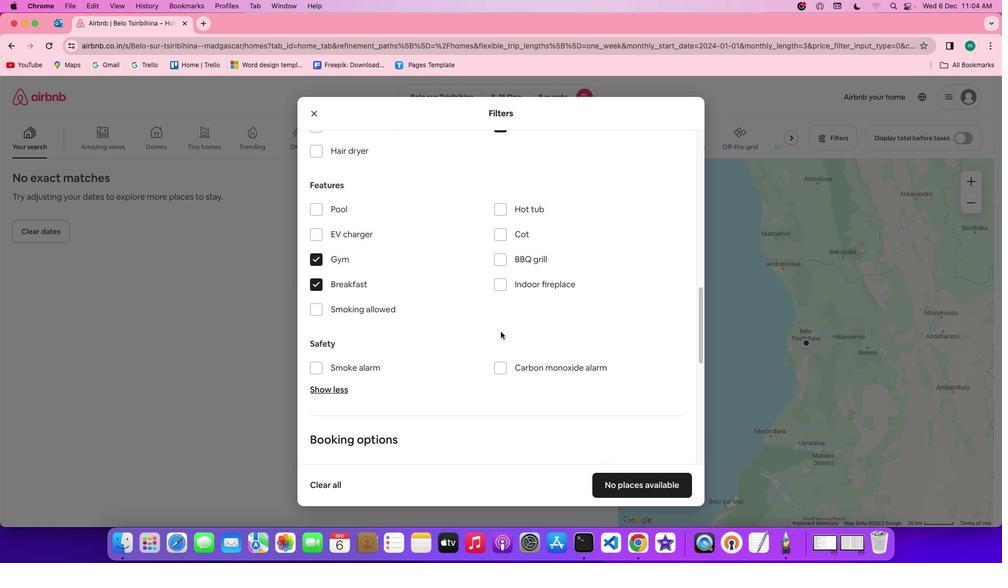 
Action: Mouse scrolled (501, 332) with delta (0, -1)
Screenshot: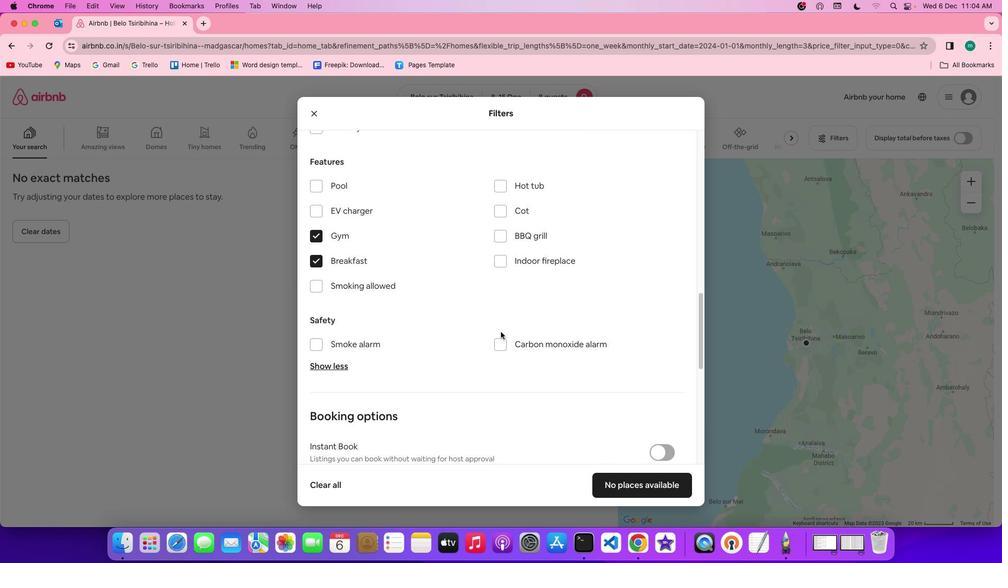 
Action: Mouse moved to (500, 331)
Screenshot: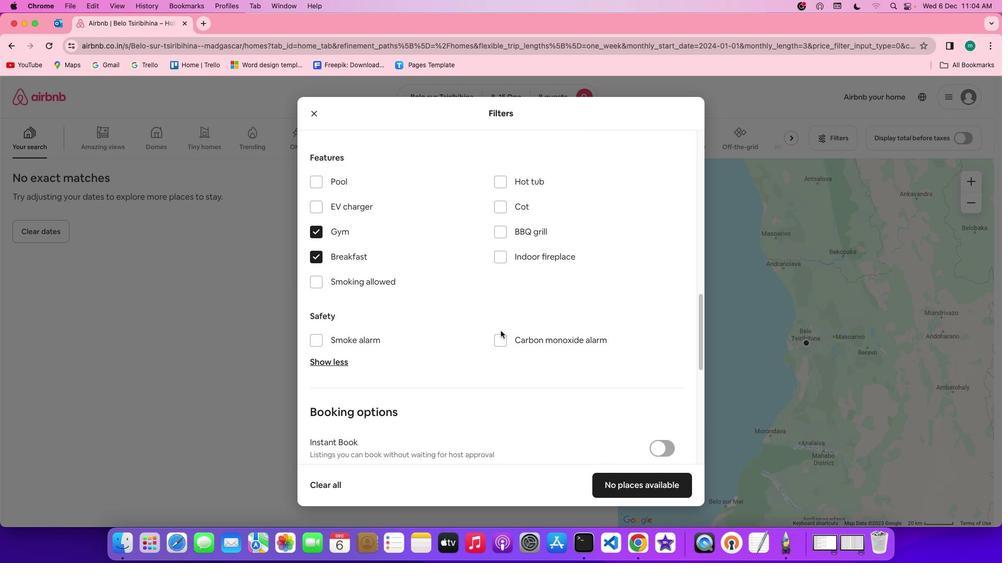 
Action: Mouse scrolled (500, 331) with delta (0, 0)
Screenshot: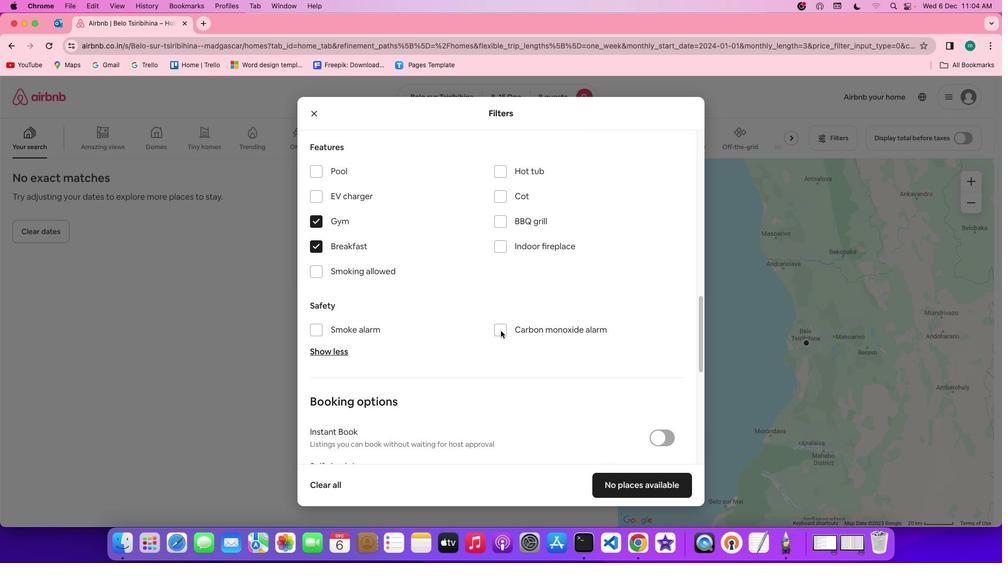 
Action: Mouse scrolled (500, 331) with delta (0, 0)
Screenshot: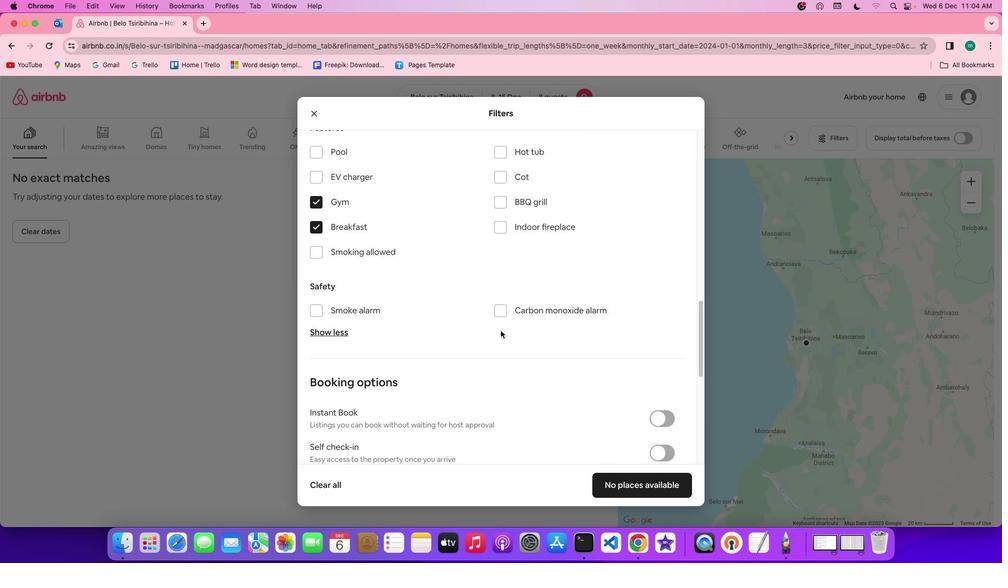 
Action: Mouse scrolled (500, 331) with delta (0, 0)
Screenshot: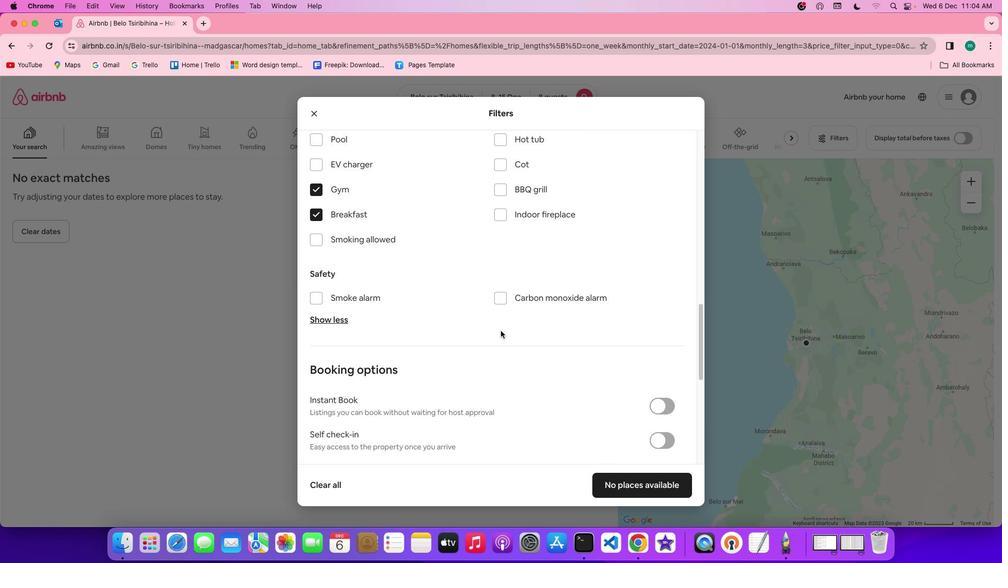 
Action: Mouse scrolled (500, 331) with delta (0, 0)
Screenshot: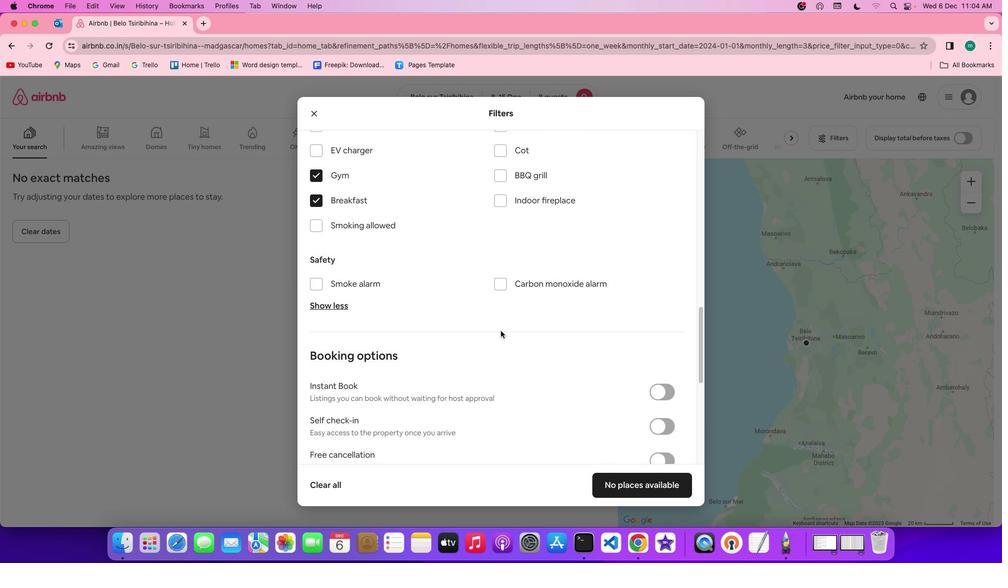 
Action: Mouse scrolled (500, 331) with delta (0, 0)
Screenshot: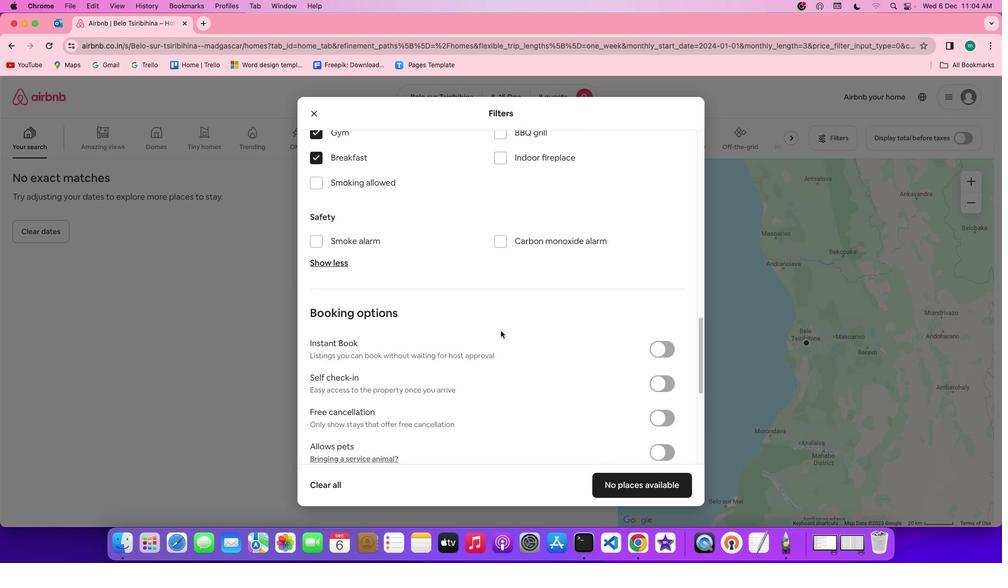 
Action: Mouse scrolled (500, 331) with delta (0, -1)
Screenshot: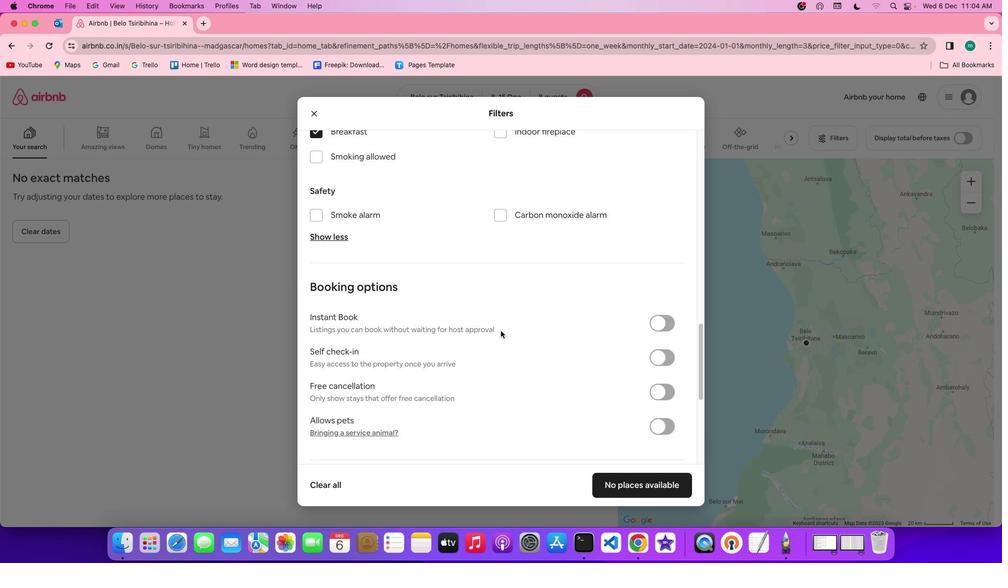 
Action: Mouse scrolled (500, 331) with delta (0, -1)
Screenshot: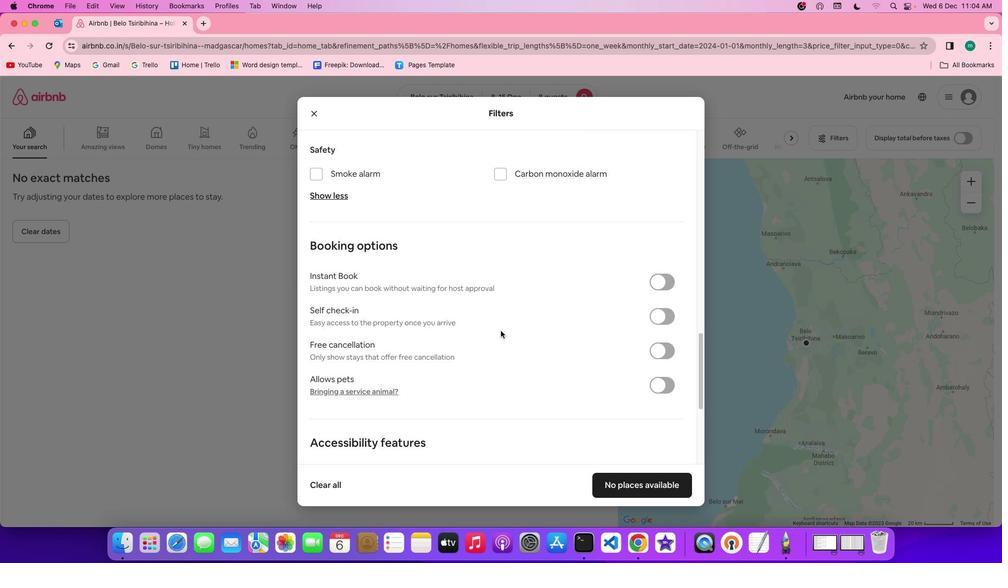 
Action: Mouse scrolled (500, 331) with delta (0, 0)
Screenshot: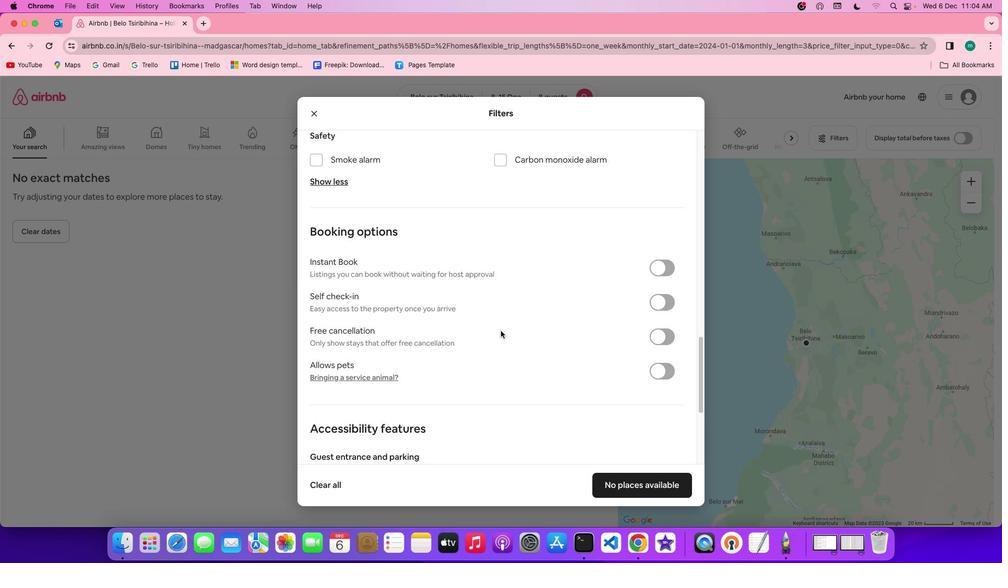 
Action: Mouse scrolled (500, 331) with delta (0, 0)
Screenshot: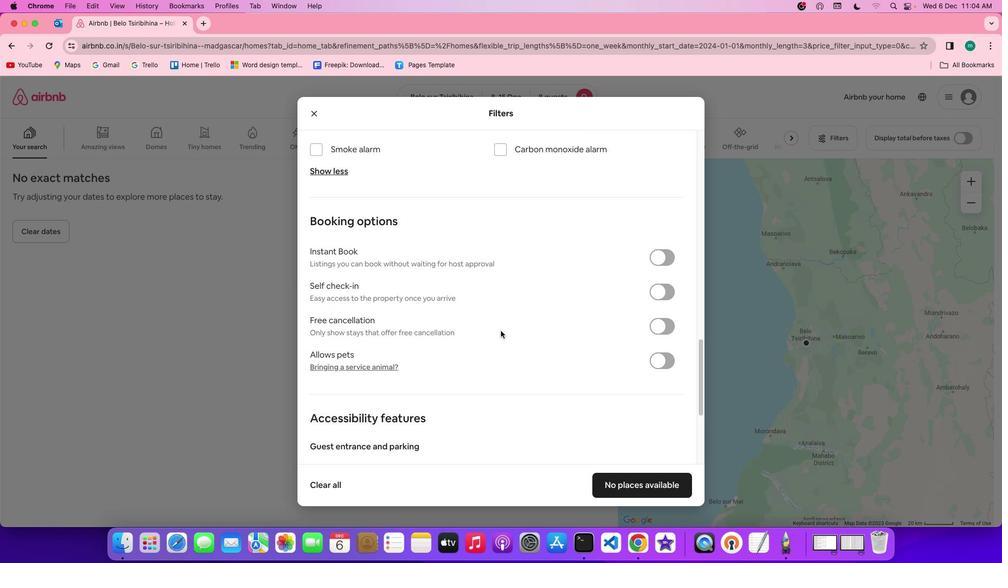 
Action: Mouse scrolled (500, 331) with delta (0, 0)
Screenshot: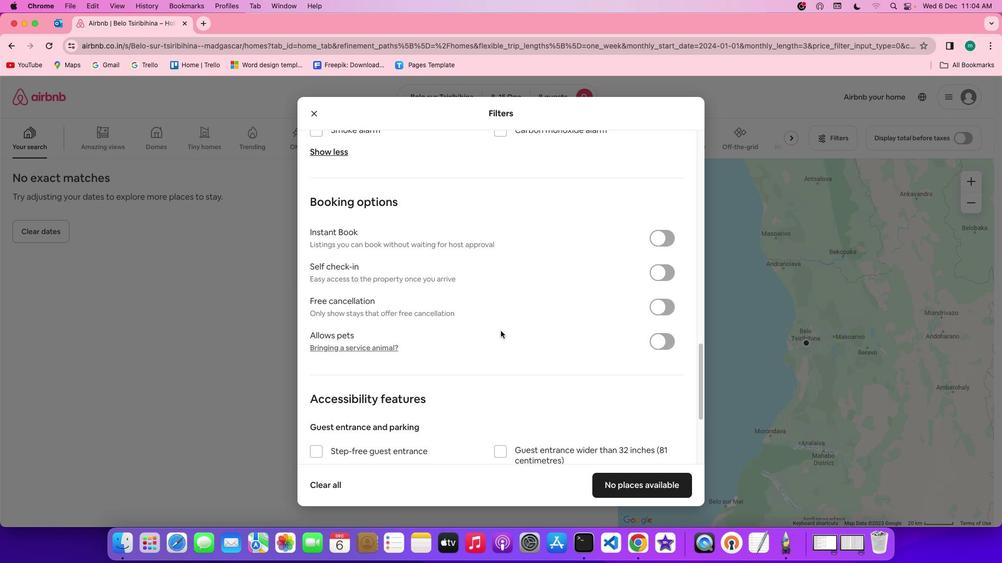 
Action: Mouse scrolled (500, 331) with delta (0, 0)
Screenshot: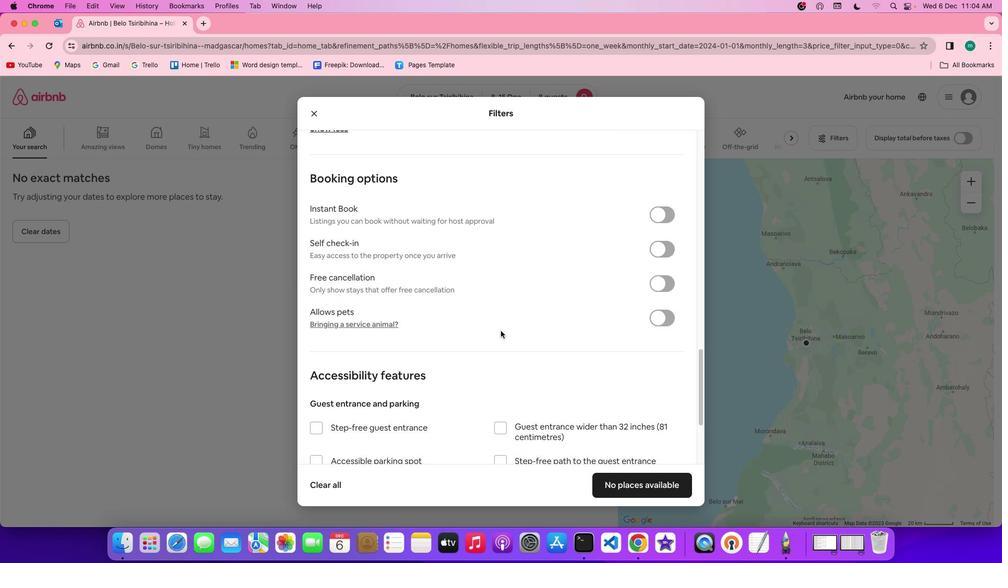 
Action: Mouse scrolled (500, 331) with delta (0, 0)
Screenshot: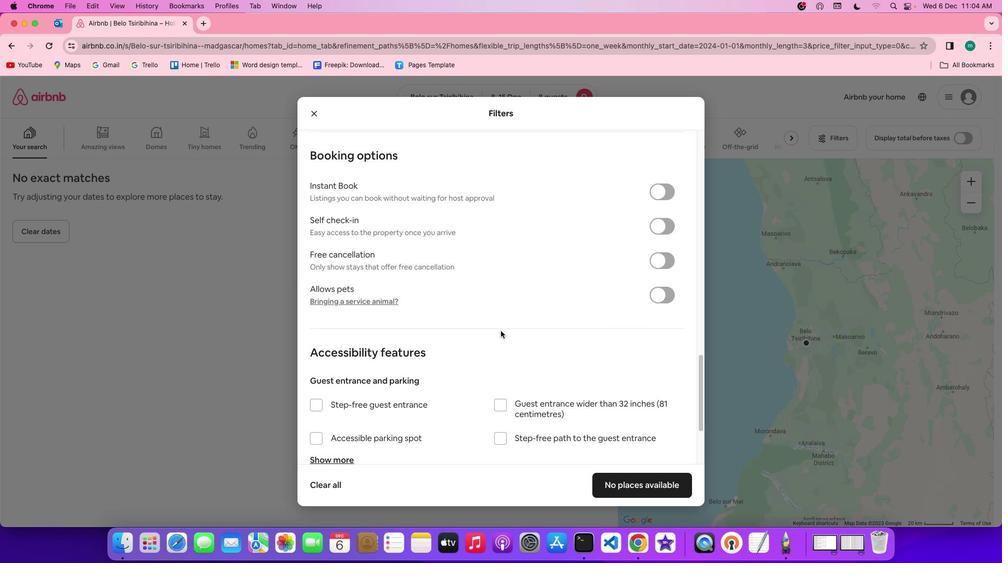 
Action: Mouse scrolled (500, 331) with delta (0, 0)
Screenshot: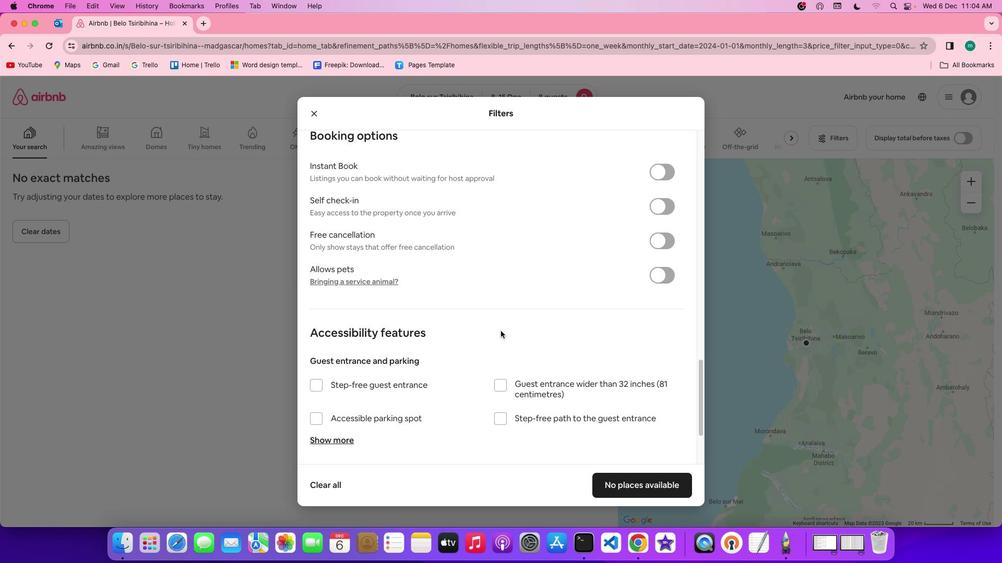 
Action: Mouse scrolled (500, 331) with delta (0, 0)
Screenshot: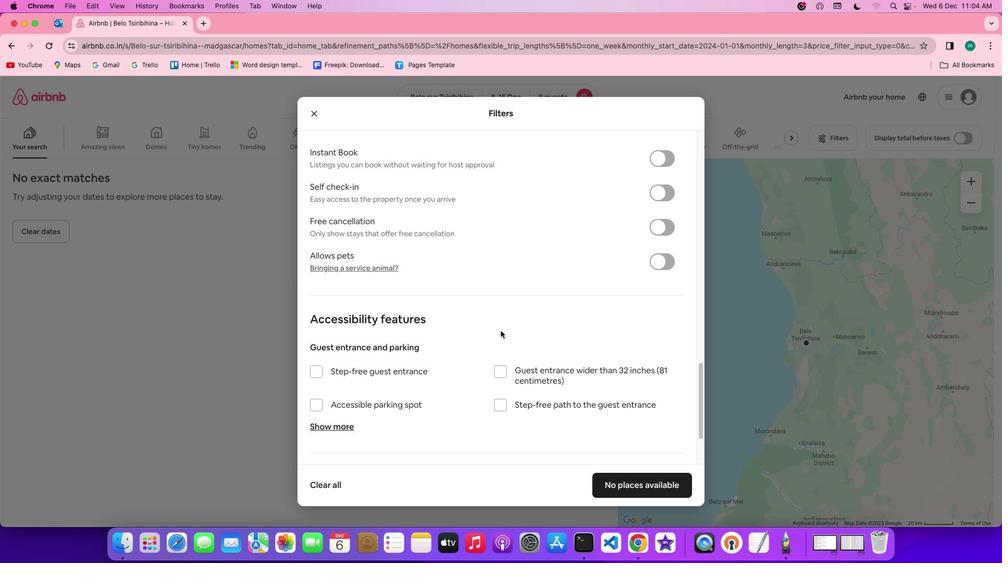 
Action: Mouse scrolled (500, 331) with delta (0, 0)
Screenshot: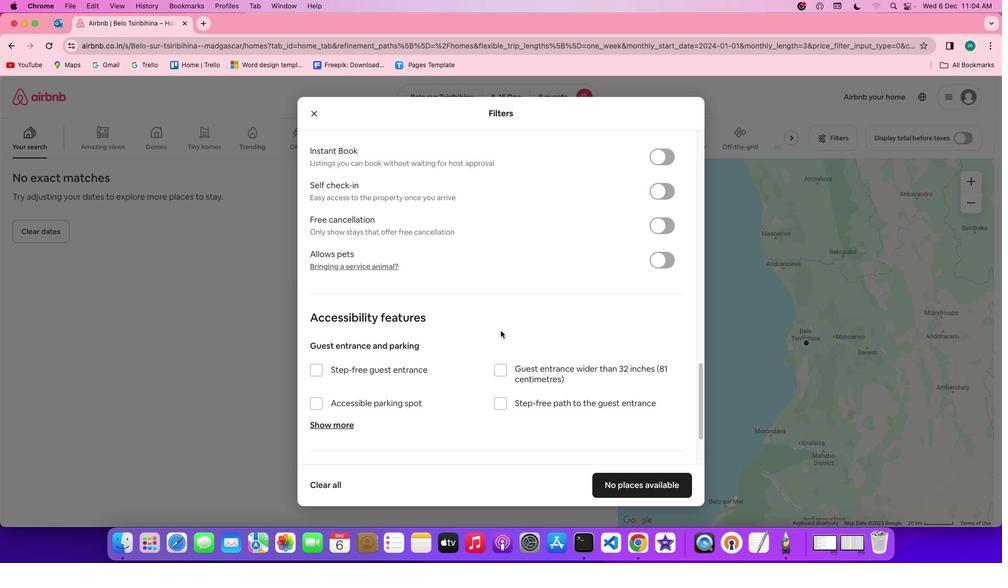 
Action: Mouse scrolled (500, 331) with delta (0, 0)
Screenshot: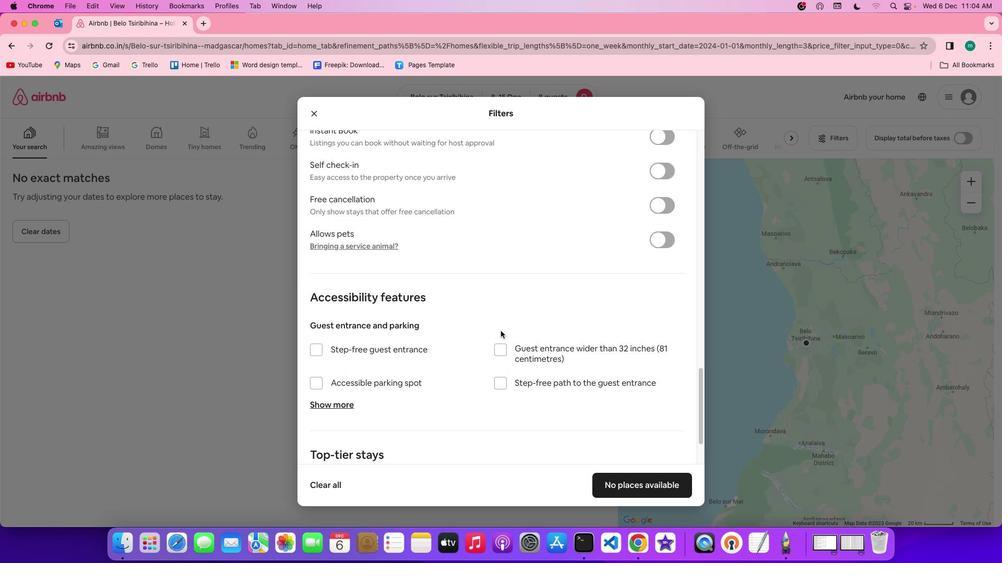 
Action: Mouse scrolled (500, 331) with delta (0, 0)
Screenshot: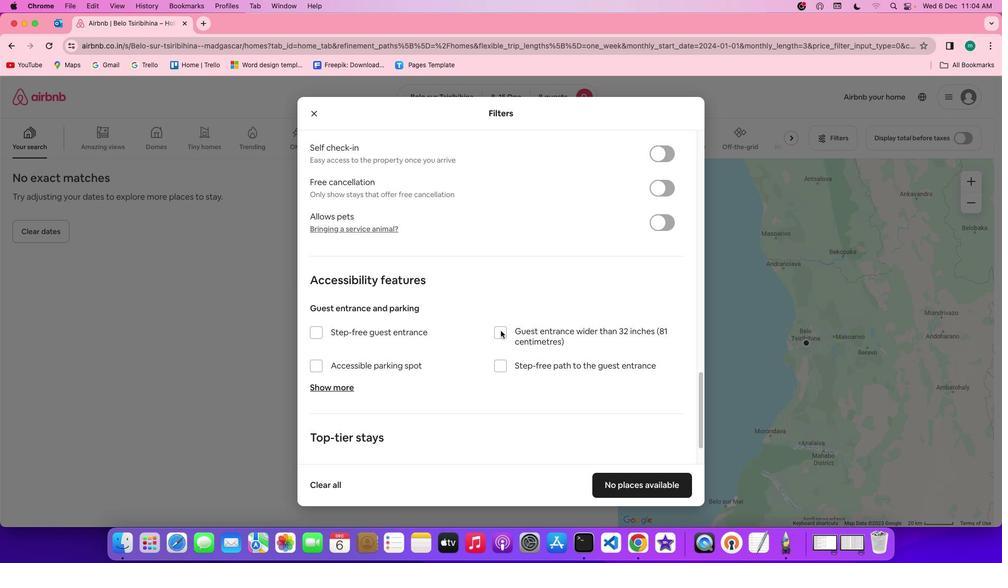 
Action: Mouse scrolled (500, 331) with delta (0, 0)
Screenshot: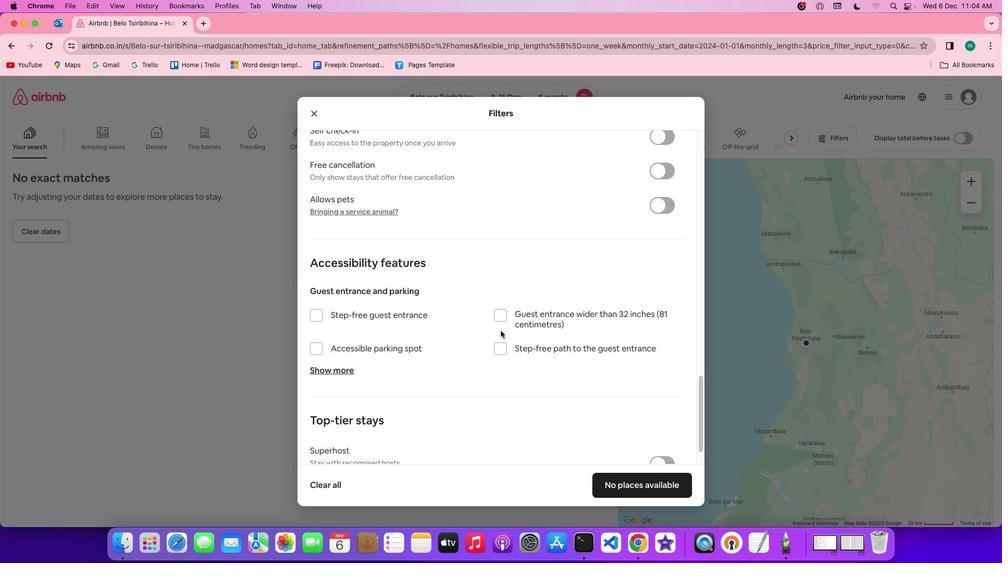 
Action: Mouse scrolled (500, 331) with delta (0, -1)
Screenshot: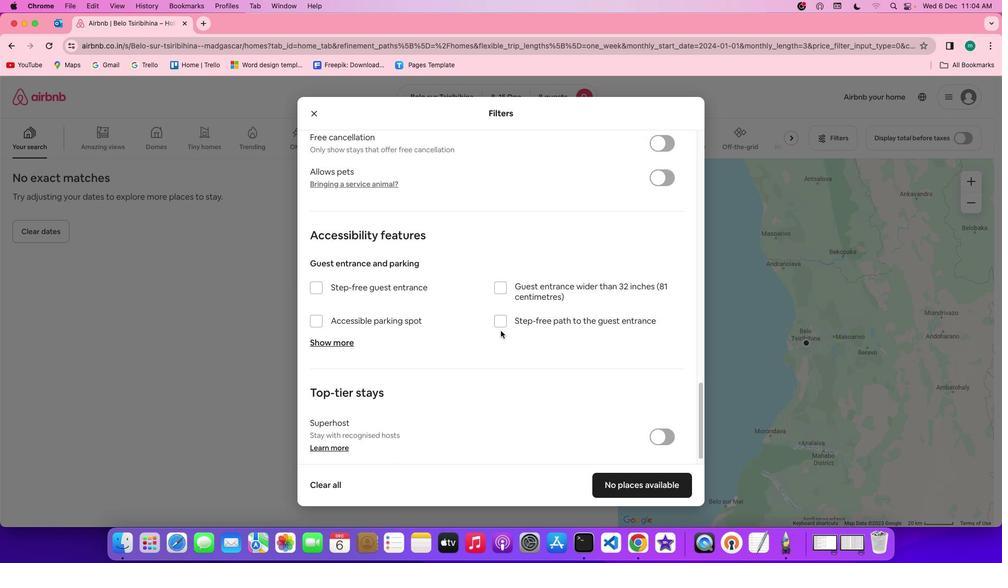 
Action: Mouse scrolled (500, 331) with delta (0, -1)
Screenshot: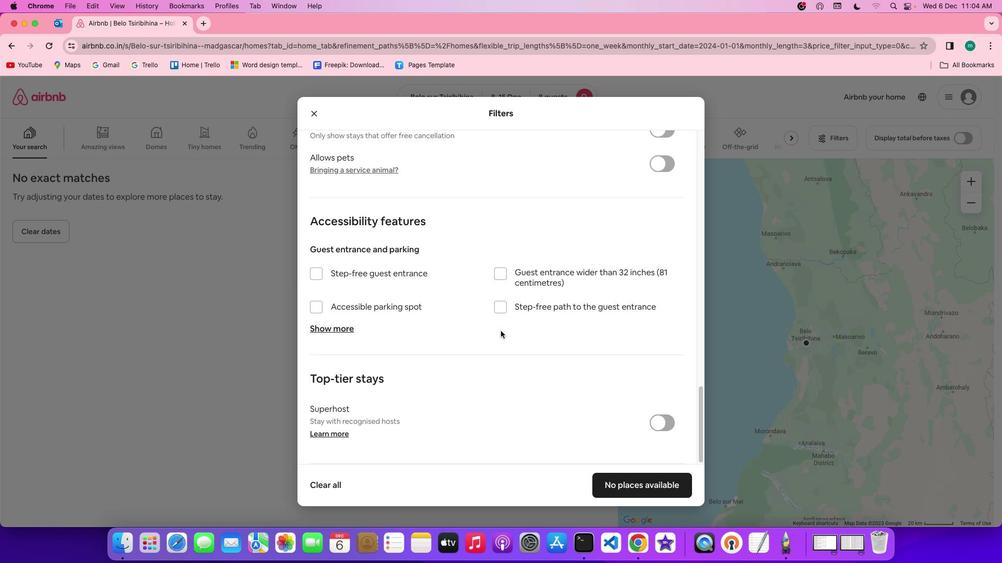 
Action: Mouse scrolled (500, 331) with delta (0, 0)
Screenshot: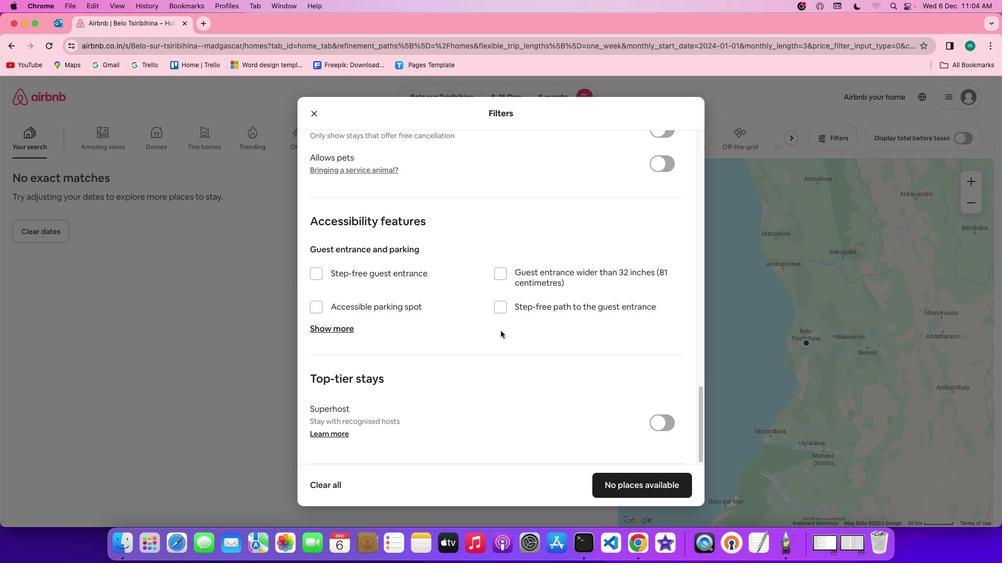 
Action: Mouse scrolled (500, 331) with delta (0, 0)
Screenshot: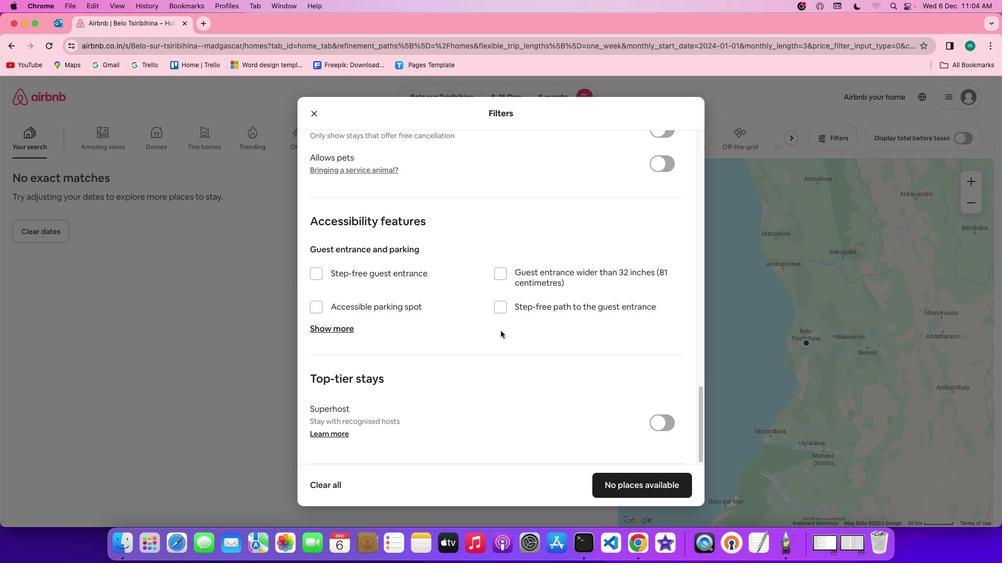
Action: Mouse scrolled (500, 331) with delta (0, -1)
Screenshot: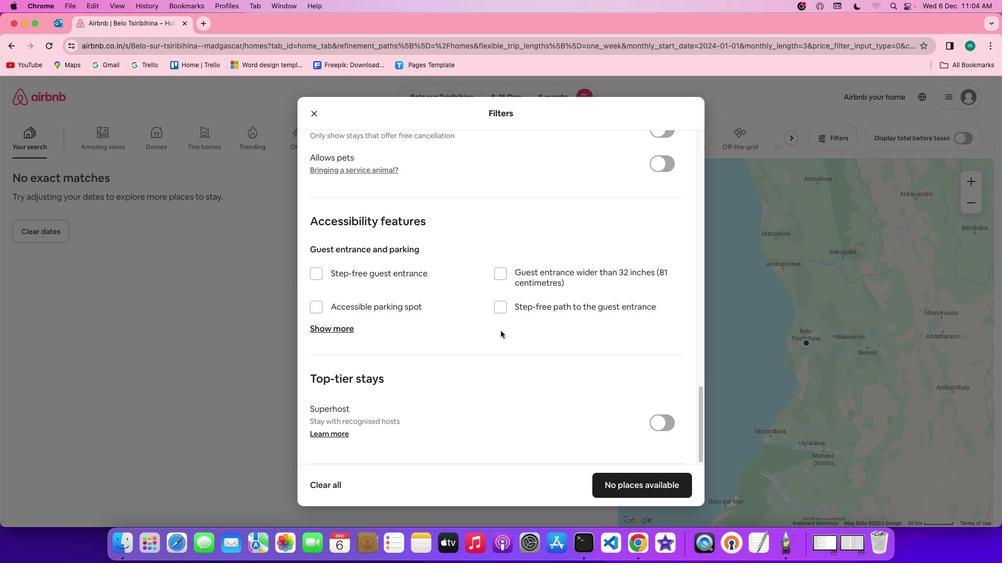 
Action: Mouse scrolled (500, 331) with delta (0, -2)
Screenshot: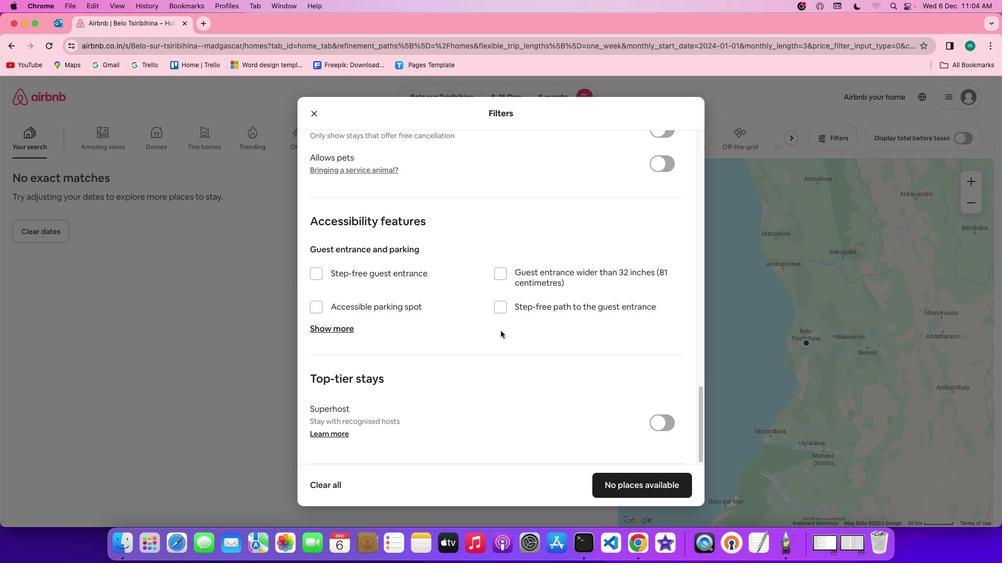 
Action: Mouse scrolled (500, 331) with delta (0, -2)
Screenshot: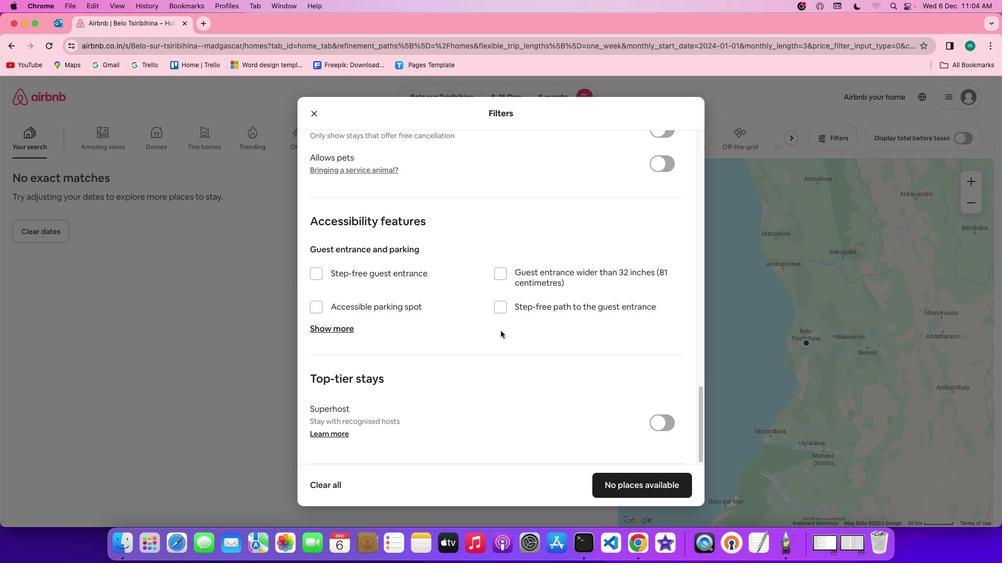 
Action: Mouse moved to (638, 486)
Screenshot: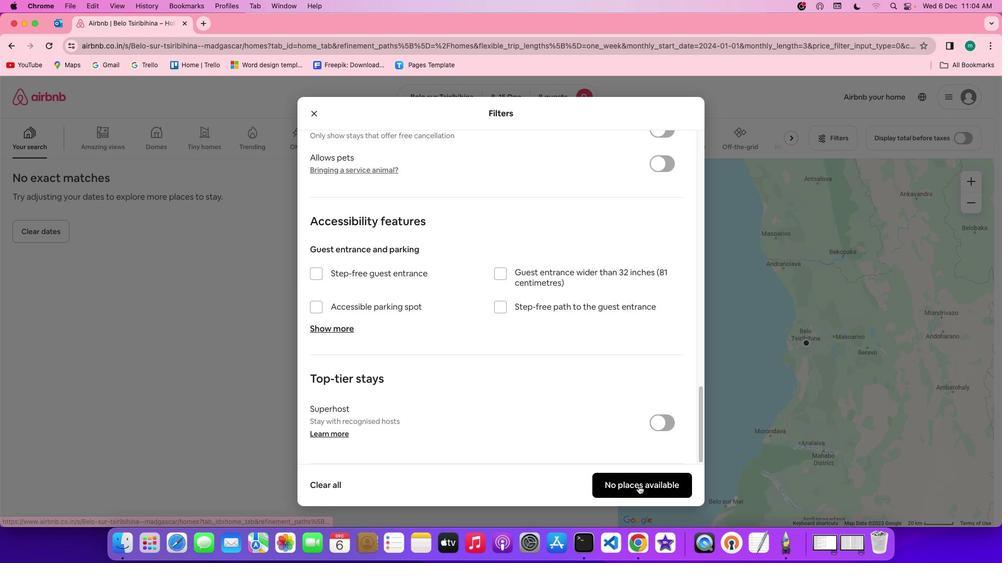 
Action: Mouse pressed left at (638, 486)
Screenshot: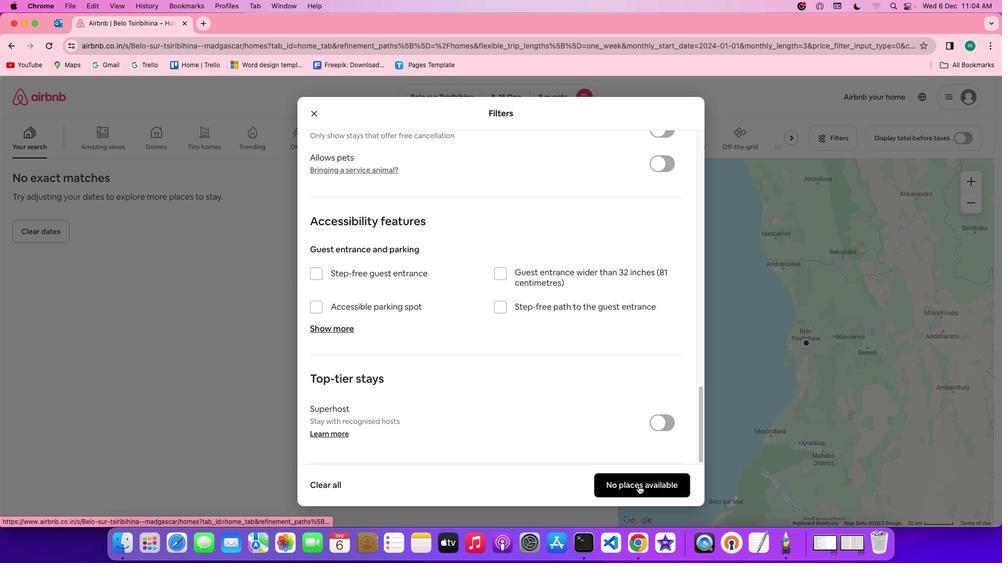 
Action: Mouse moved to (310, 282)
Screenshot: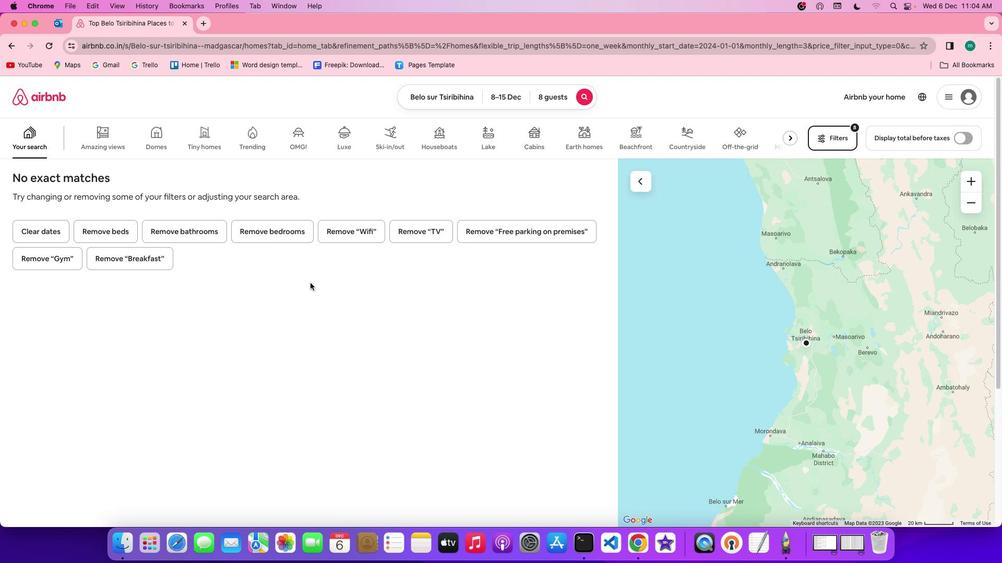 
